 Task: Find connections with filter location Pirkkala with filter topic #Entrepreneurshipwith filter profile language English with filter current company Ipca Laboratories Limited with filter school Pune jobs with filter industry Conservation Programs with filter service category Interaction Design with filter keywords title Medical Administrator
Action: Mouse moved to (367, 260)
Screenshot: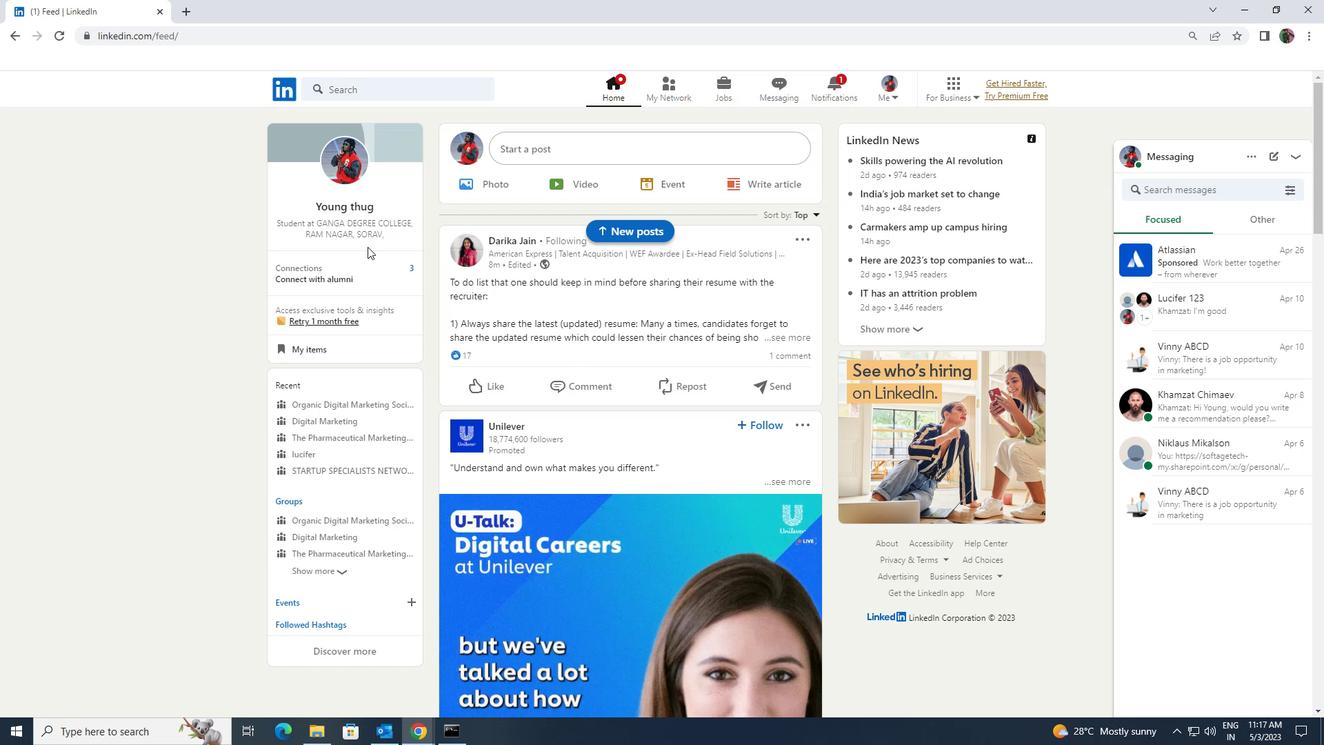 
Action: Mouse pressed left at (367, 260)
Screenshot: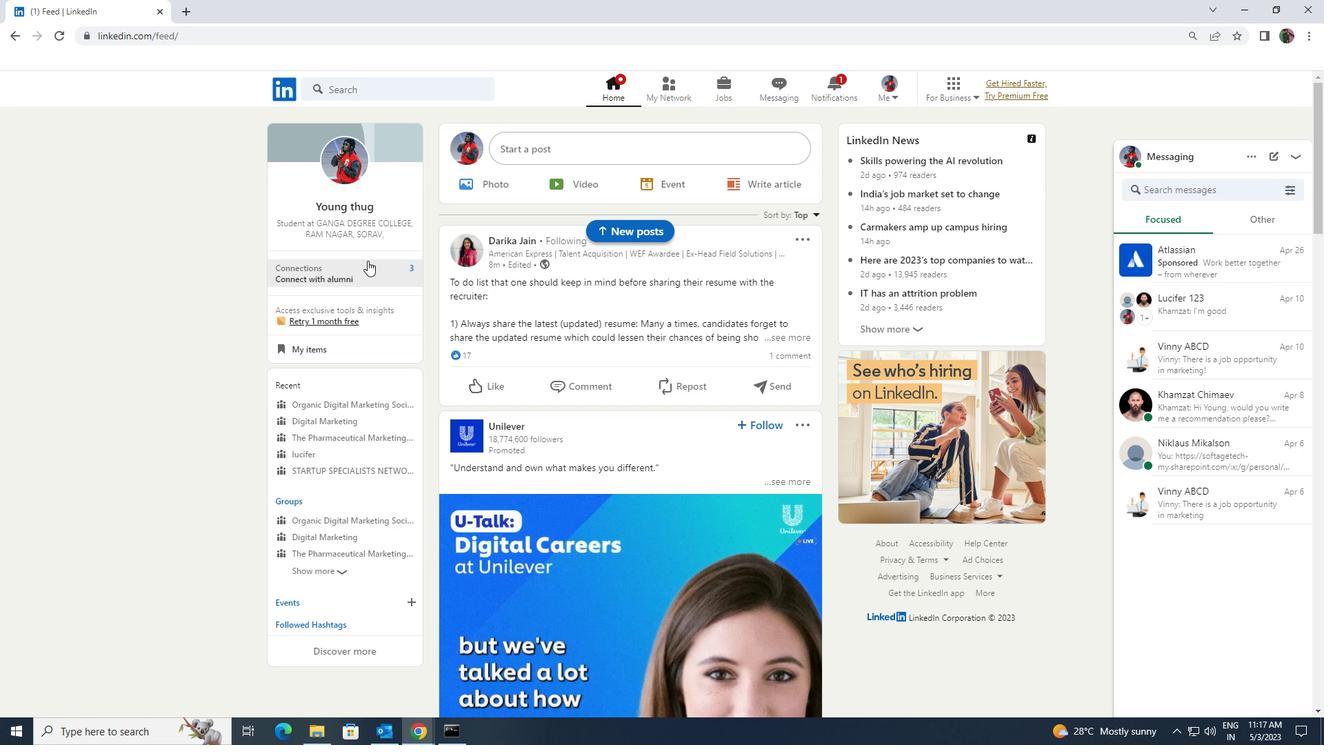 
Action: Mouse moved to (387, 171)
Screenshot: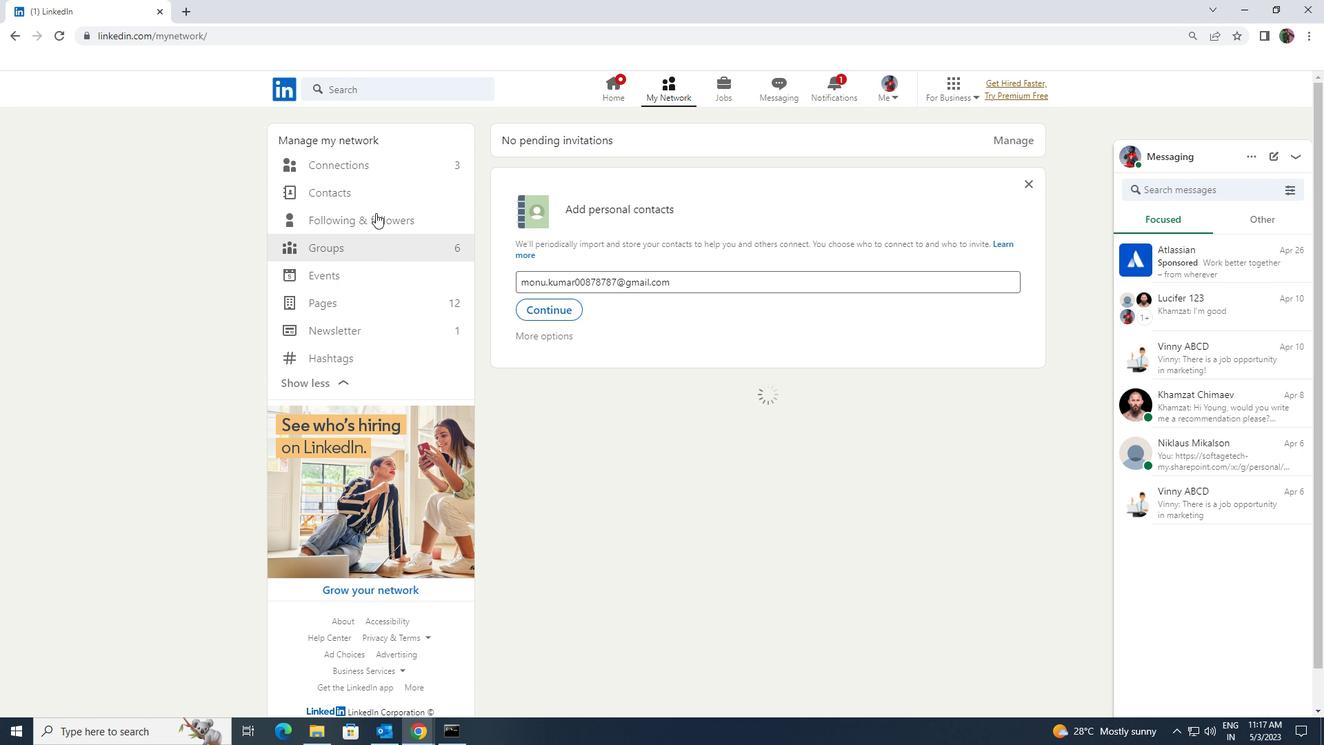 
Action: Mouse pressed left at (387, 171)
Screenshot: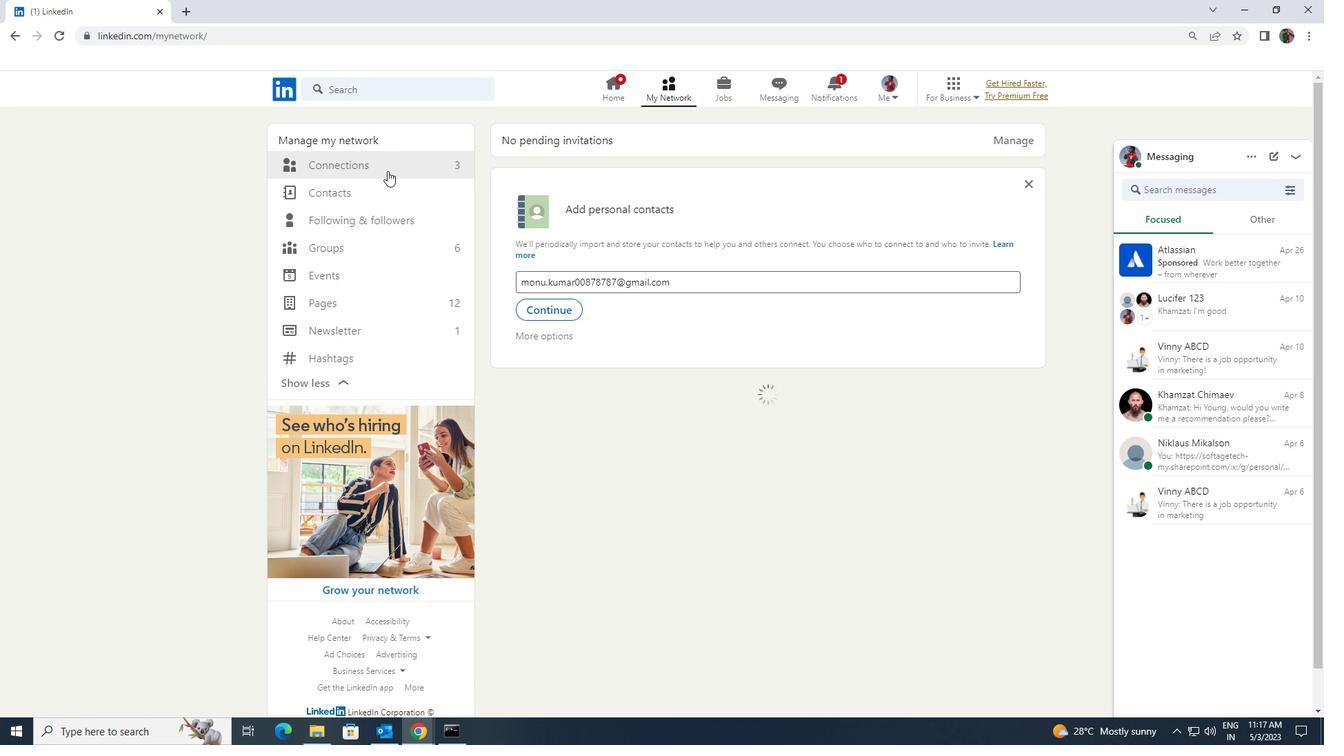 
Action: Mouse moved to (739, 166)
Screenshot: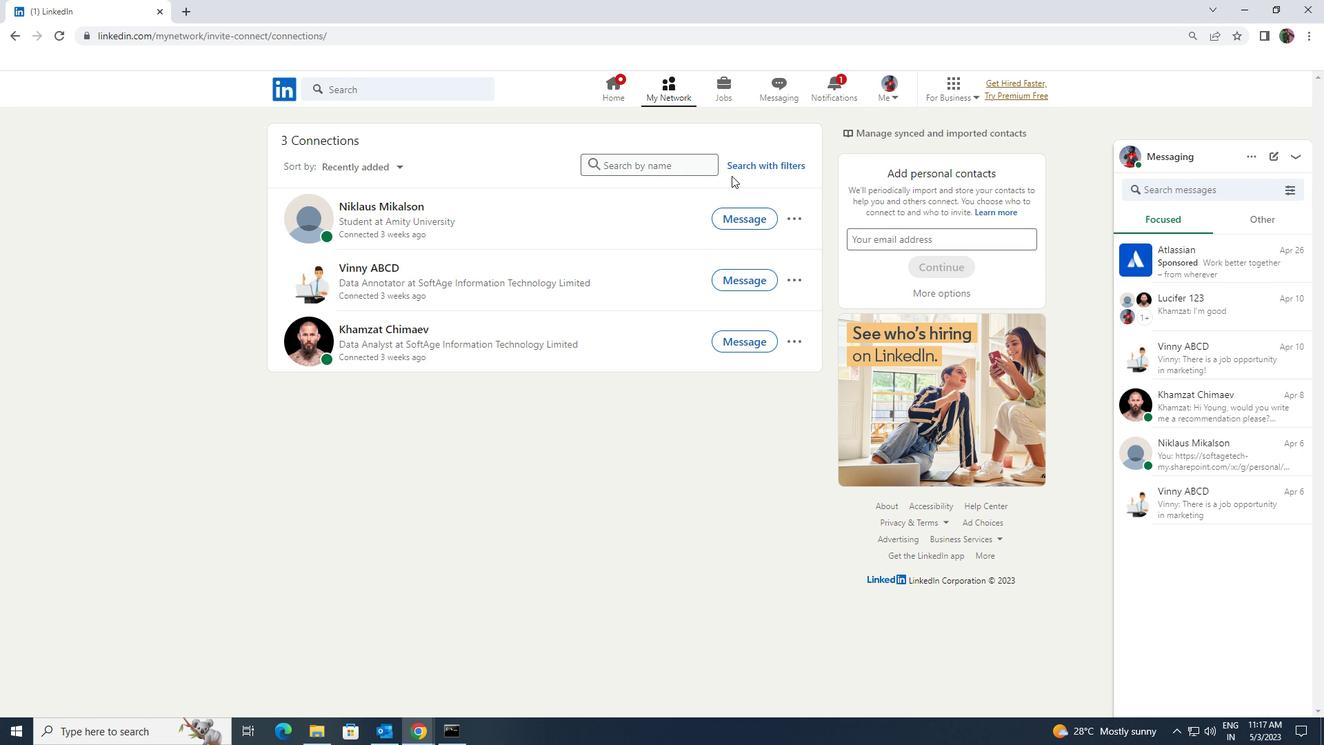 
Action: Mouse pressed left at (739, 166)
Screenshot: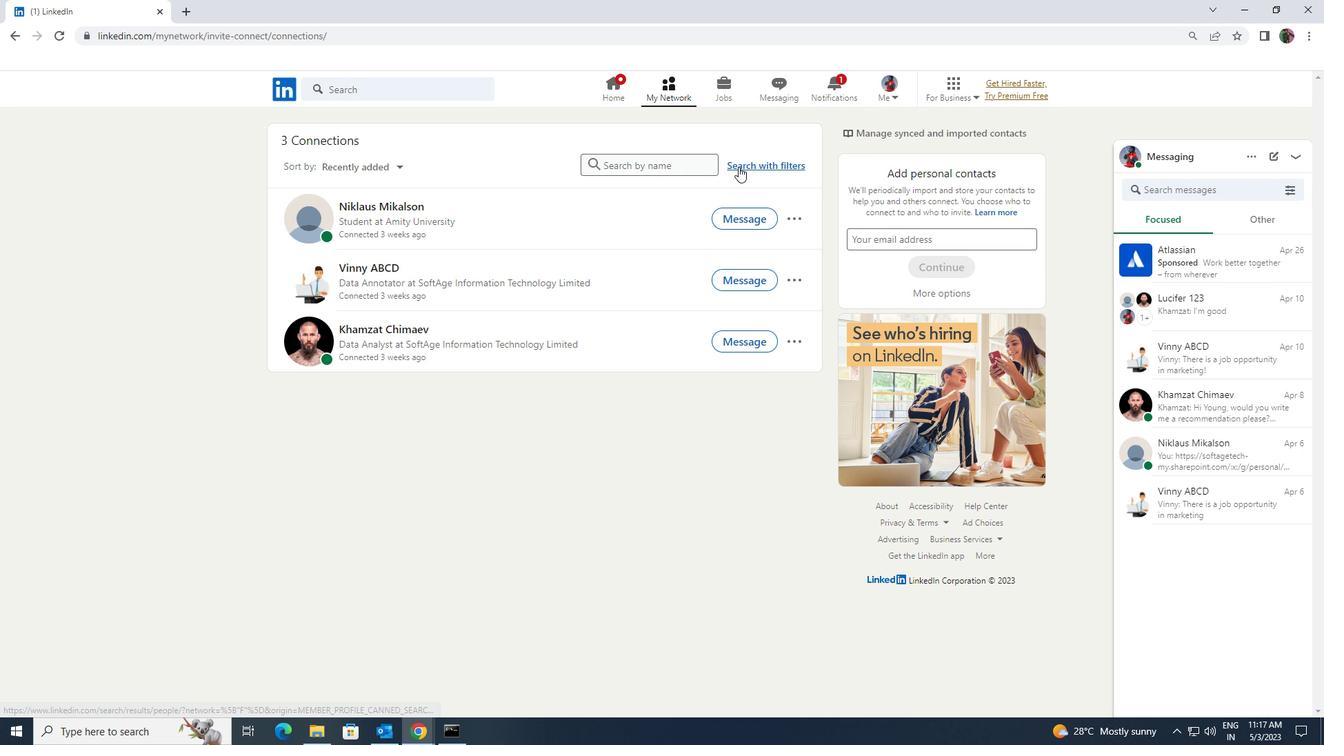 
Action: Mouse moved to (712, 131)
Screenshot: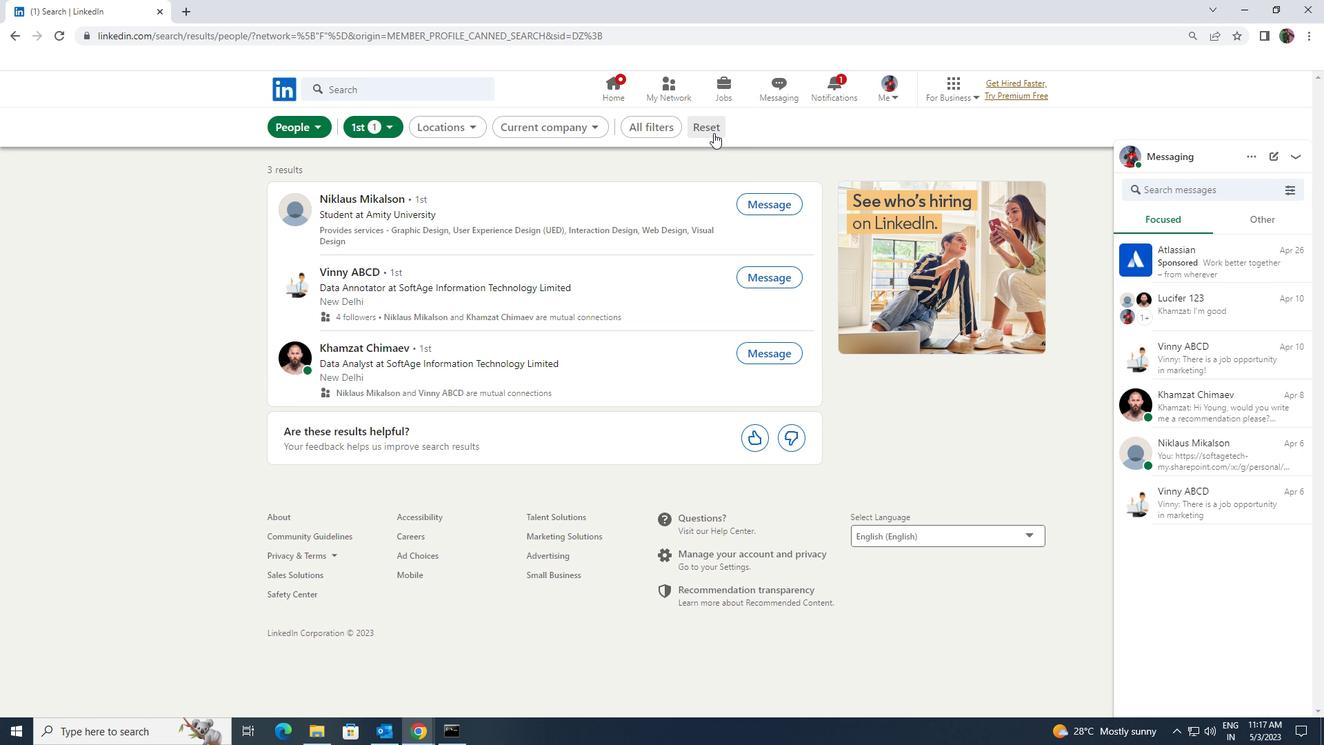 
Action: Mouse pressed left at (712, 131)
Screenshot: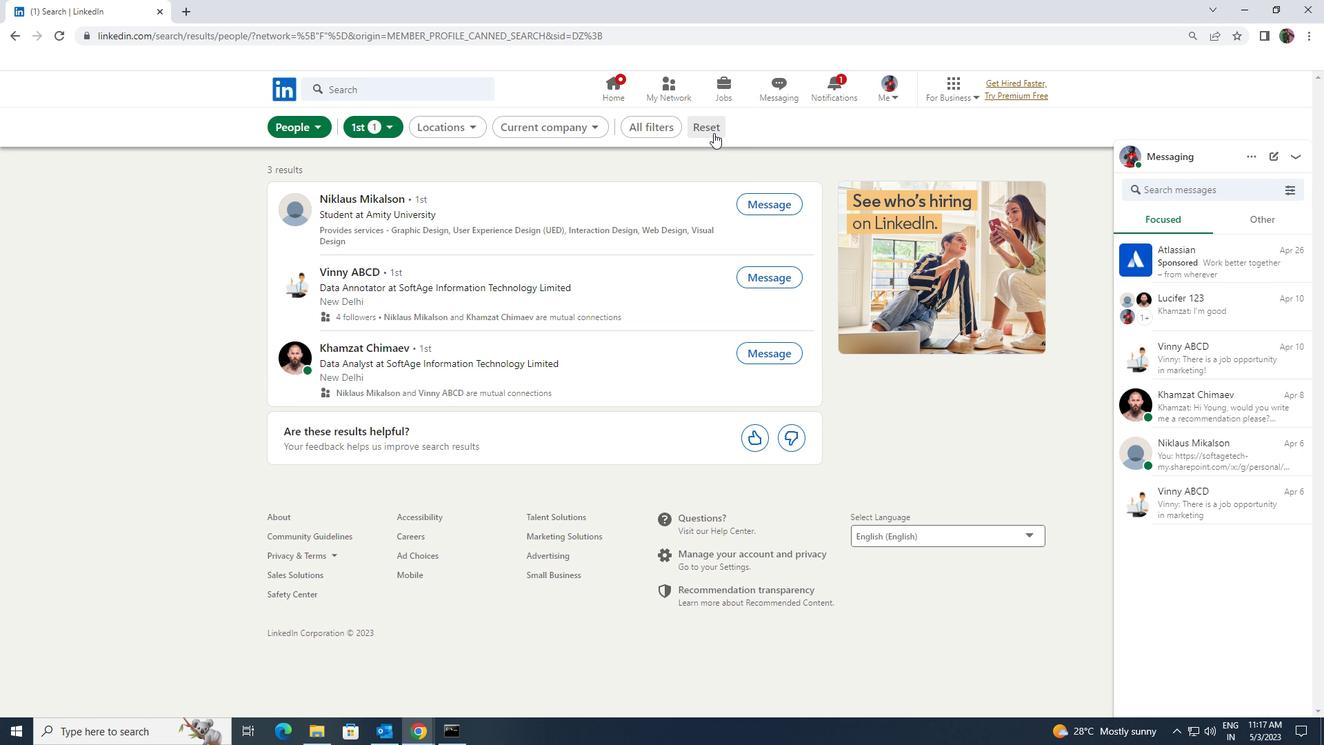 
Action: Mouse moved to (689, 129)
Screenshot: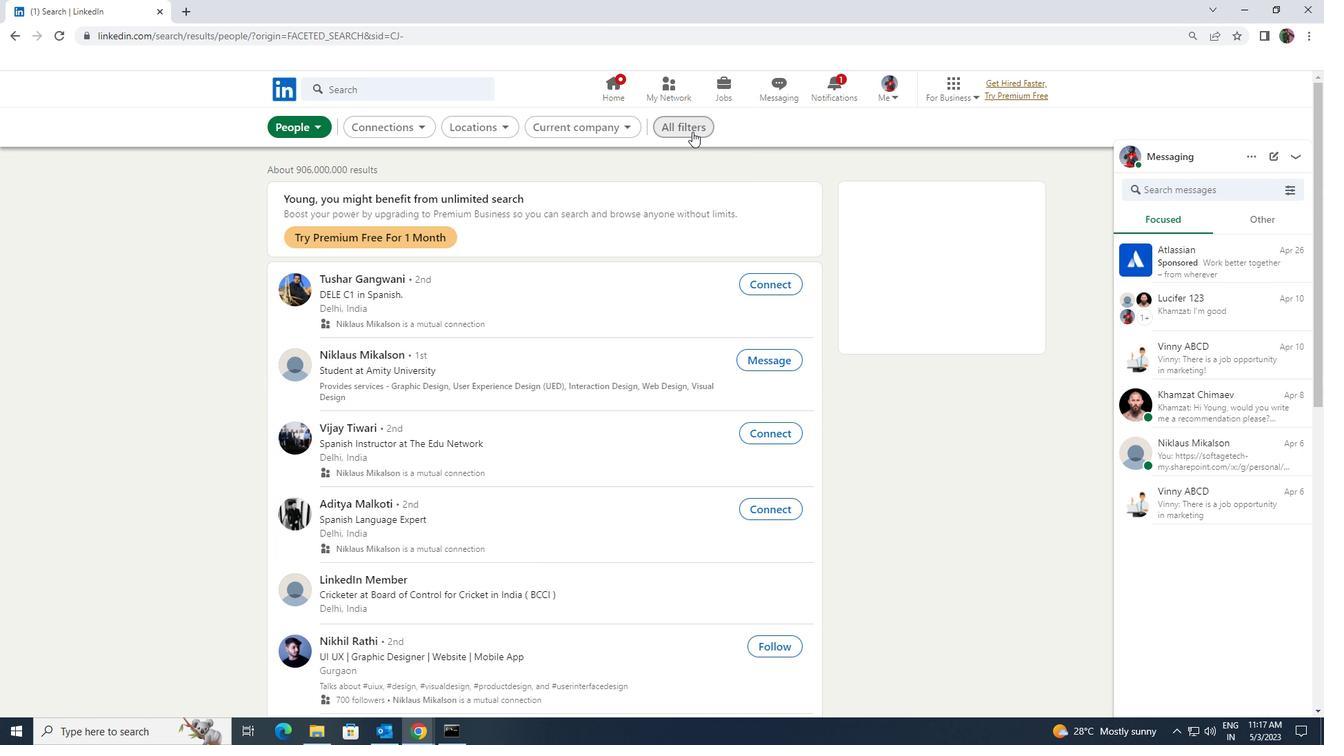 
Action: Mouse pressed left at (689, 129)
Screenshot: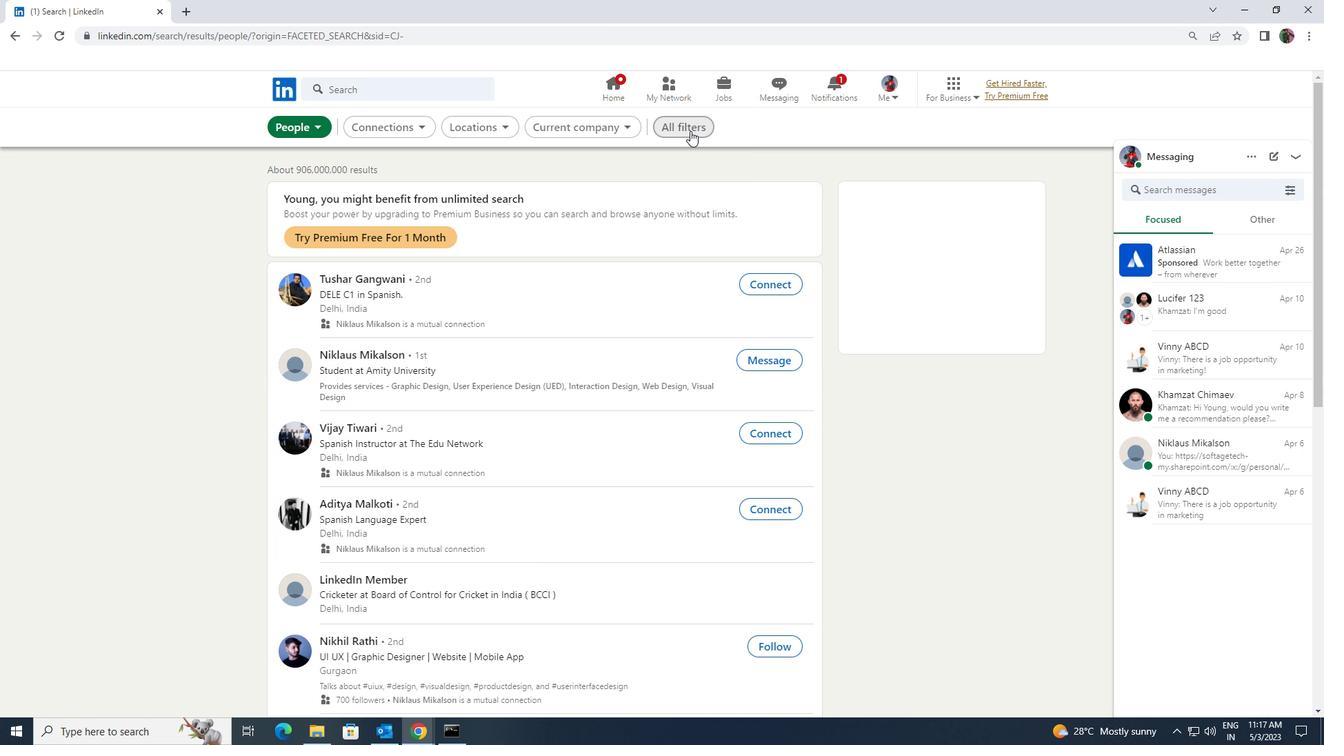 
Action: Mouse moved to (1138, 536)
Screenshot: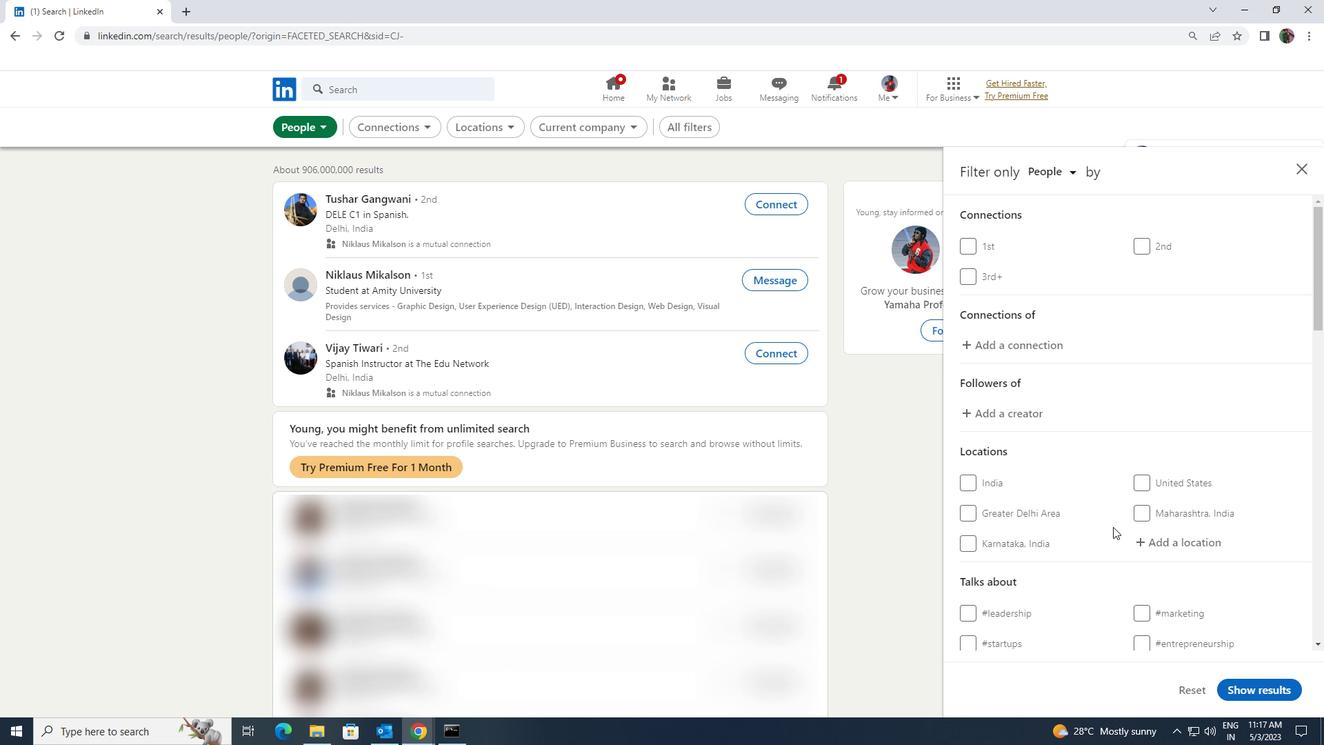 
Action: Mouse pressed left at (1138, 536)
Screenshot: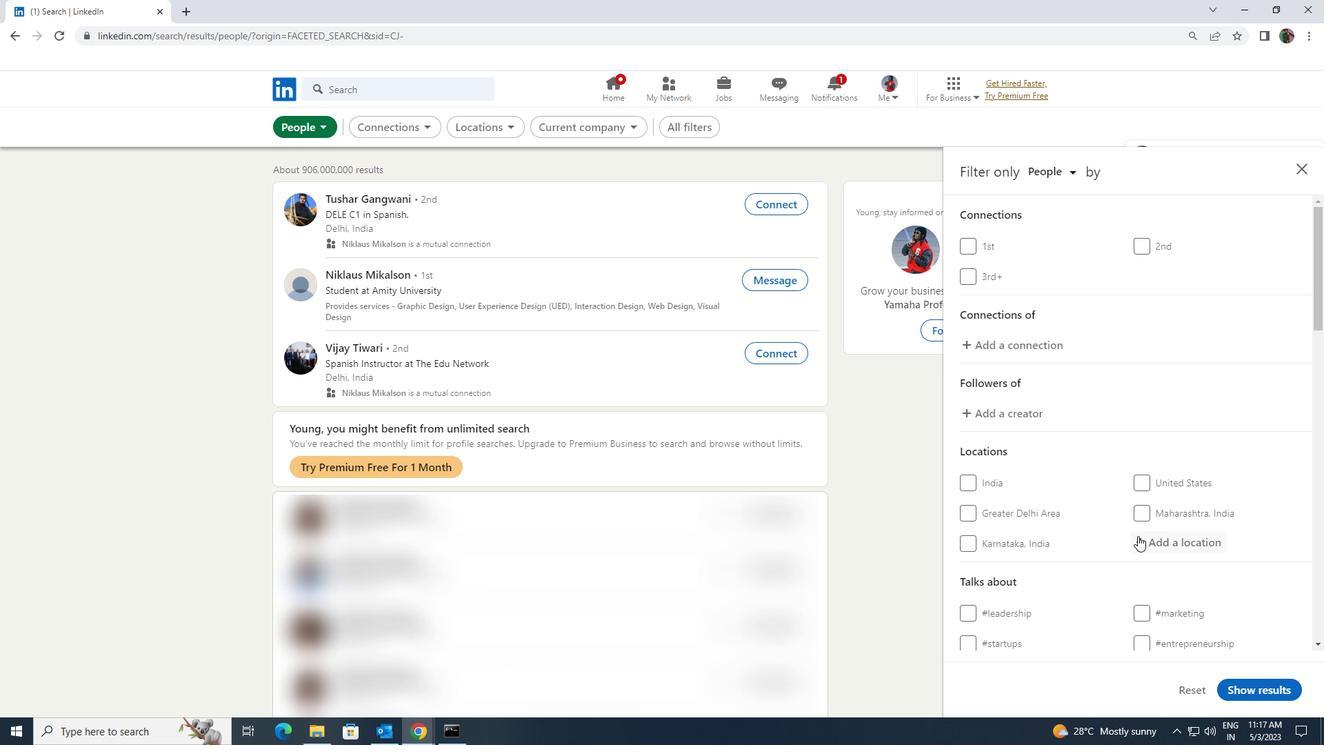 
Action: Mouse moved to (1139, 536)
Screenshot: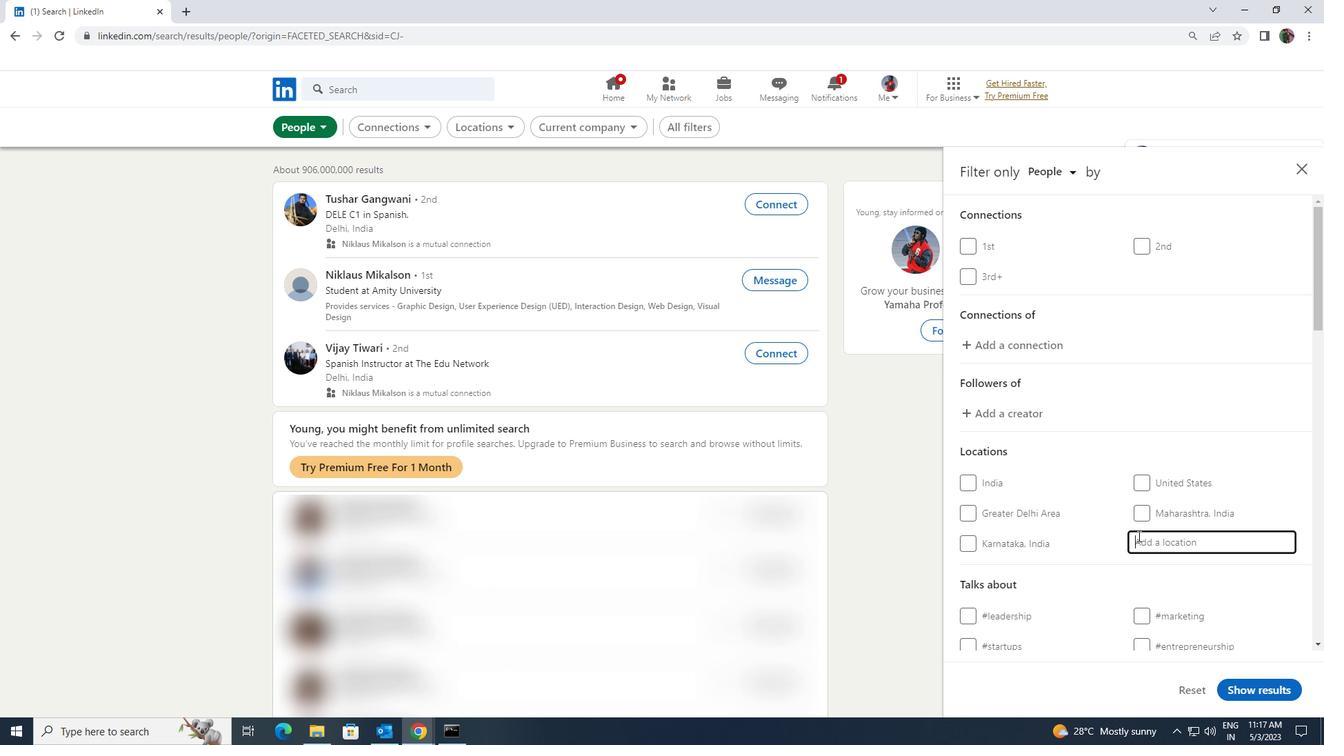 
Action: Key pressed <Key.shift>PIRKK
Screenshot: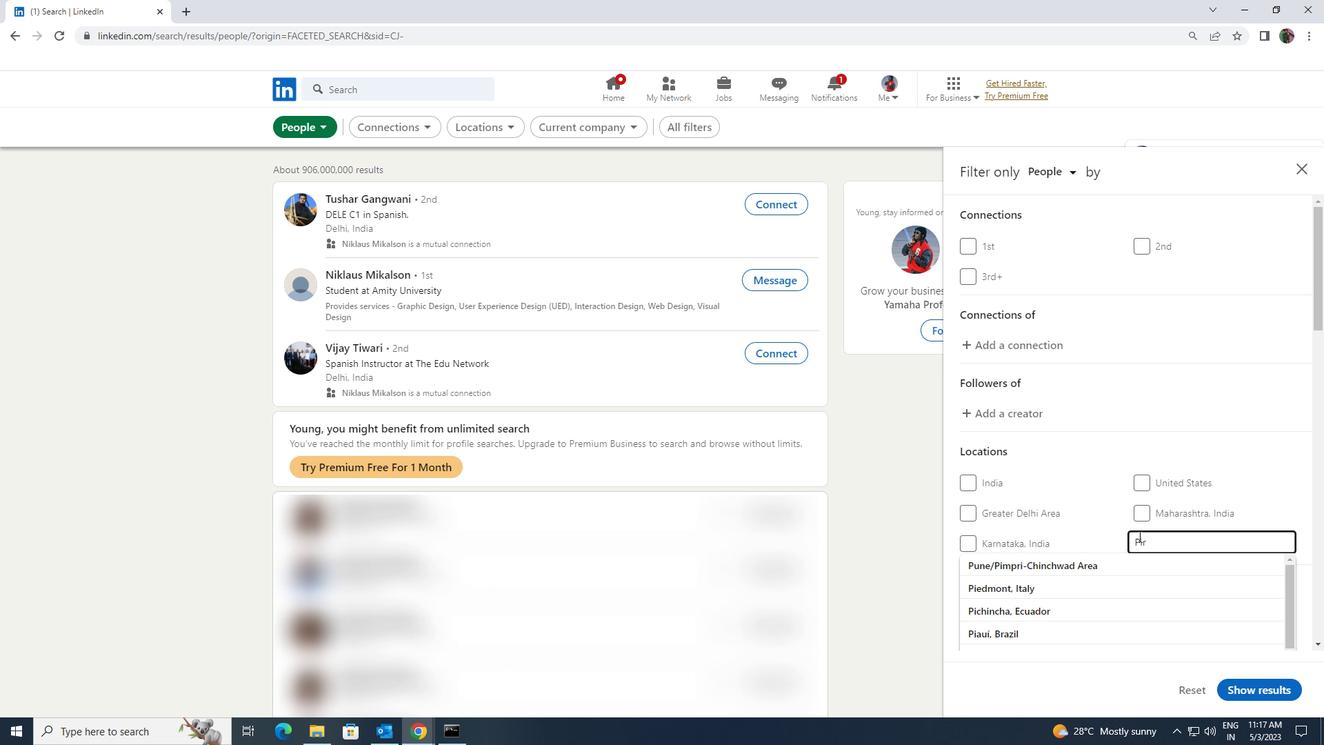 
Action: Mouse moved to (1134, 558)
Screenshot: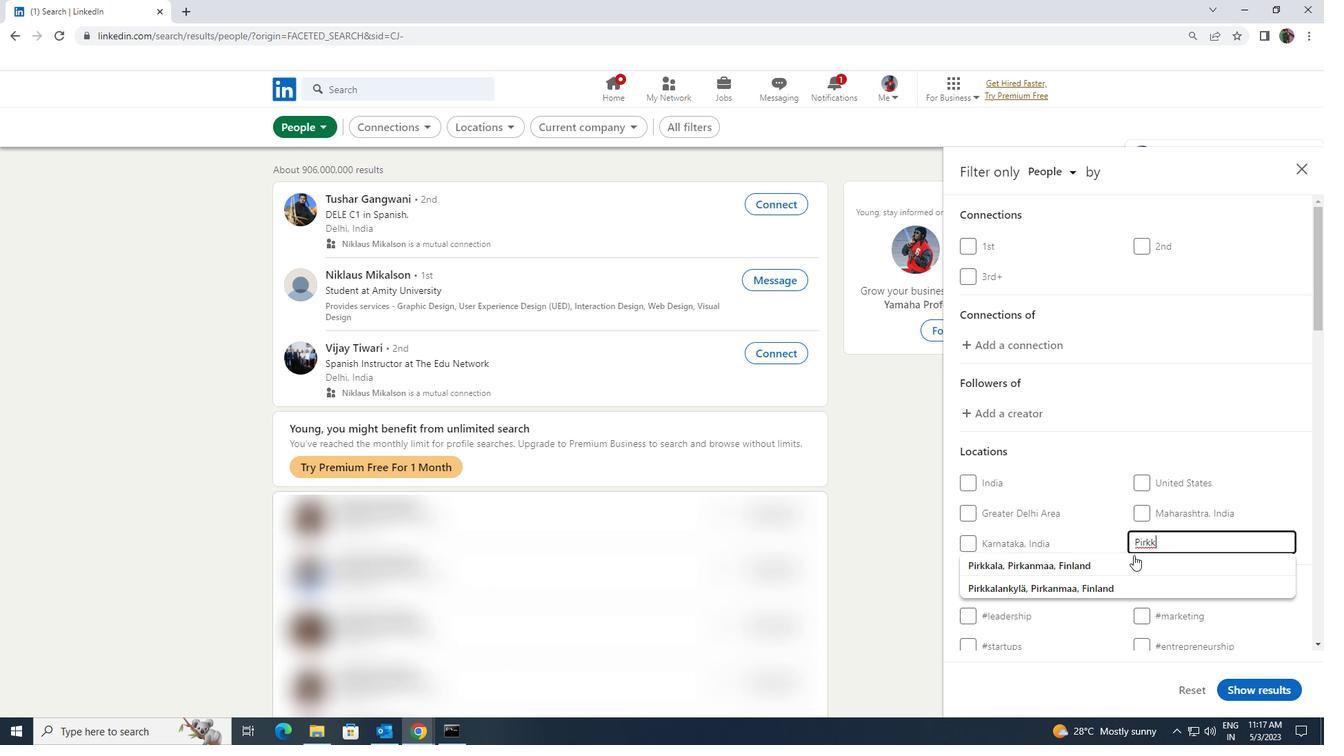 
Action: Mouse pressed left at (1134, 558)
Screenshot: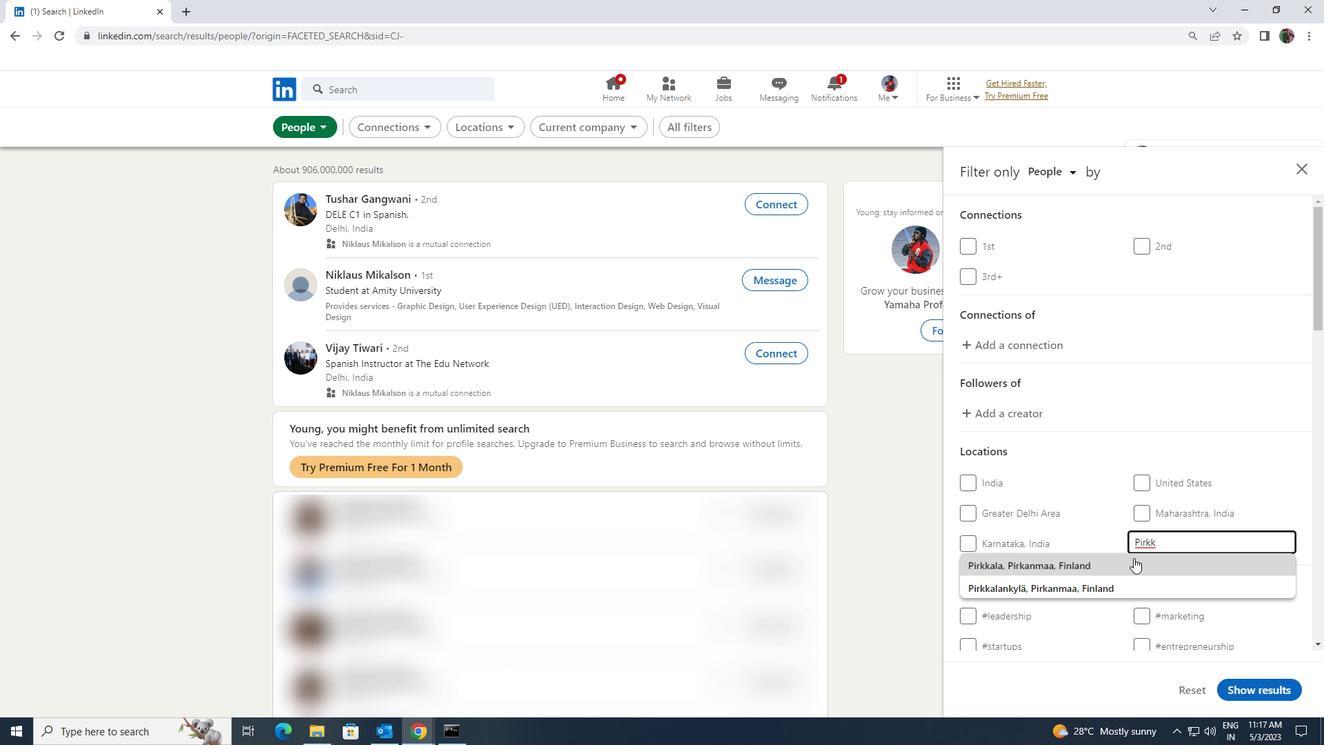 
Action: Mouse scrolled (1134, 558) with delta (0, 0)
Screenshot: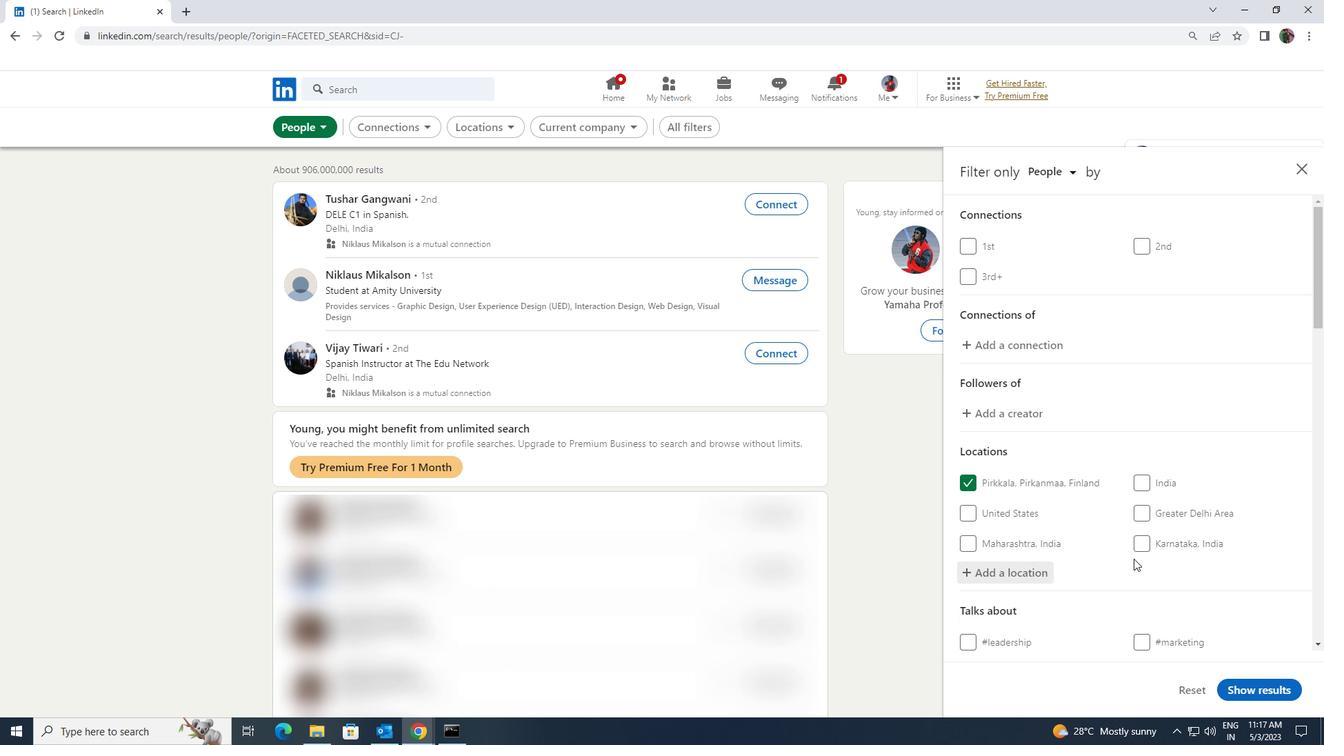 
Action: Mouse scrolled (1134, 558) with delta (0, 0)
Screenshot: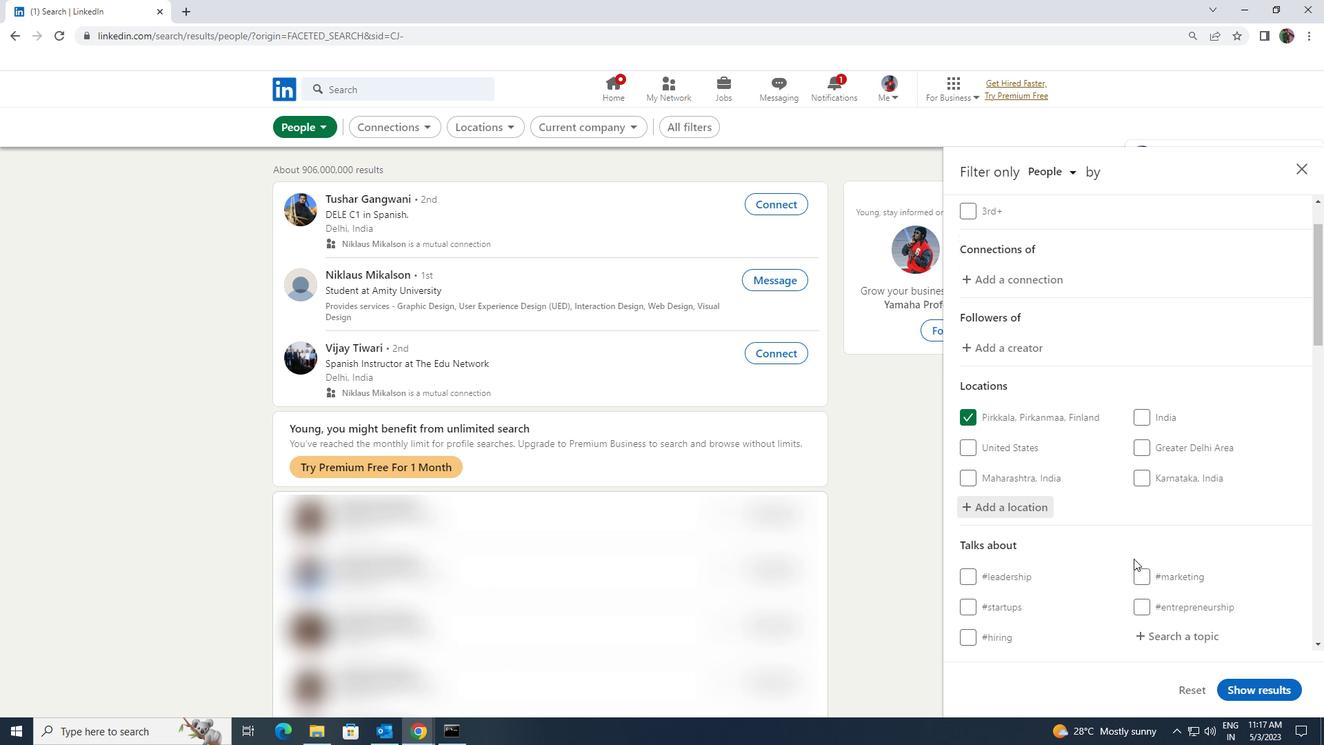 
Action: Mouse moved to (1148, 560)
Screenshot: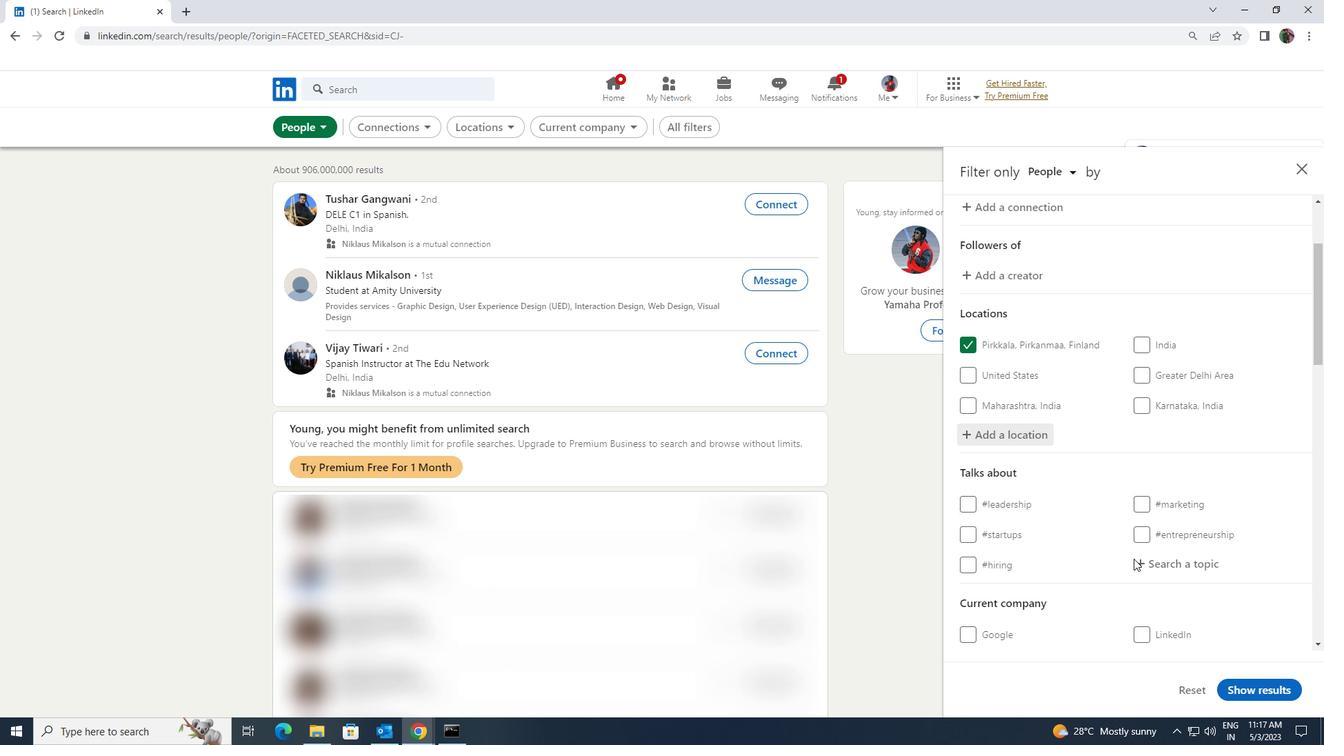 
Action: Mouse pressed left at (1148, 560)
Screenshot: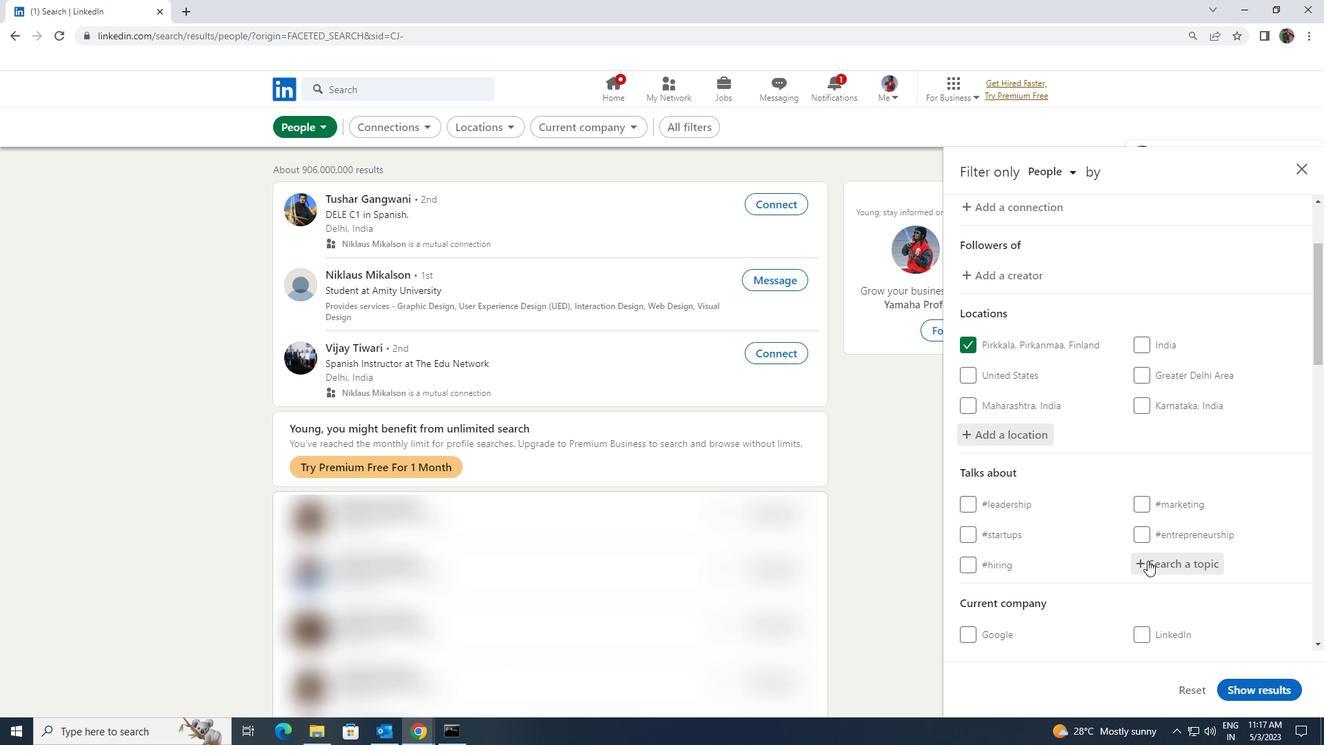 
Action: Key pressed <Key.shift><Key.shift><Key.shift><Key.shift>ENTER
Screenshot: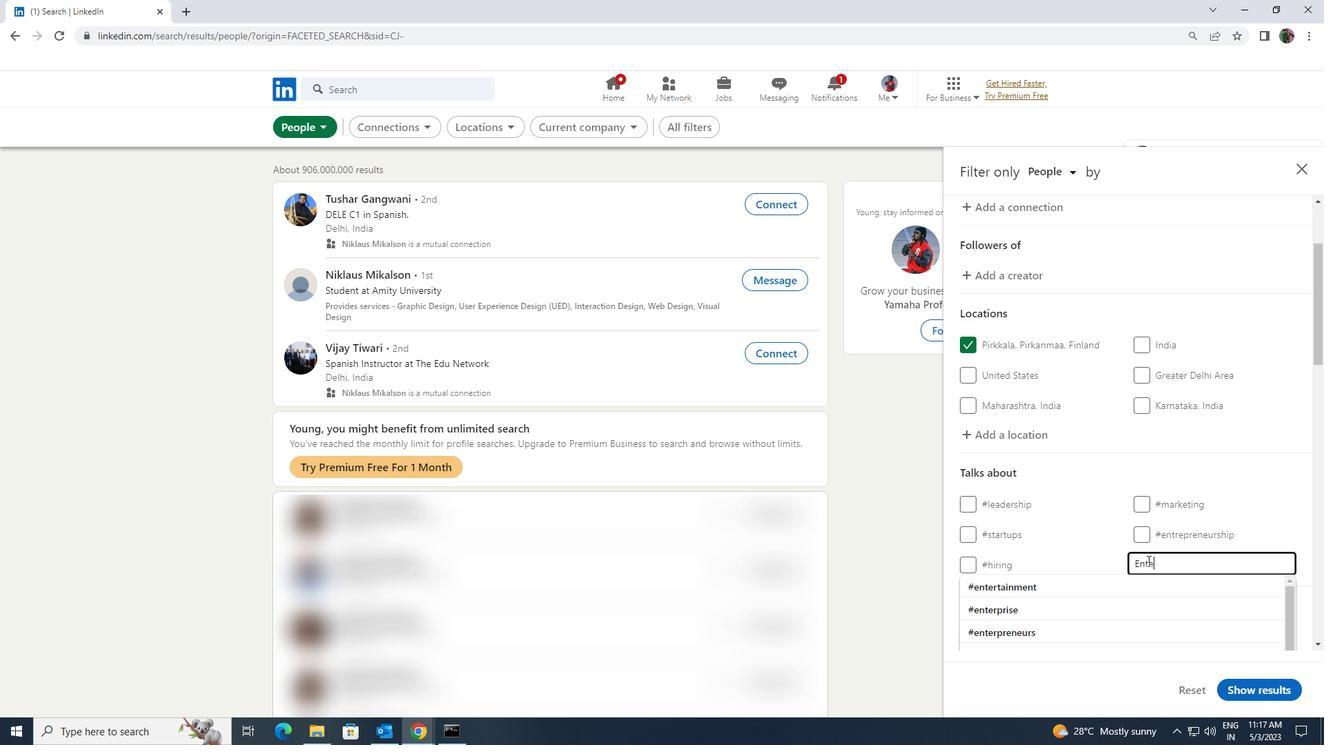 
Action: Mouse moved to (1137, 635)
Screenshot: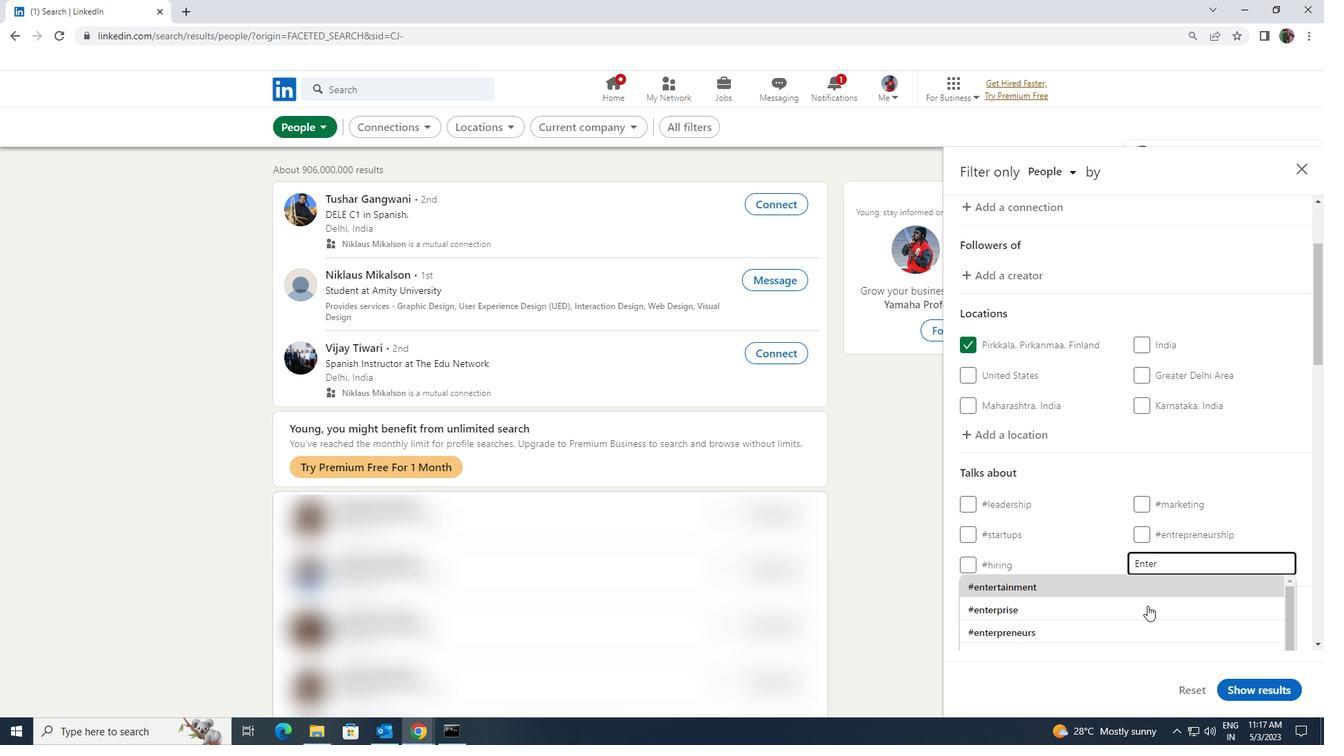 
Action: Mouse pressed left at (1137, 635)
Screenshot: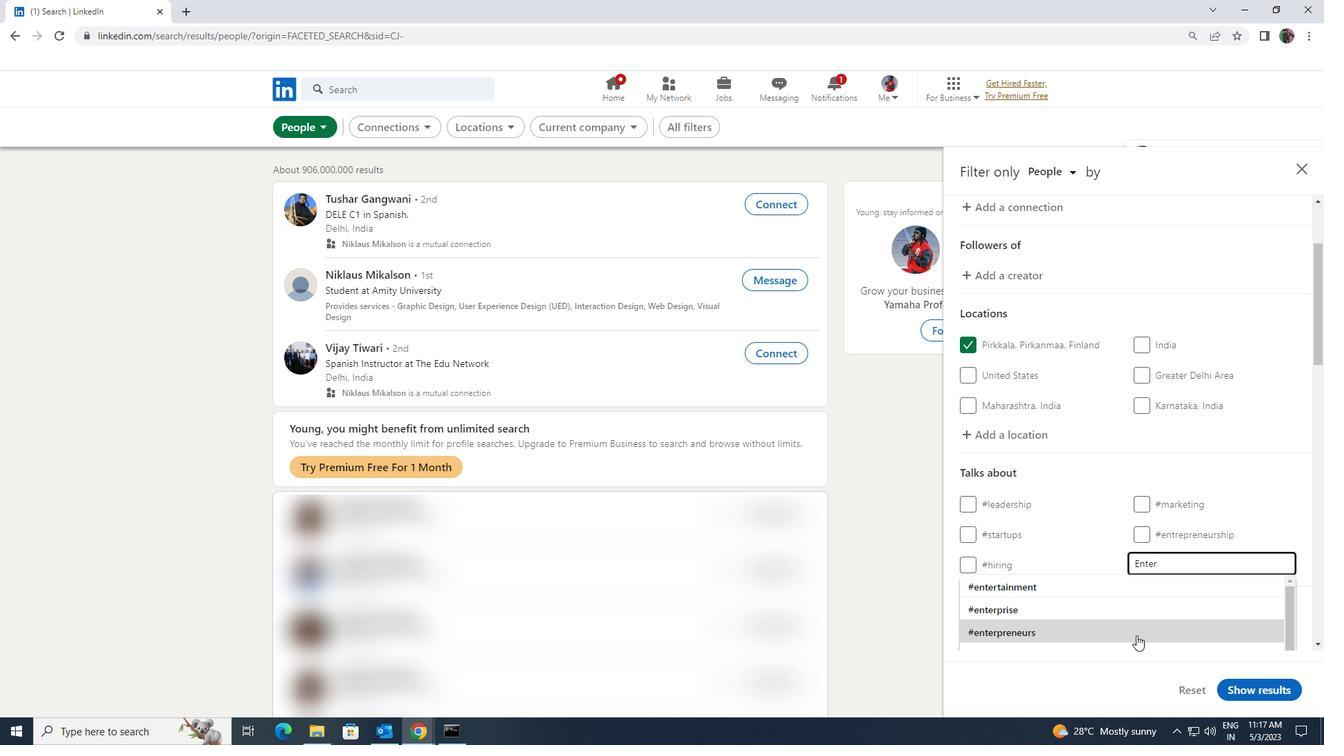 
Action: Mouse moved to (1137, 627)
Screenshot: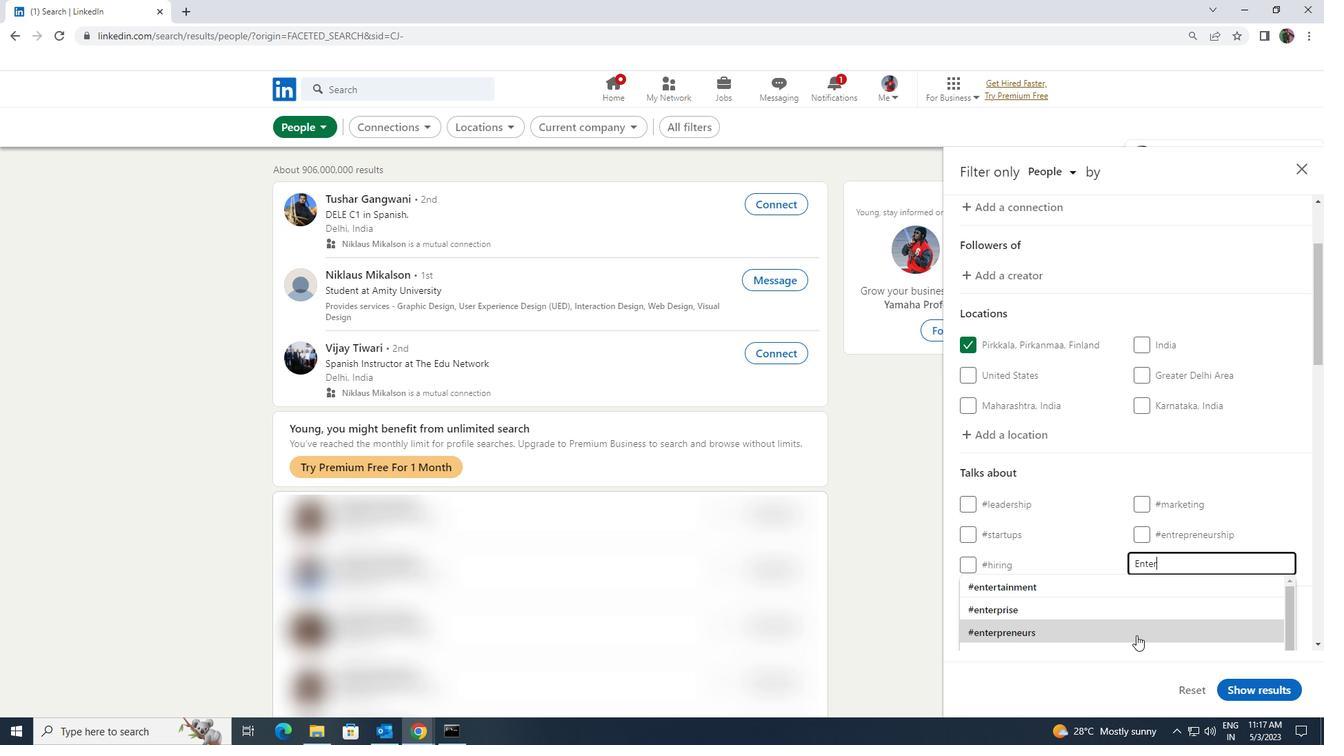 
Action: Mouse scrolled (1137, 626) with delta (0, 0)
Screenshot: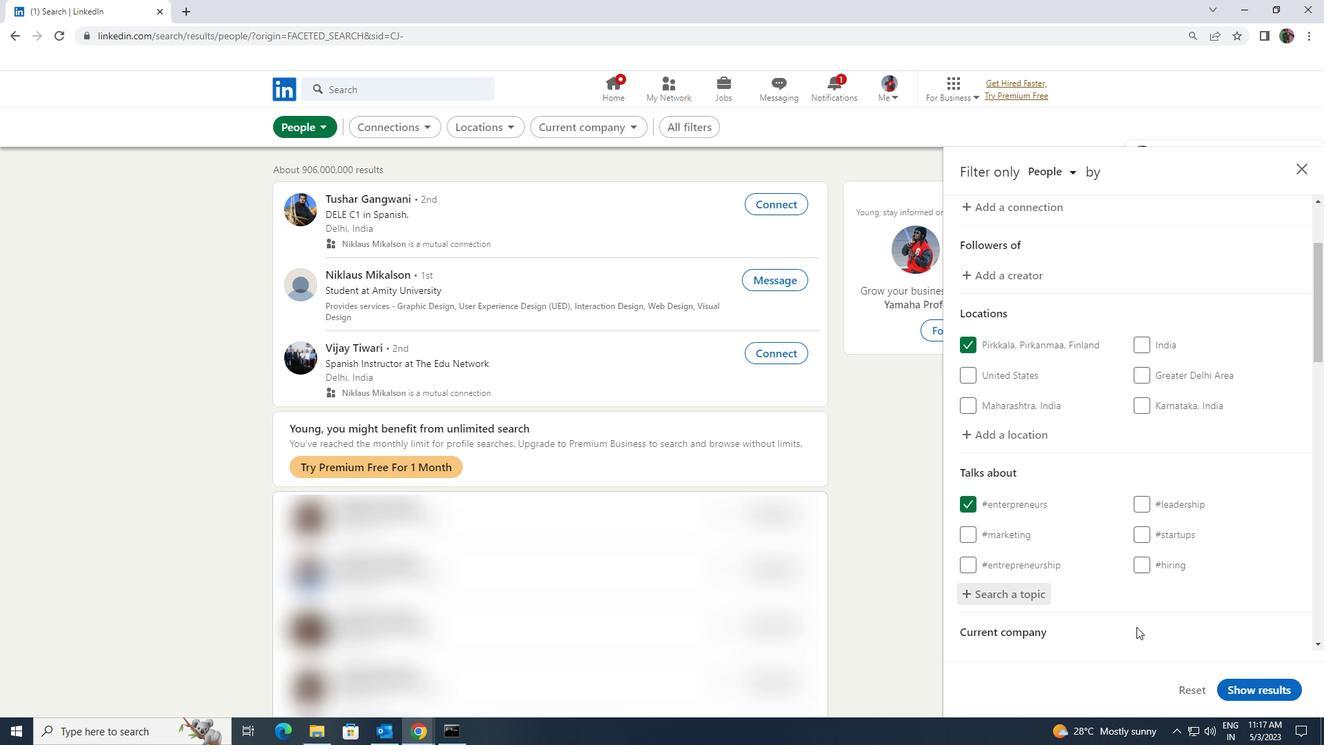 
Action: Mouse scrolled (1137, 626) with delta (0, 0)
Screenshot: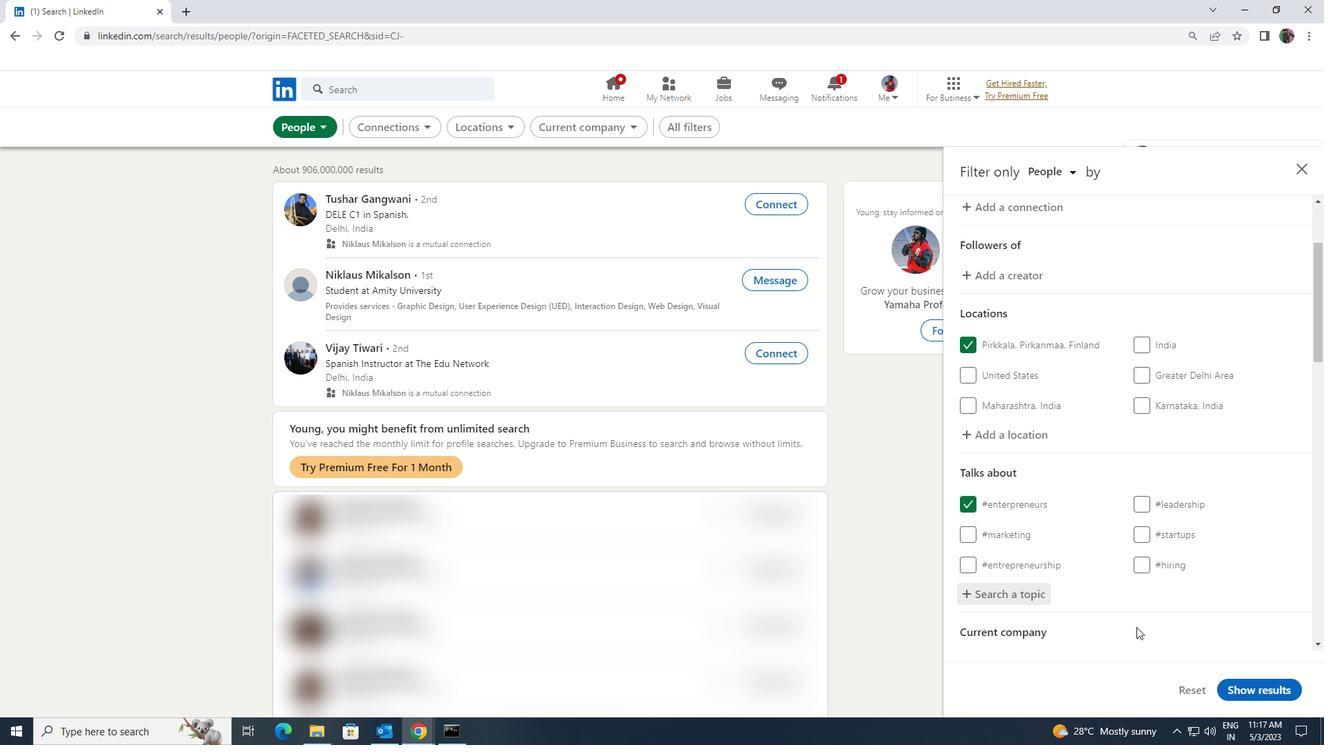 
Action: Mouse moved to (1155, 598)
Screenshot: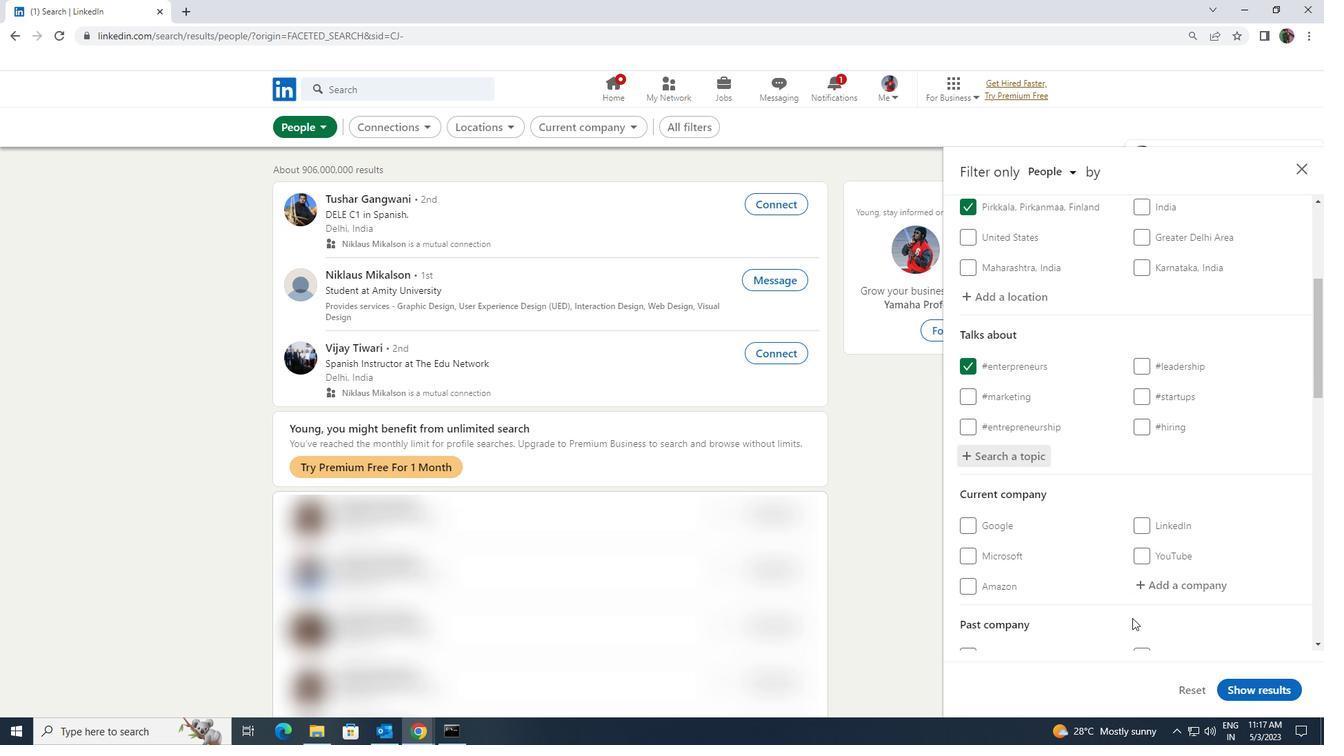 
Action: Mouse scrolled (1155, 597) with delta (0, 0)
Screenshot: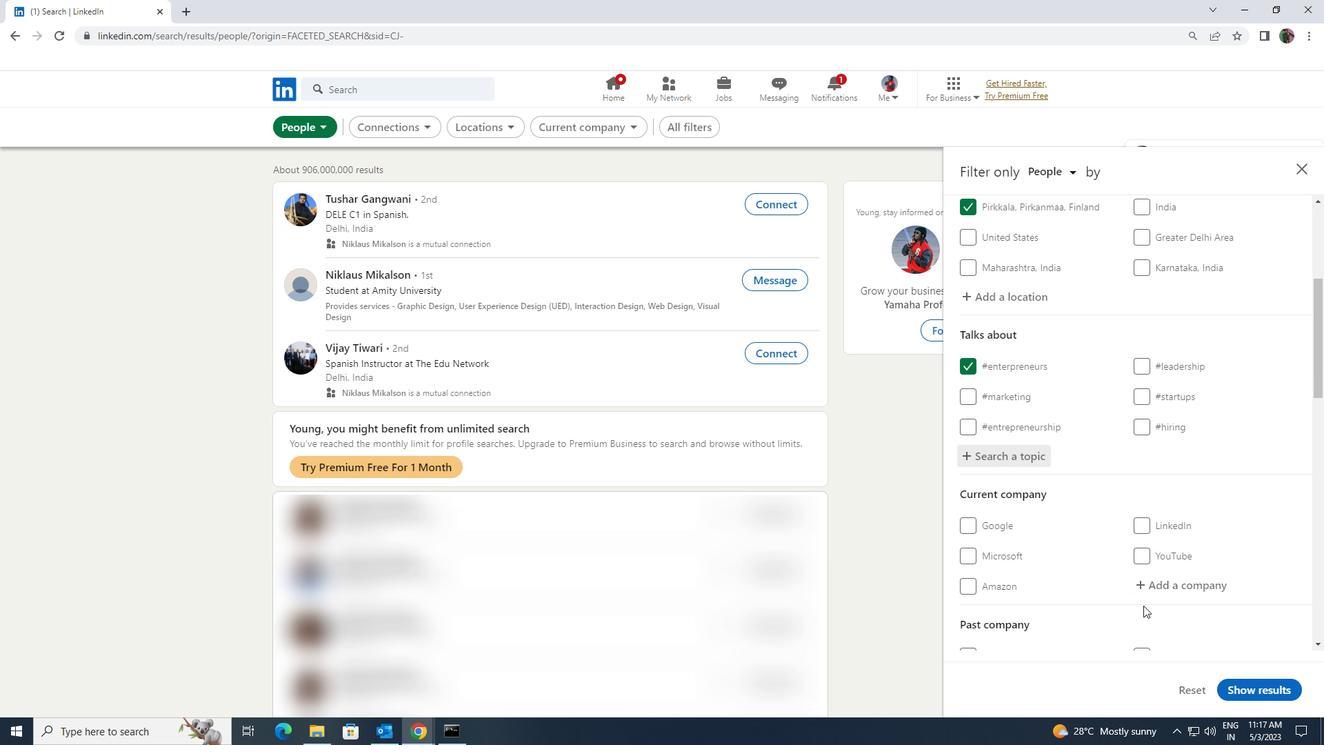 
Action: Mouse scrolled (1155, 597) with delta (0, 0)
Screenshot: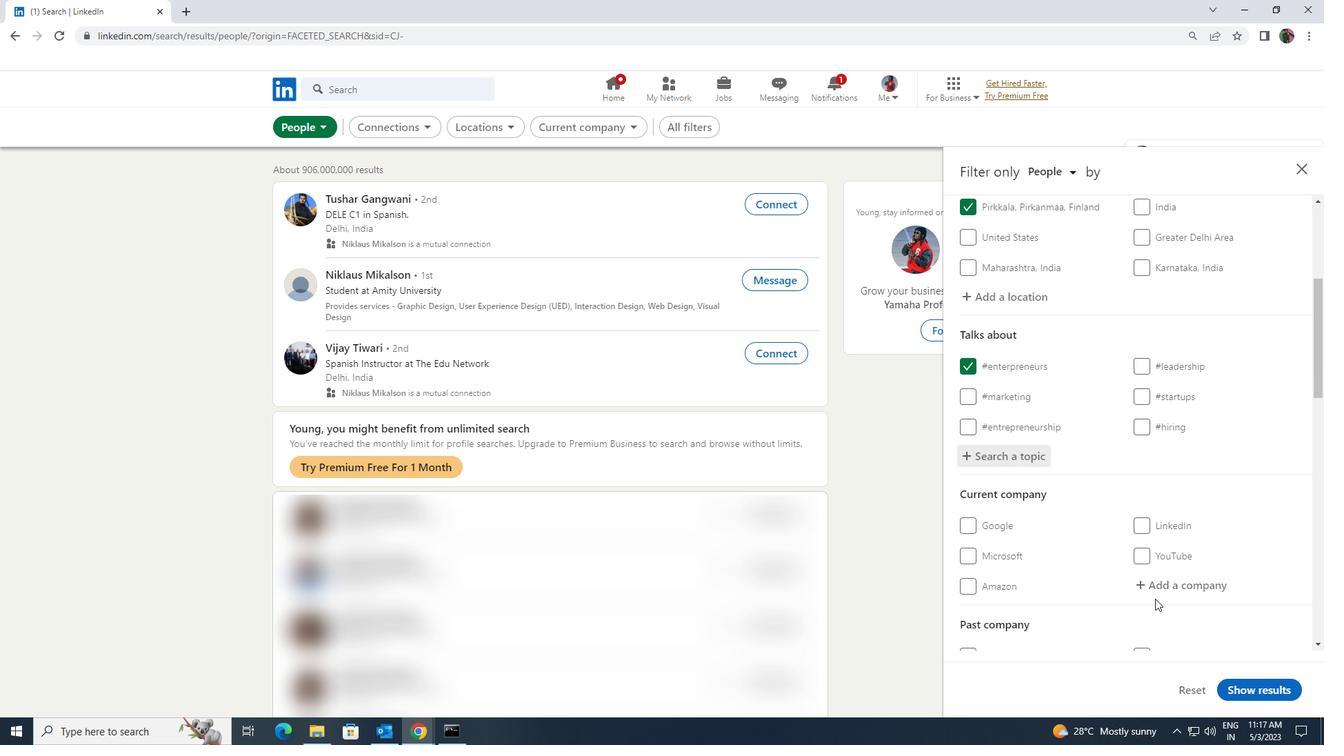 
Action: Mouse moved to (1150, 590)
Screenshot: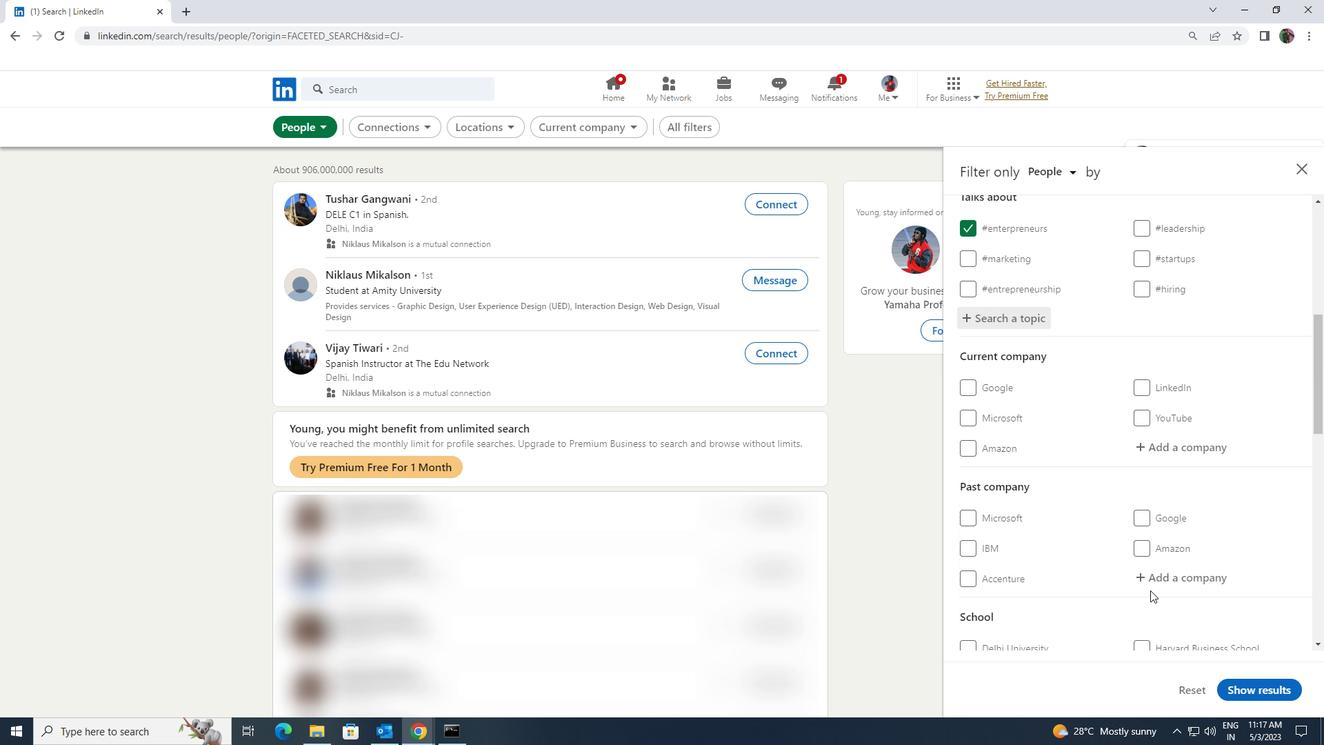 
Action: Mouse scrolled (1150, 589) with delta (0, 0)
Screenshot: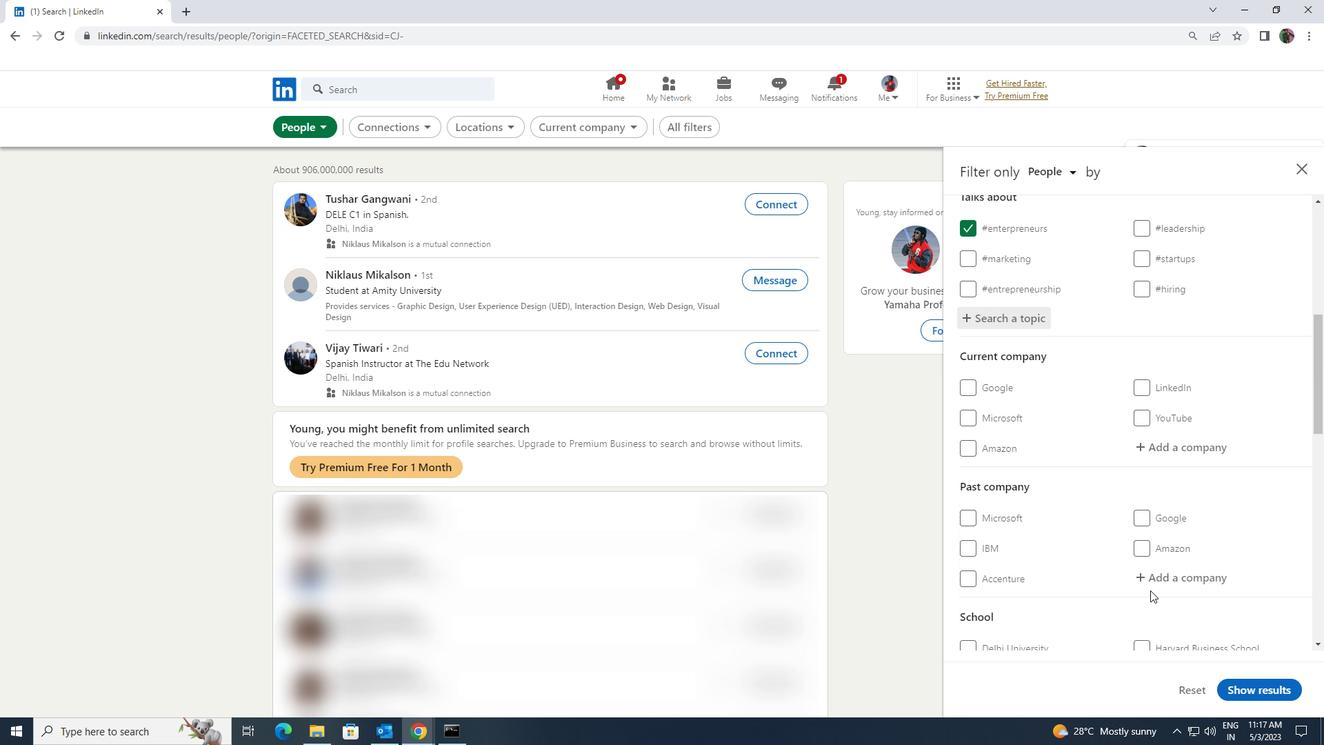 
Action: Mouse scrolled (1150, 589) with delta (0, 0)
Screenshot: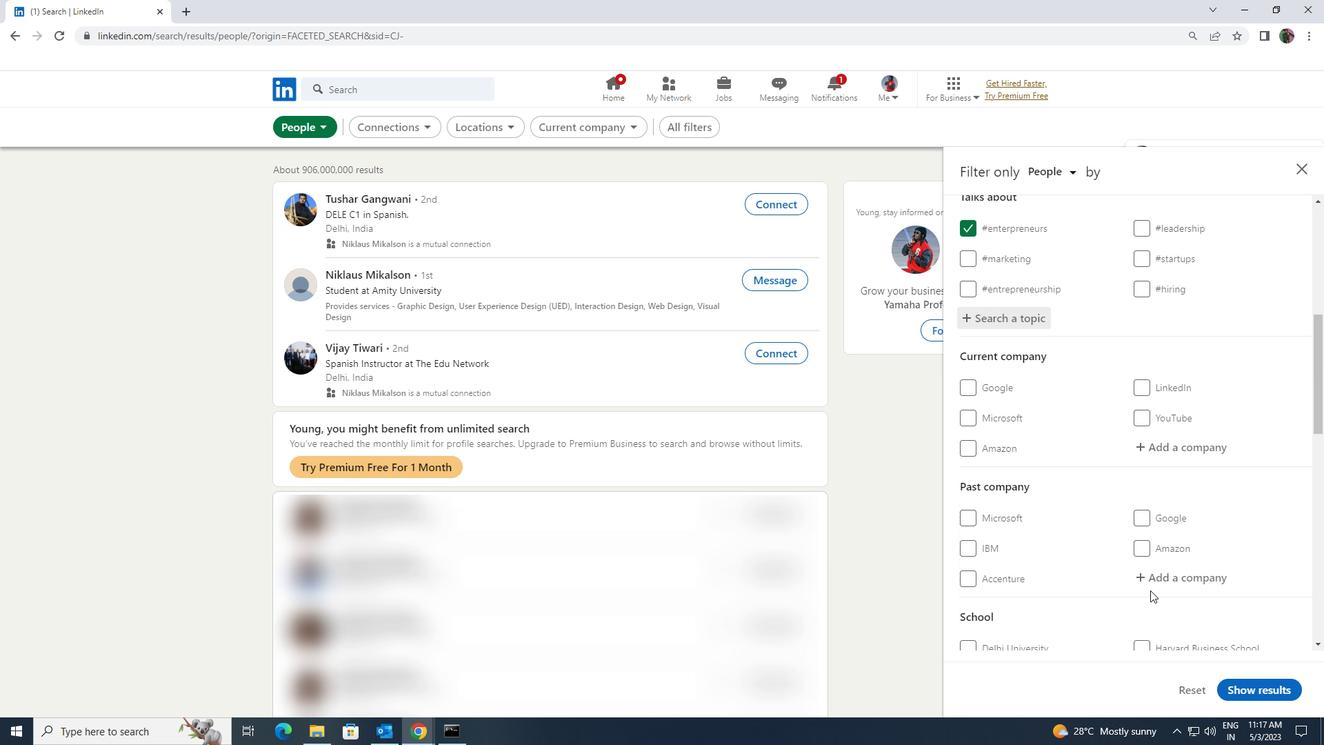 
Action: Mouse scrolled (1150, 589) with delta (0, 0)
Screenshot: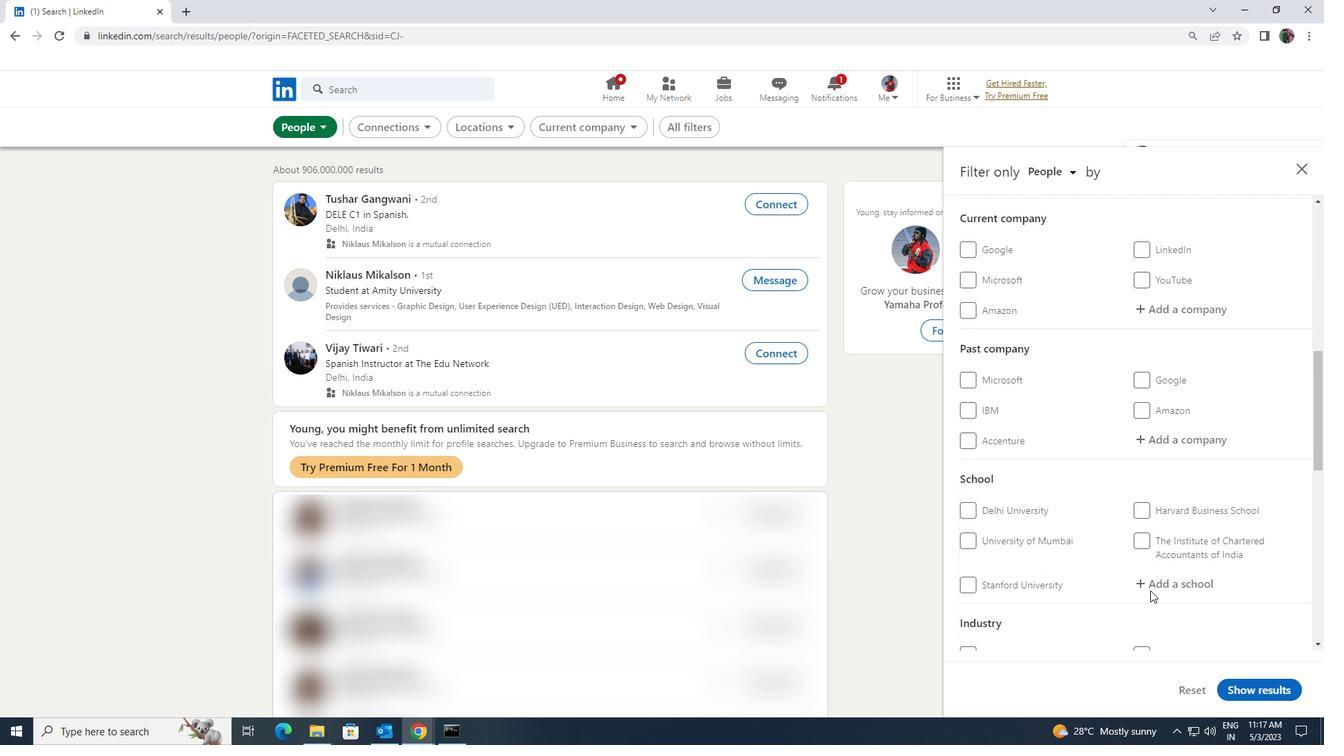 
Action: Mouse scrolled (1150, 589) with delta (0, 0)
Screenshot: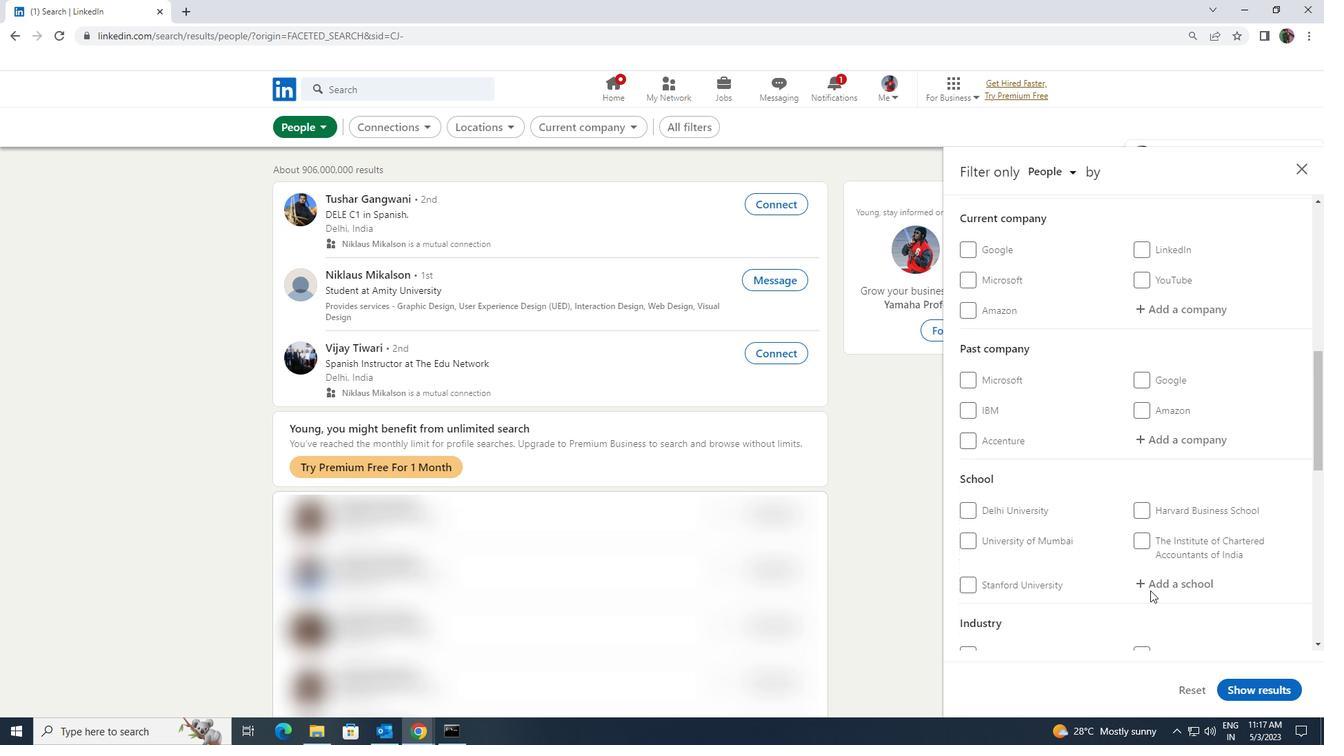 
Action: Mouse moved to (1151, 587)
Screenshot: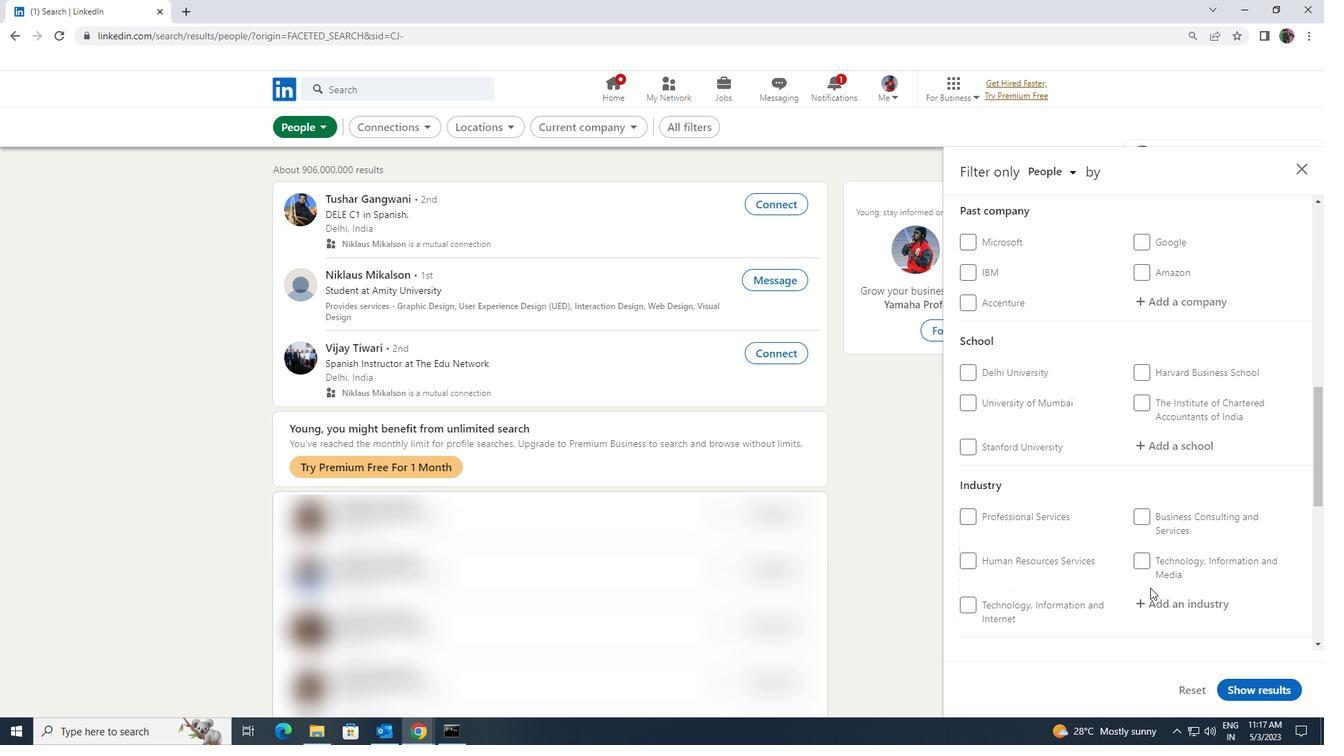 
Action: Mouse scrolled (1151, 586) with delta (0, 0)
Screenshot: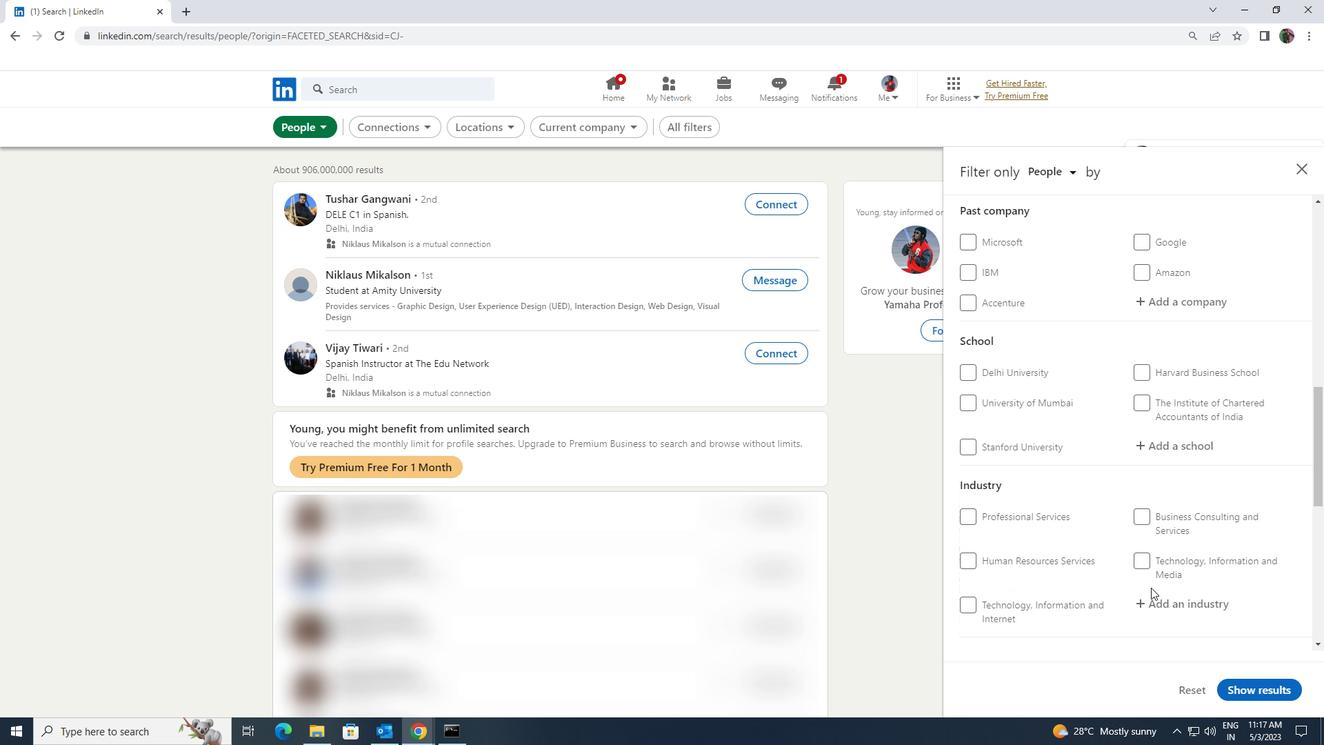 
Action: Mouse moved to (1151, 585)
Screenshot: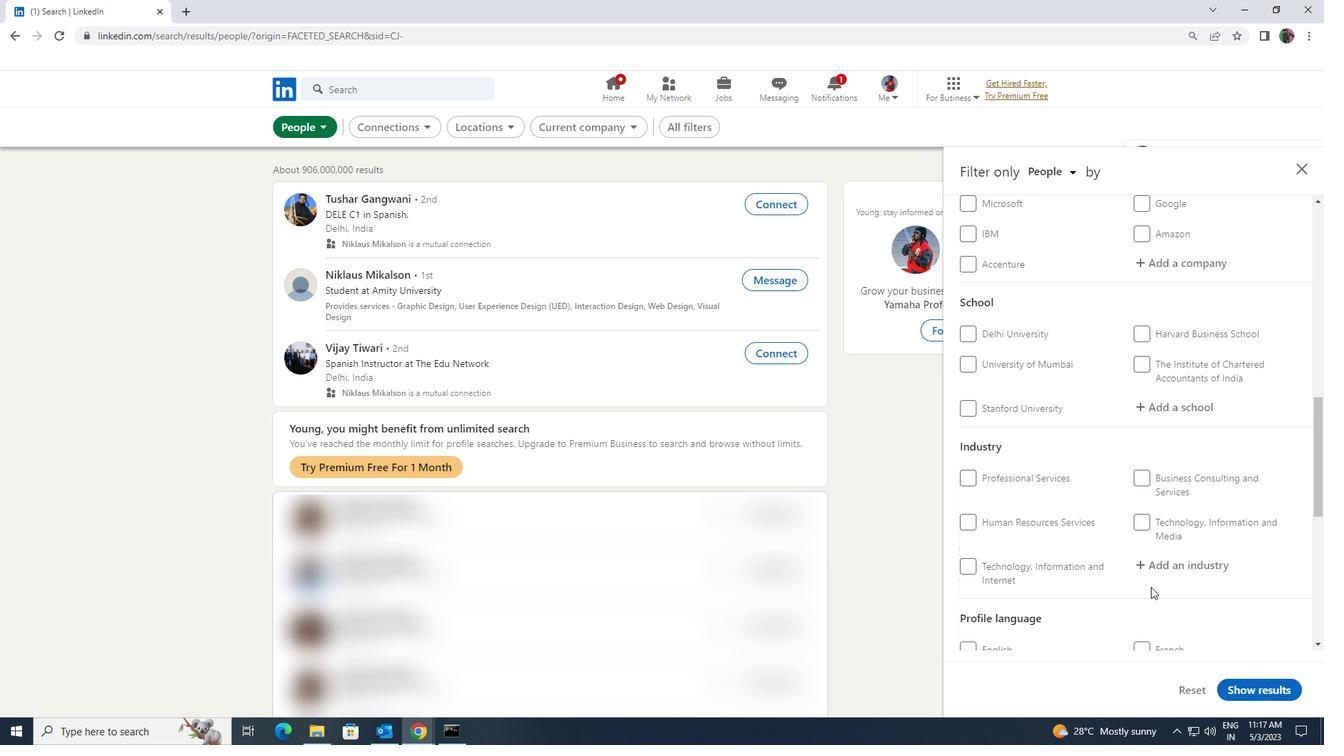 
Action: Mouse scrolled (1151, 585) with delta (0, 0)
Screenshot: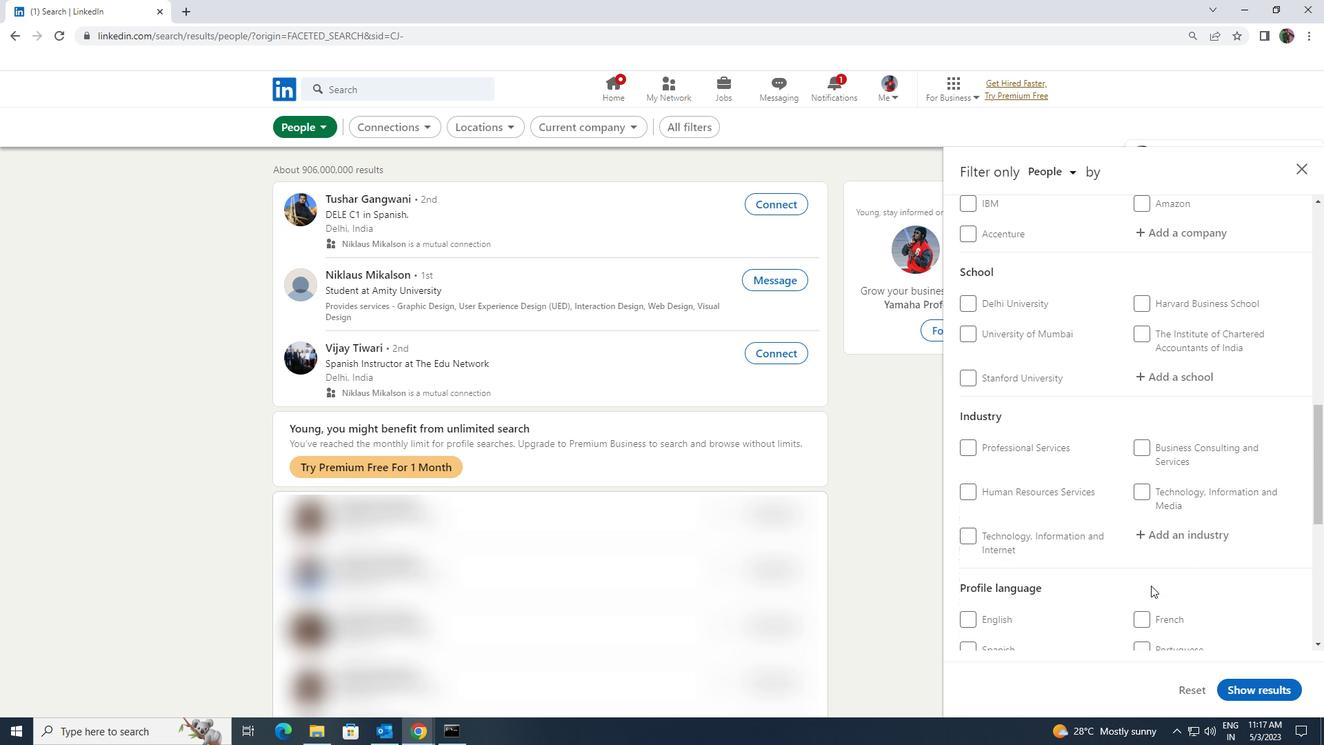 
Action: Mouse scrolled (1151, 585) with delta (0, 0)
Screenshot: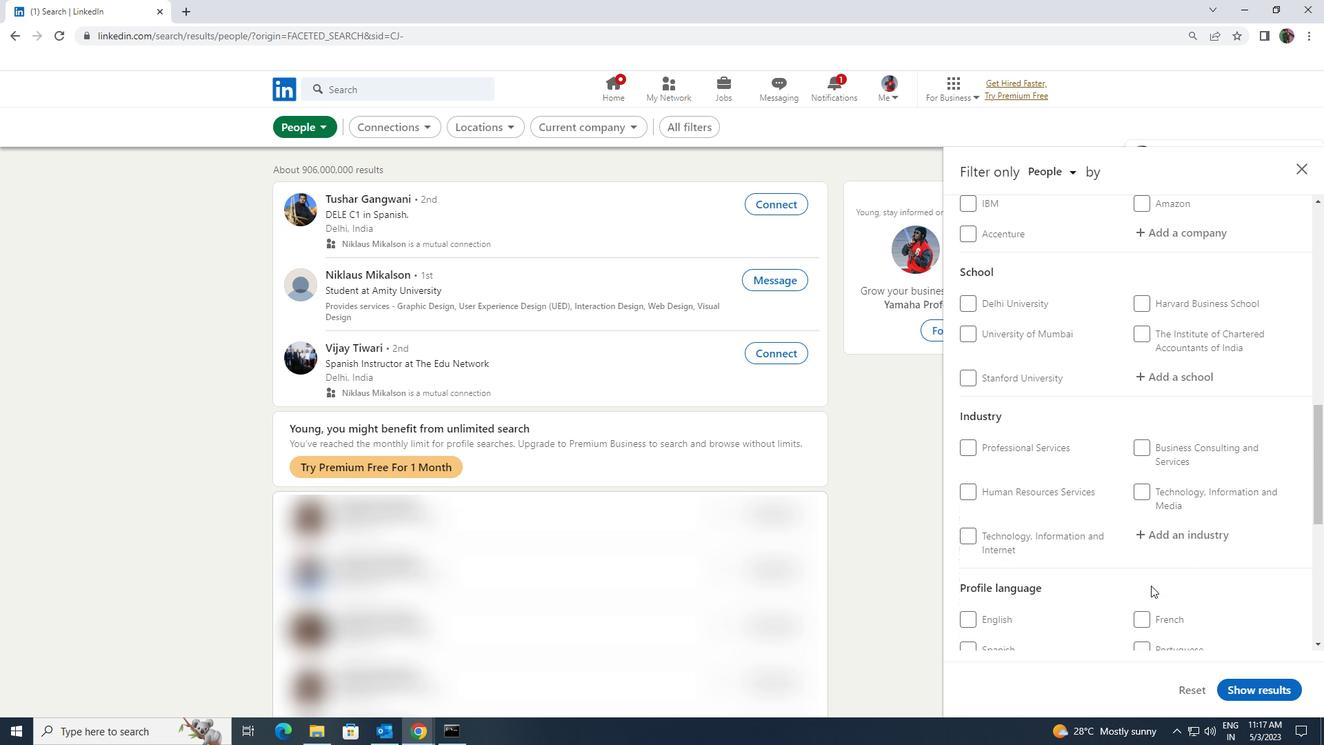 
Action: Mouse moved to (970, 483)
Screenshot: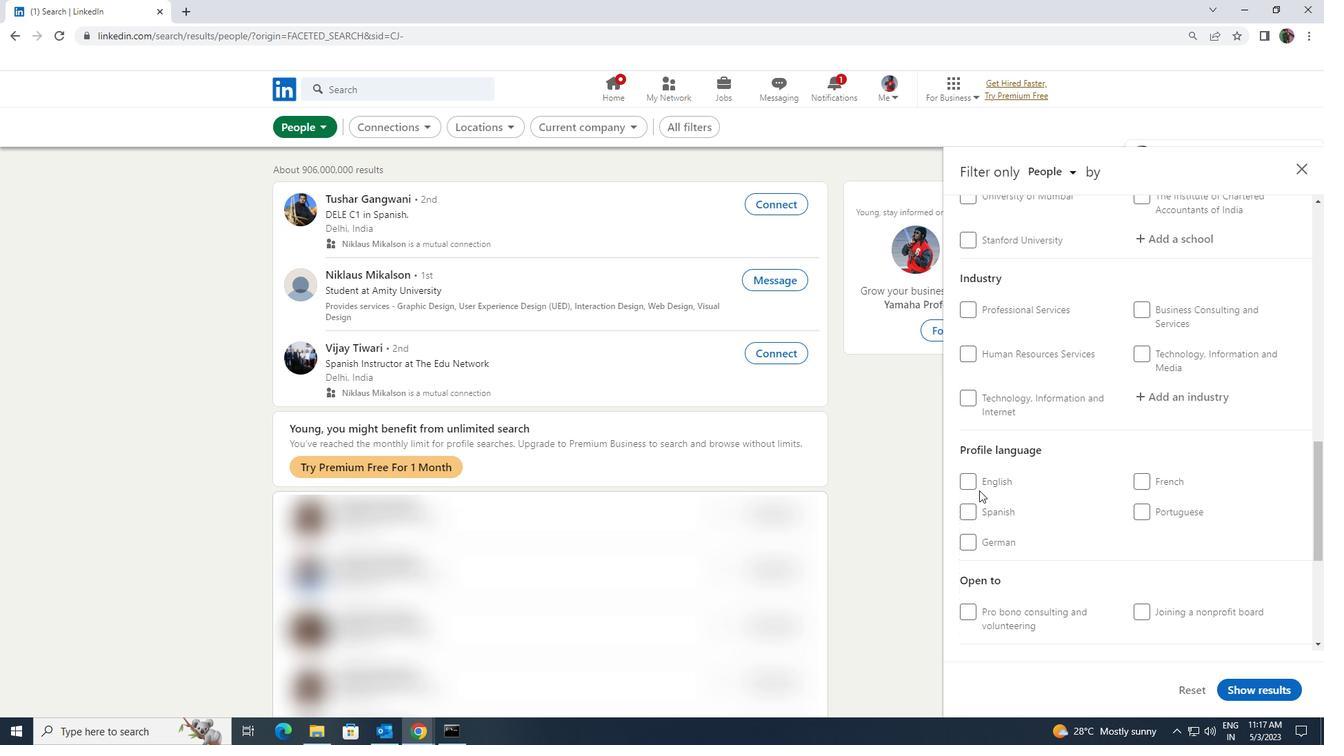 
Action: Mouse pressed left at (970, 483)
Screenshot: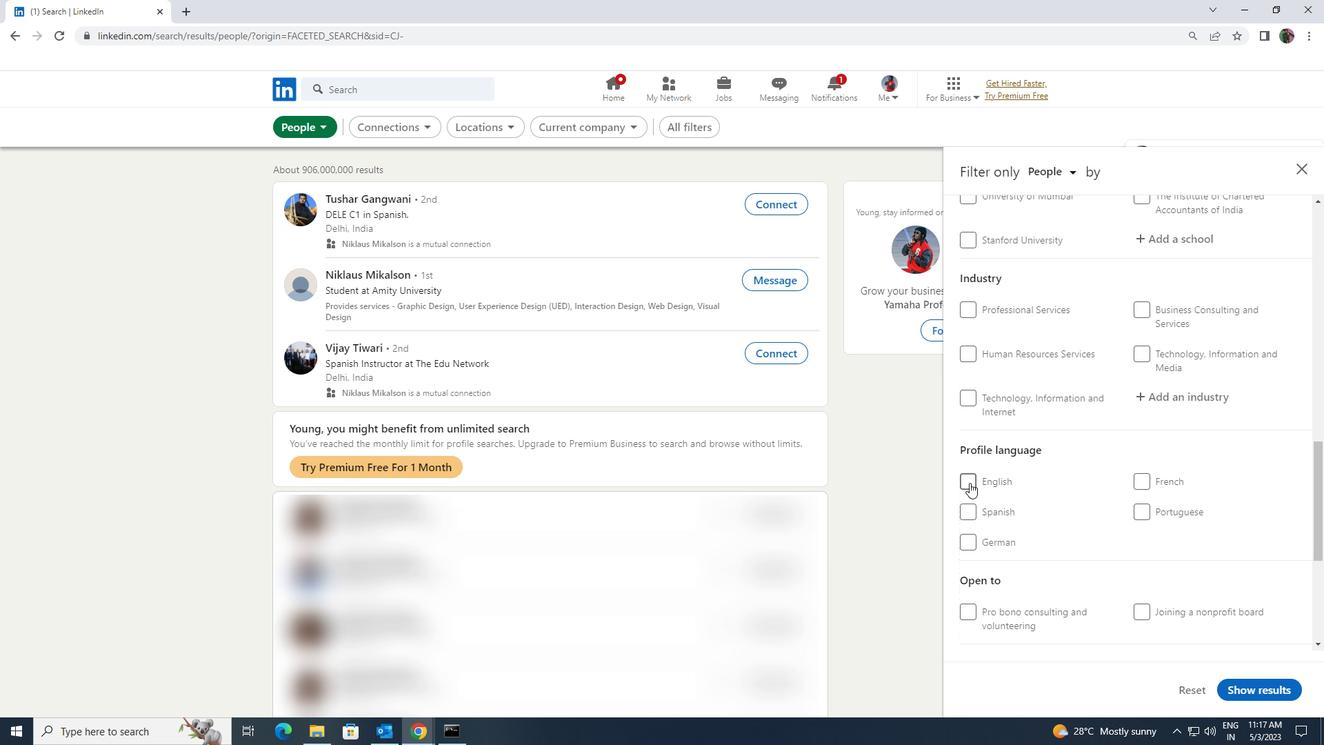 
Action: Mouse moved to (1060, 498)
Screenshot: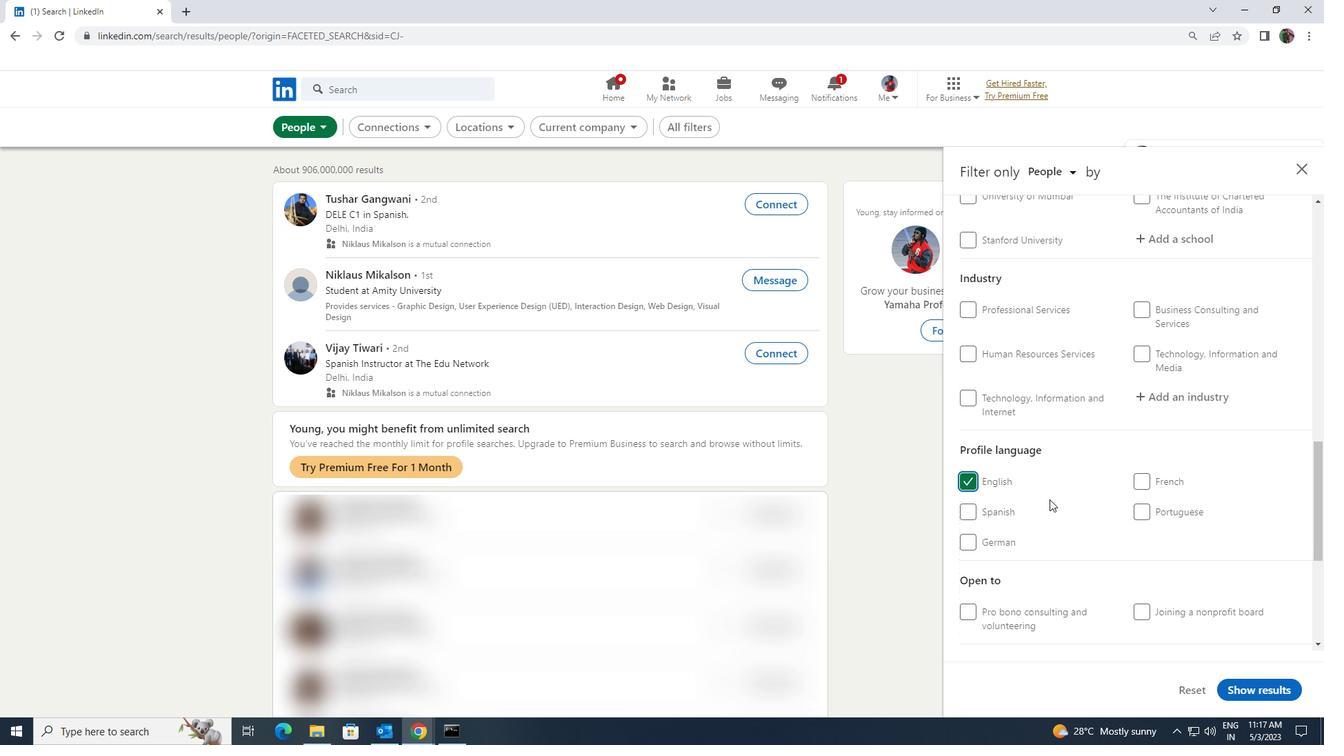 
Action: Mouse scrolled (1060, 498) with delta (0, 0)
Screenshot: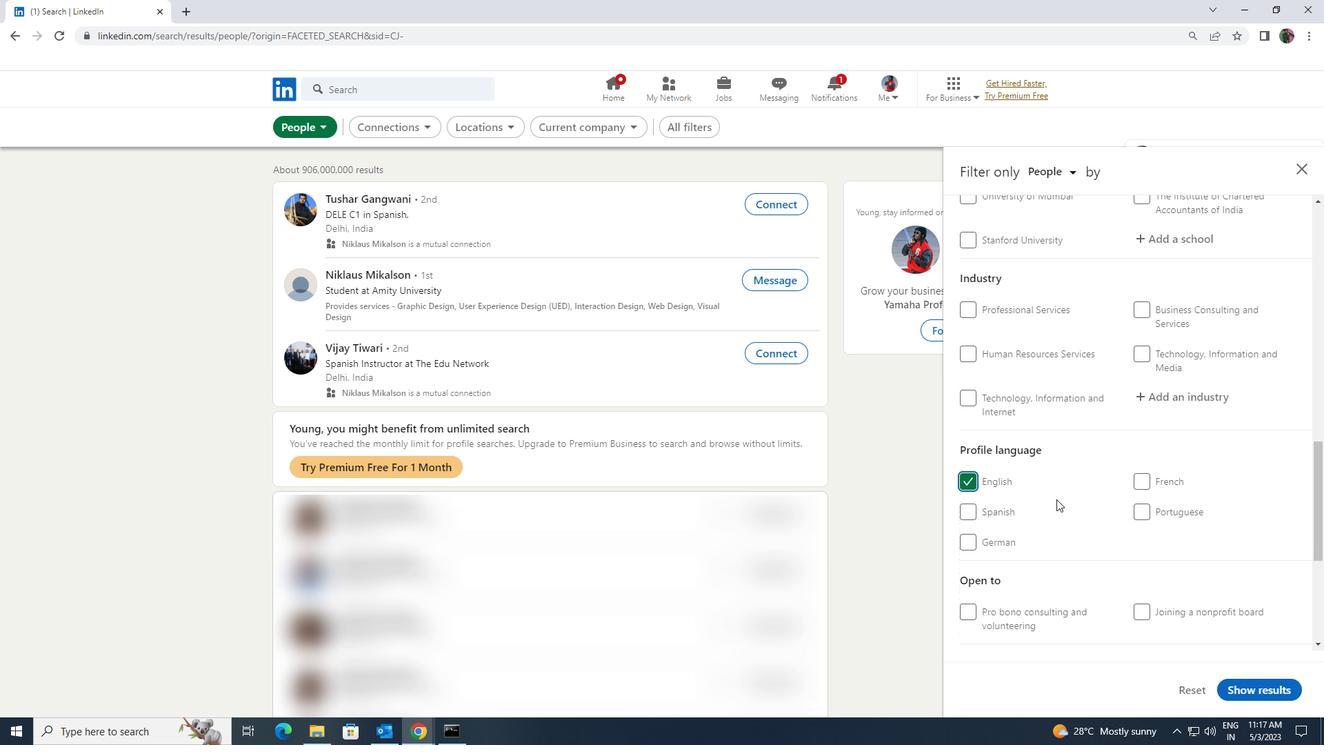 
Action: Mouse scrolled (1060, 498) with delta (0, 0)
Screenshot: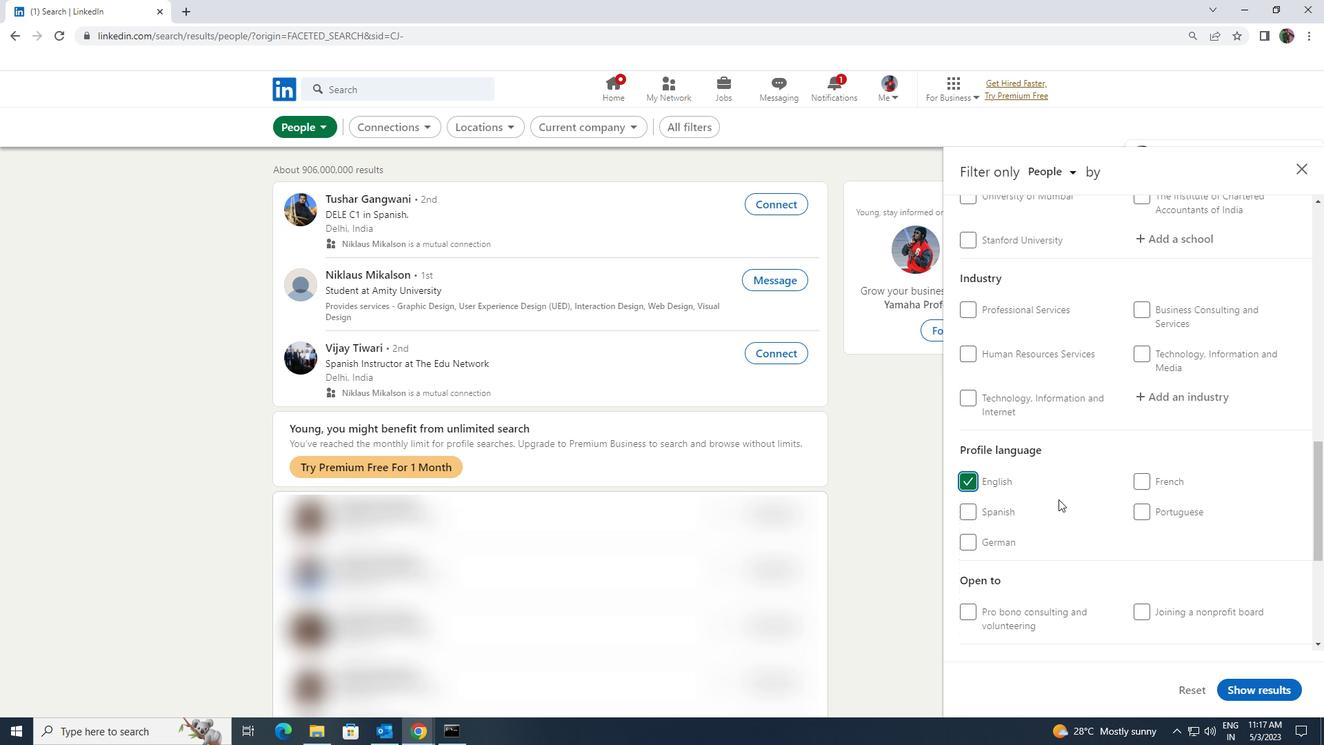 
Action: Mouse scrolled (1060, 498) with delta (0, 0)
Screenshot: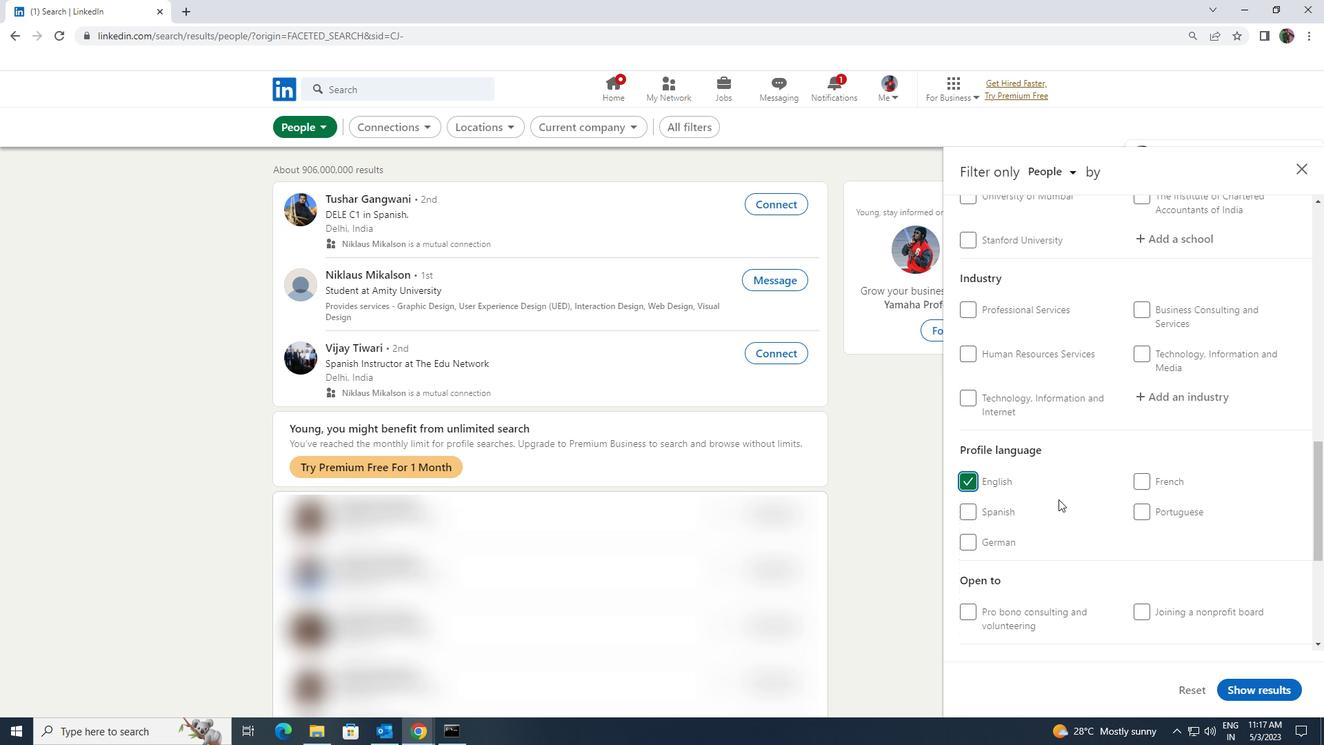 
Action: Mouse scrolled (1060, 498) with delta (0, 0)
Screenshot: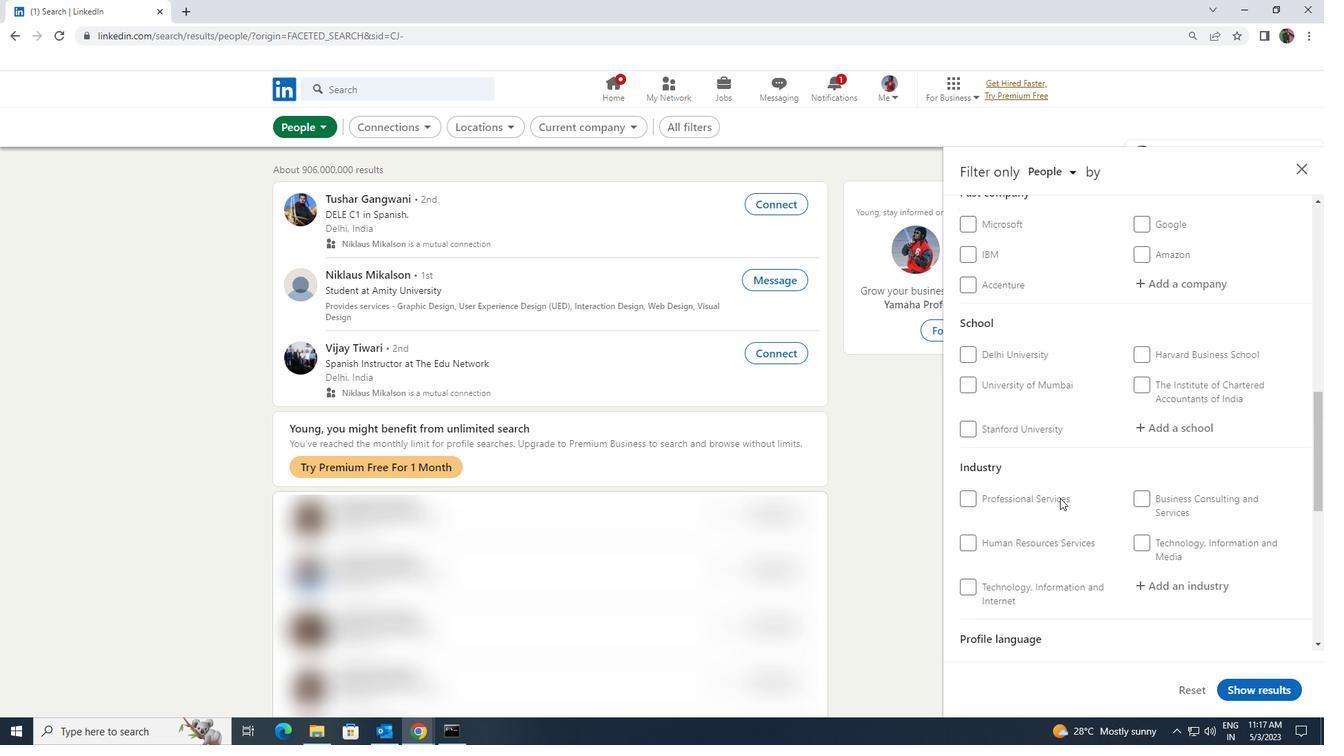 
Action: Mouse scrolled (1060, 498) with delta (0, 0)
Screenshot: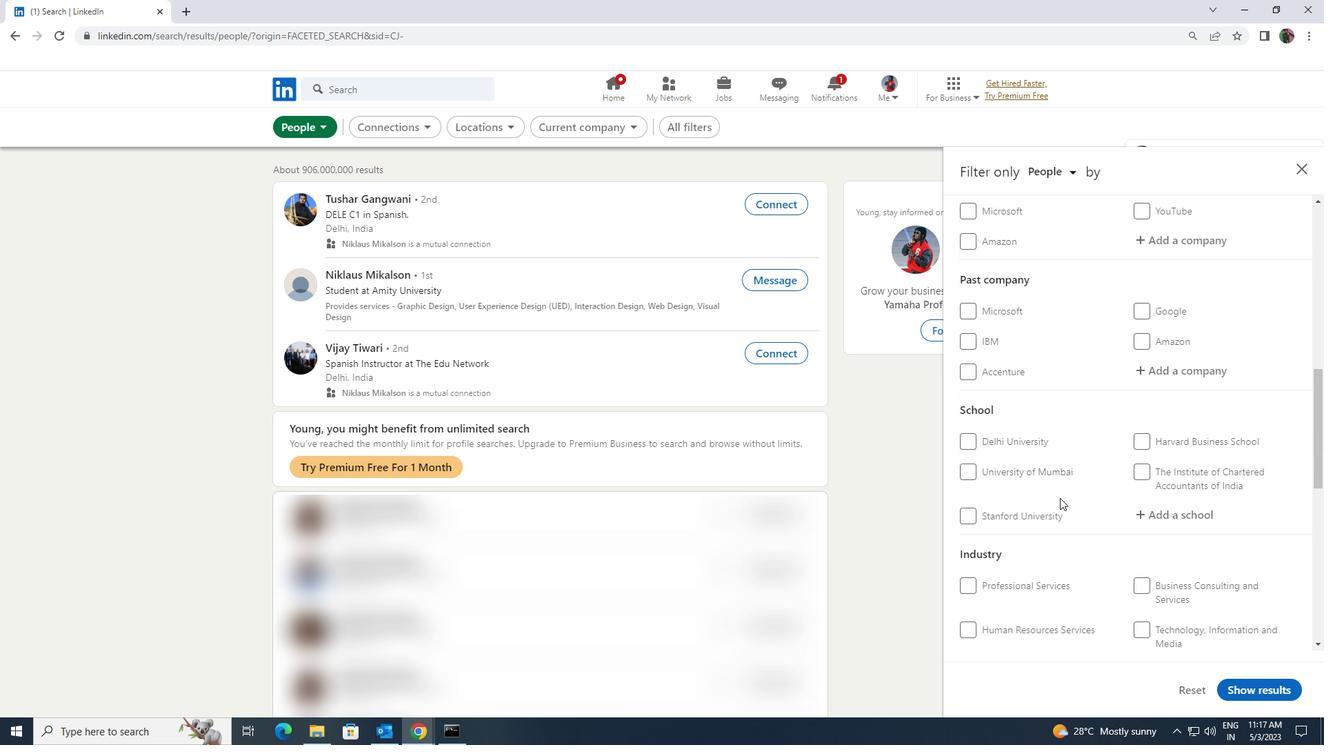
Action: Mouse scrolled (1060, 497) with delta (0, 0)
Screenshot: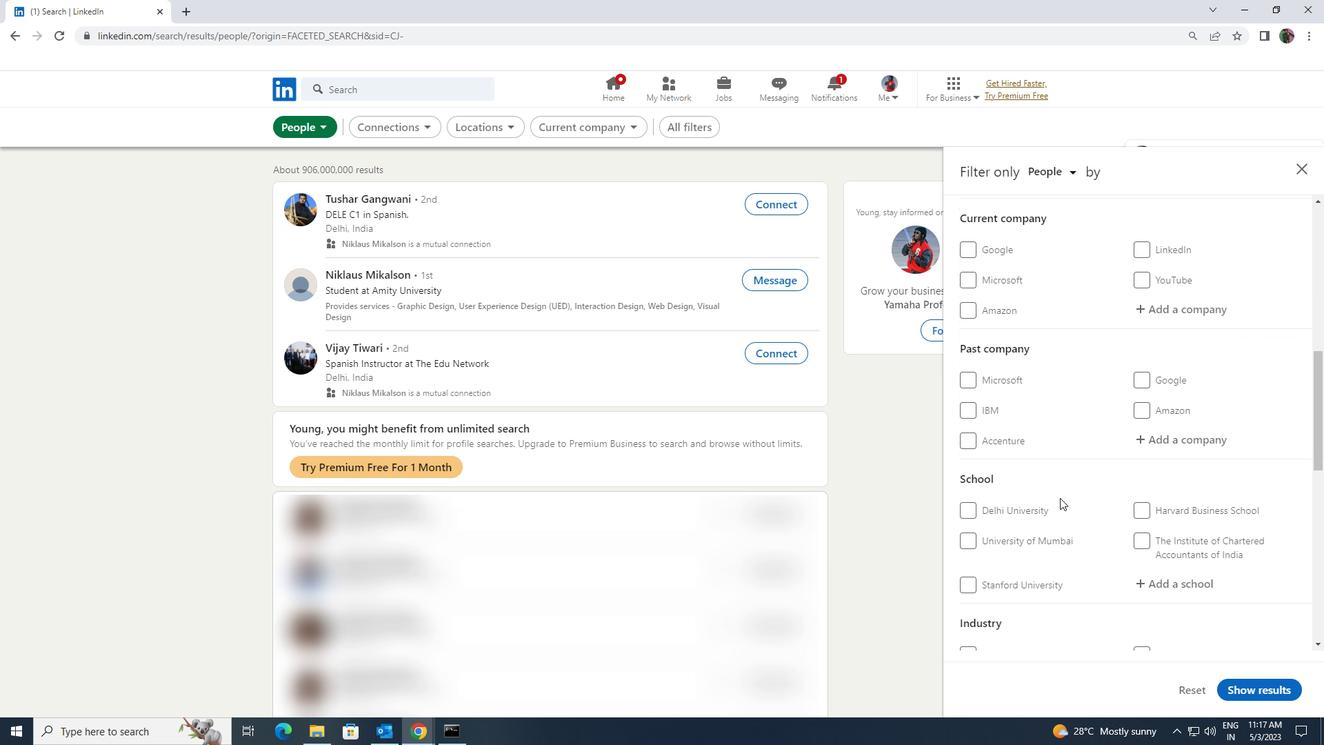 
Action: Mouse scrolled (1060, 498) with delta (0, 0)
Screenshot: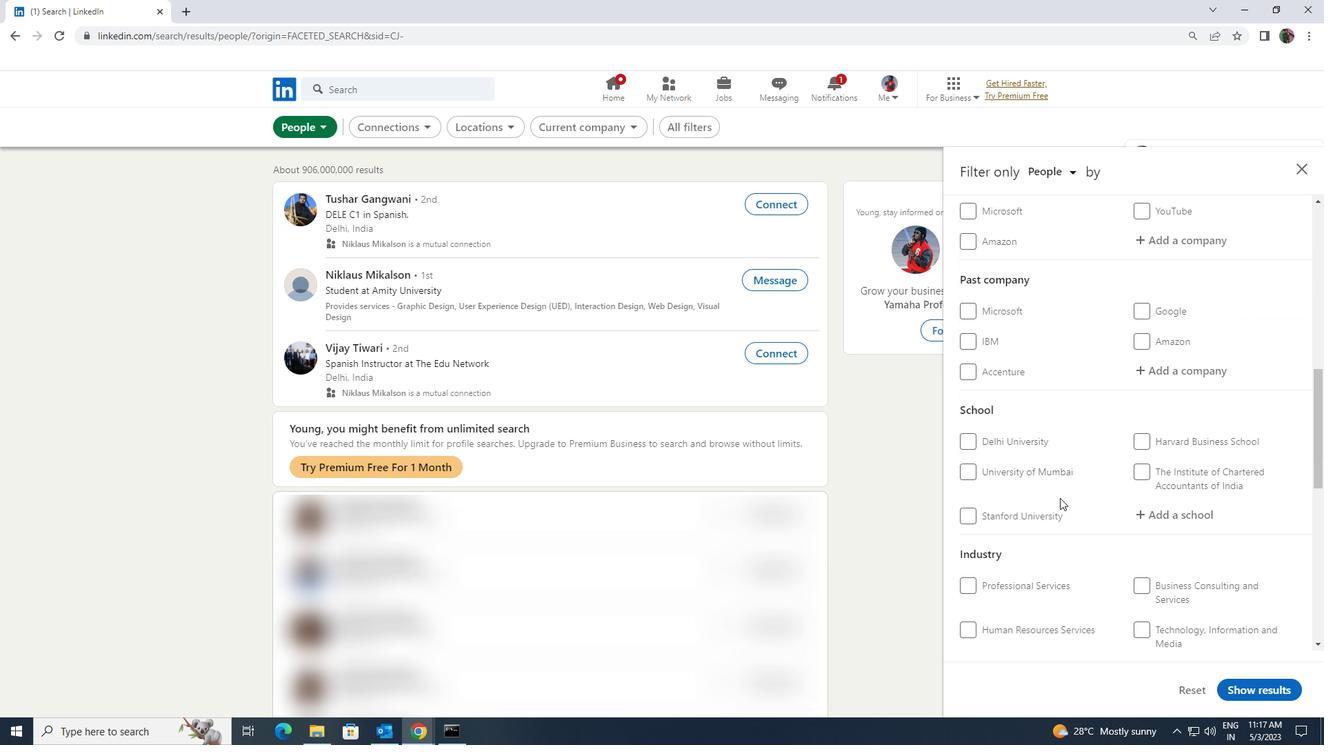 
Action: Mouse scrolled (1060, 498) with delta (0, 0)
Screenshot: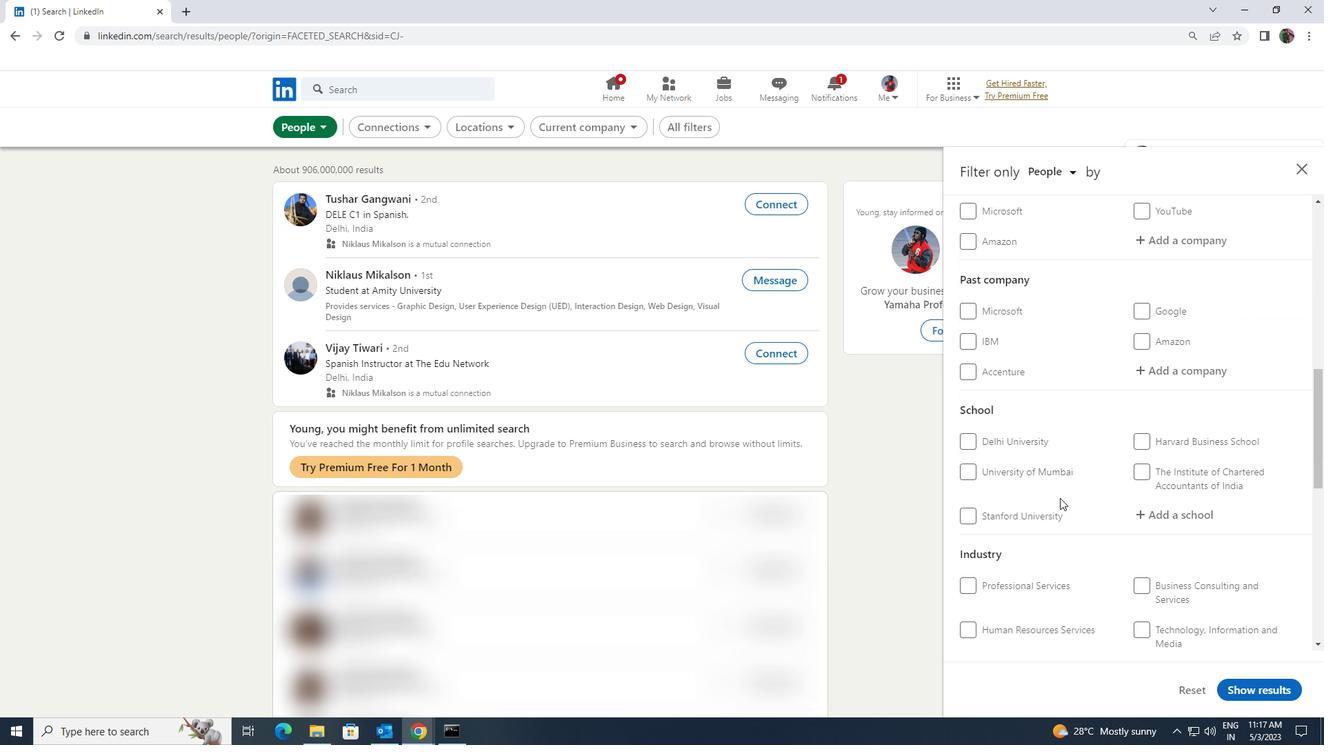 
Action: Mouse scrolled (1060, 498) with delta (0, 0)
Screenshot: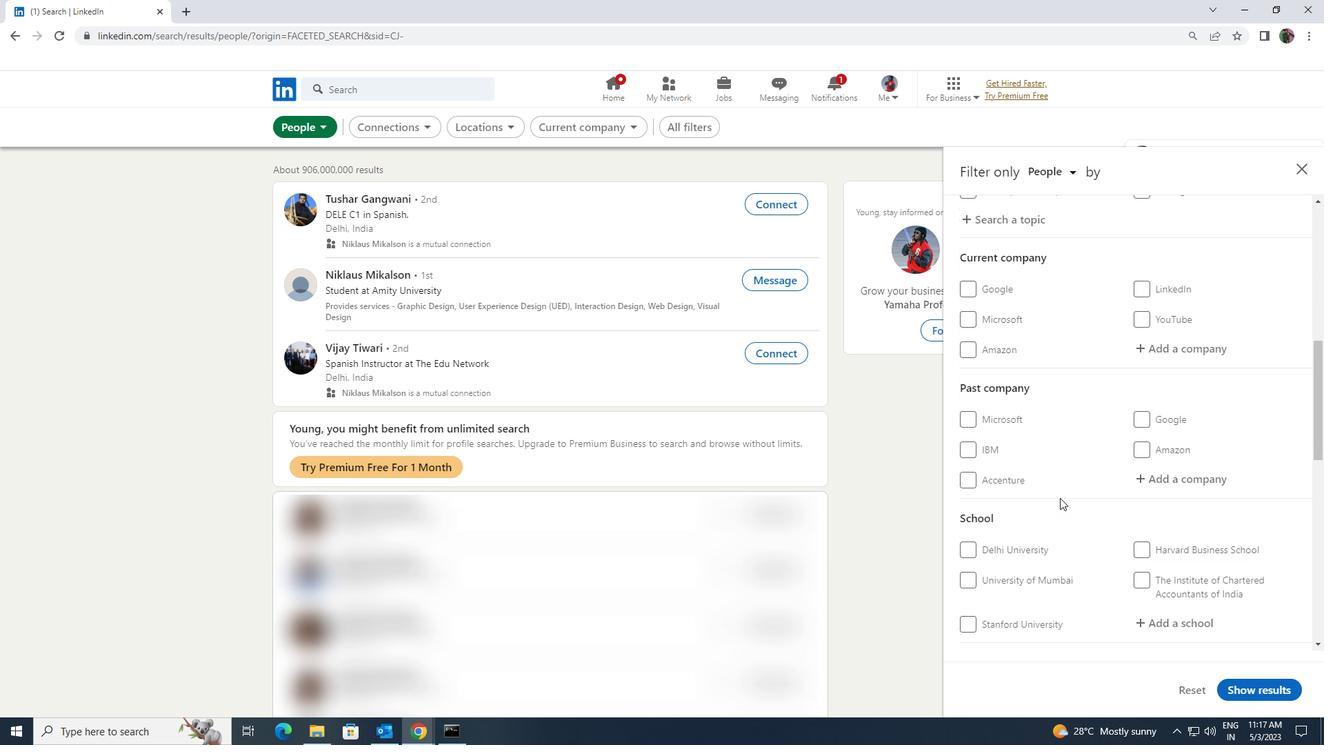 
Action: Mouse moved to (1140, 449)
Screenshot: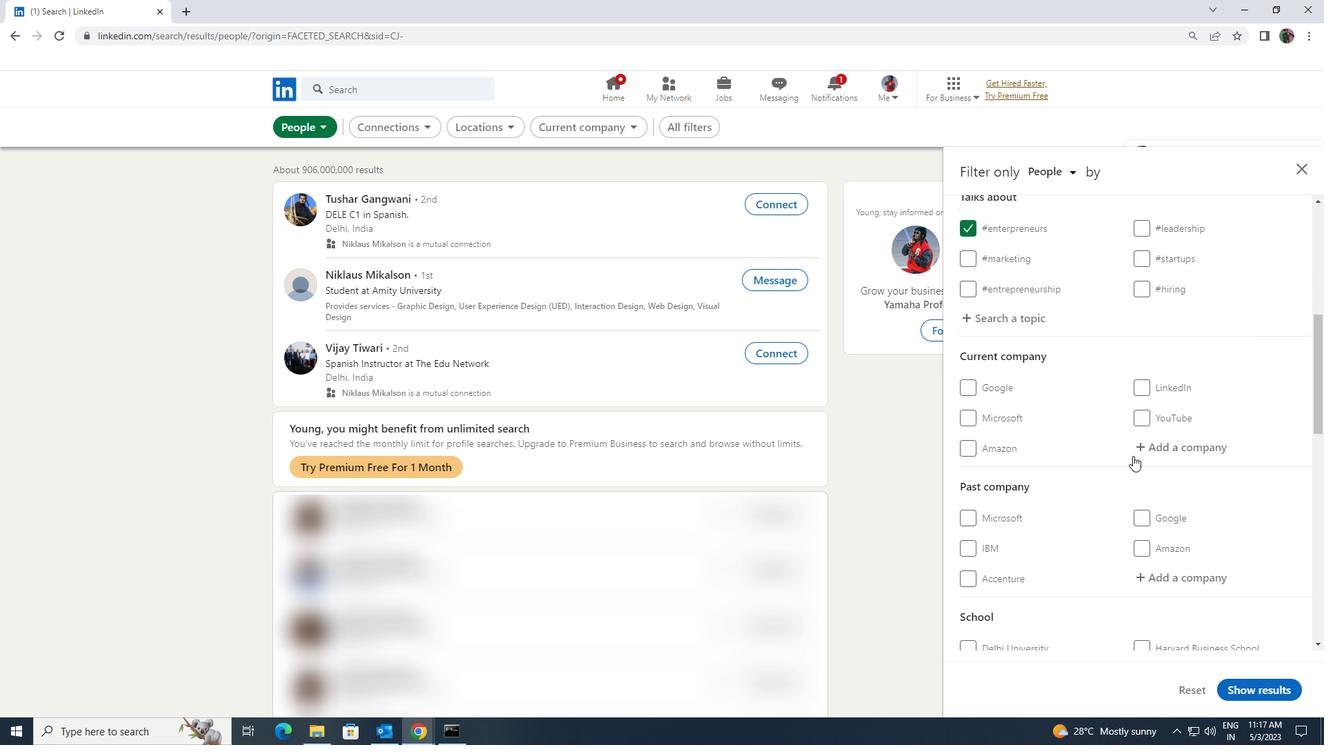 
Action: Mouse pressed left at (1140, 449)
Screenshot: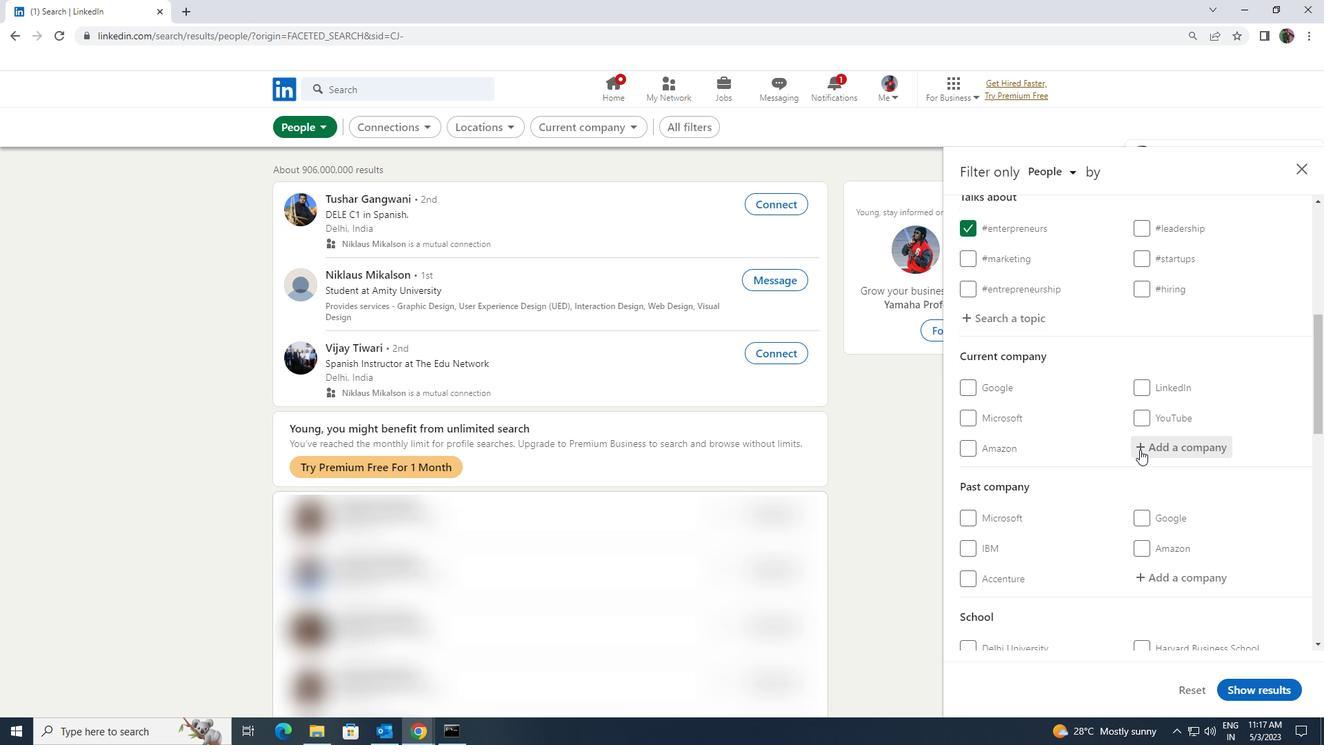 
Action: Key pressed <Key.shift><Key.shift><Key.shift><Key.shift><Key.shift><Key.shift><Key.shift><Key.shift><Key.shift><Key.shift><Key.shift><Key.shift><Key.shift><Key.shift><Key.shift><Key.shift><Key.shift><Key.shift>LPCA
Screenshot: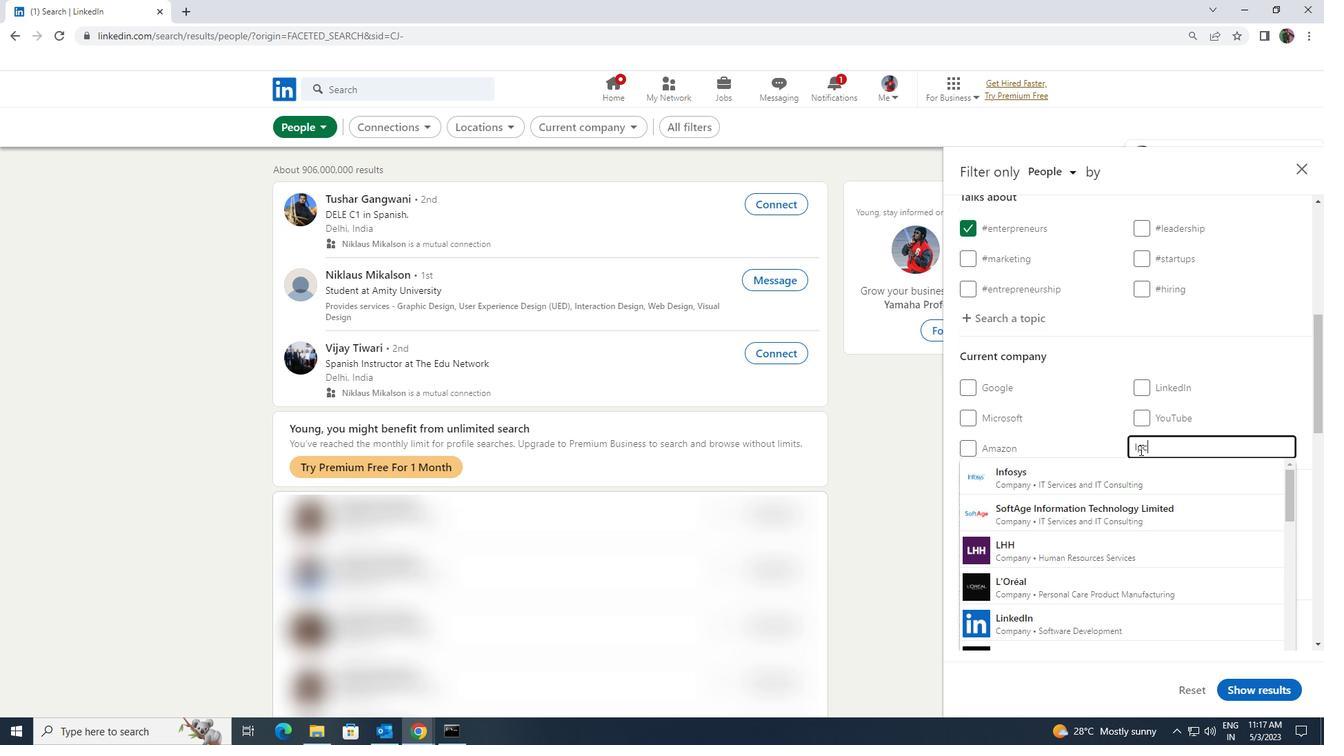 
Action: Mouse moved to (1138, 451)
Screenshot: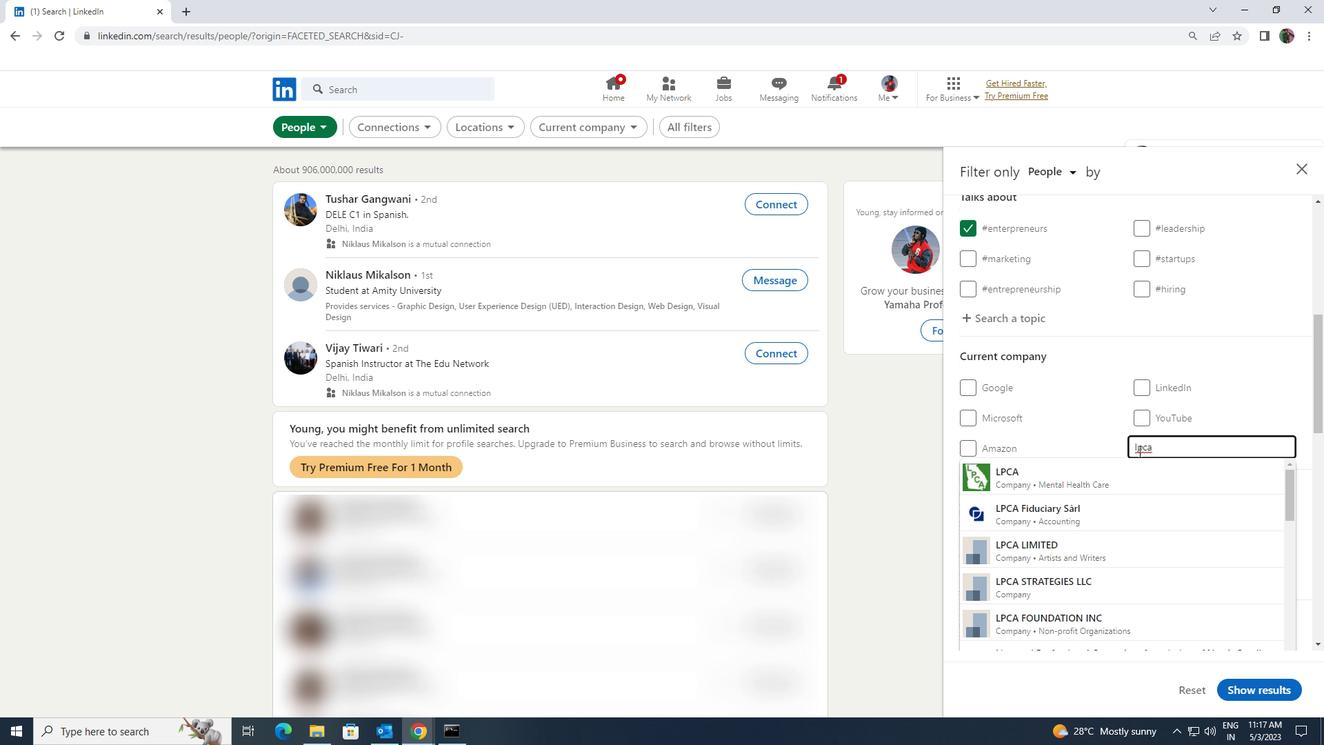 
Action: Key pressed <Key.space><Key.shift>LAB
Screenshot: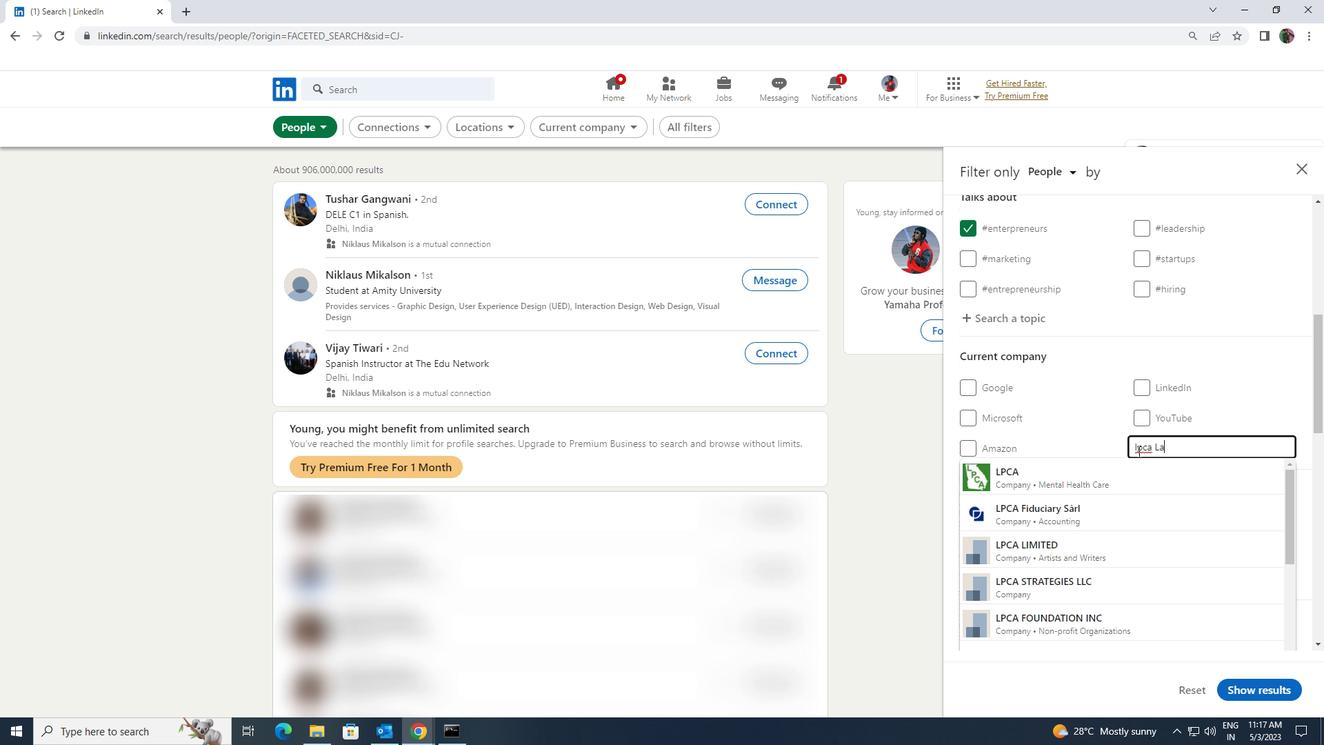 
Action: Mouse moved to (1166, 447)
Screenshot: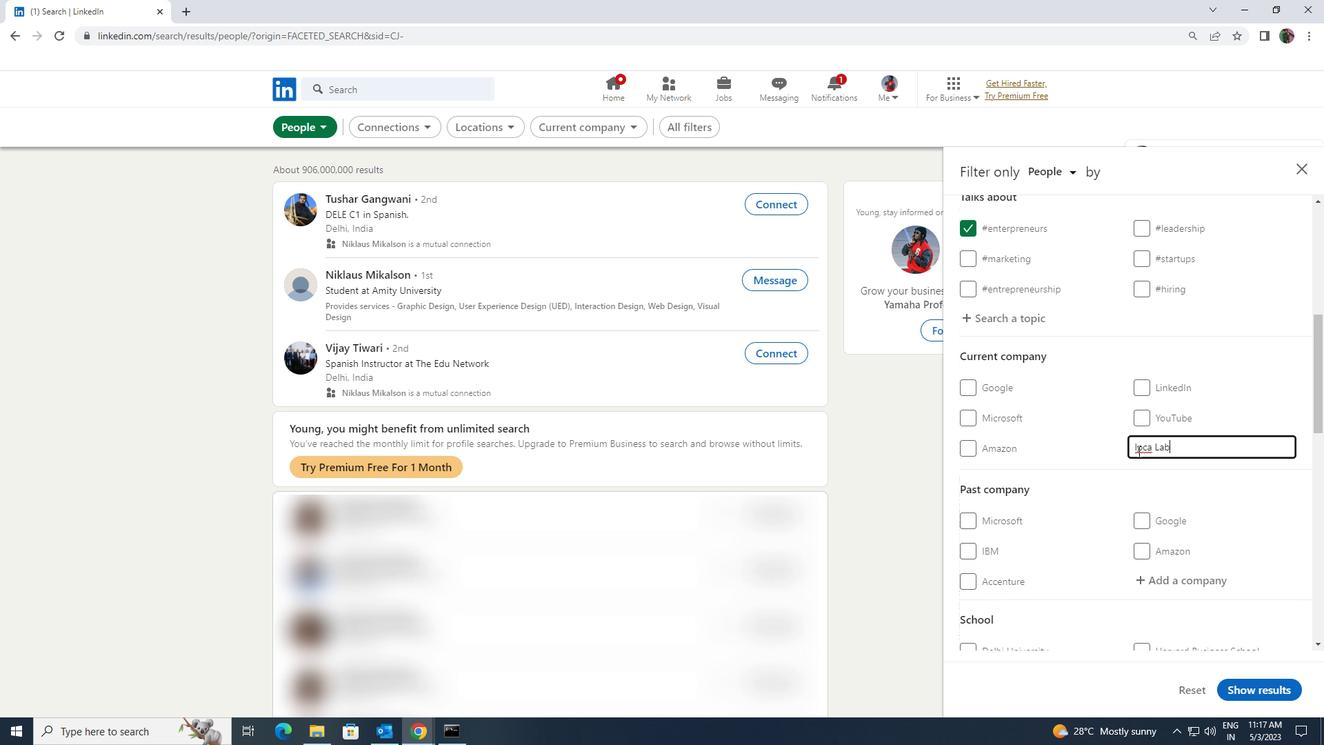 
Action: Key pressed <Key.backspace><Key.backspace><Key.backspace>
Screenshot: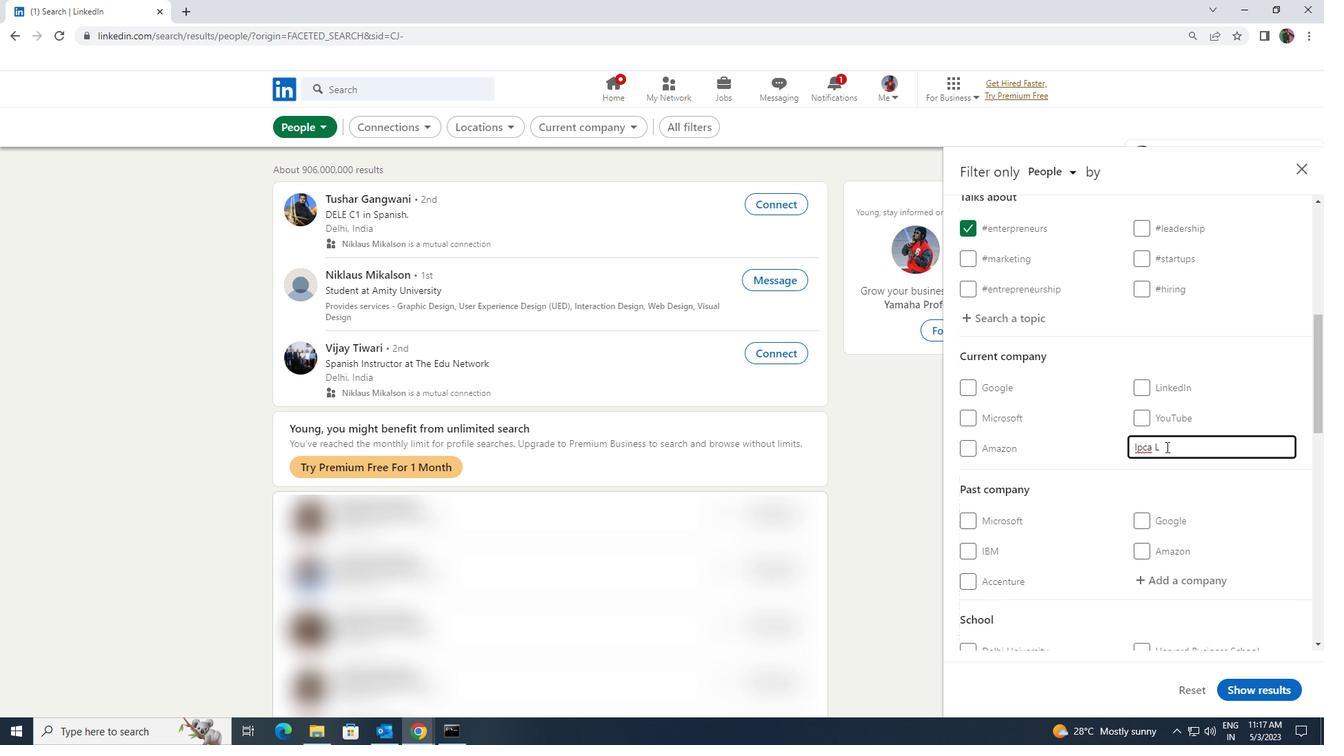 
Action: Mouse moved to (1153, 469)
Screenshot: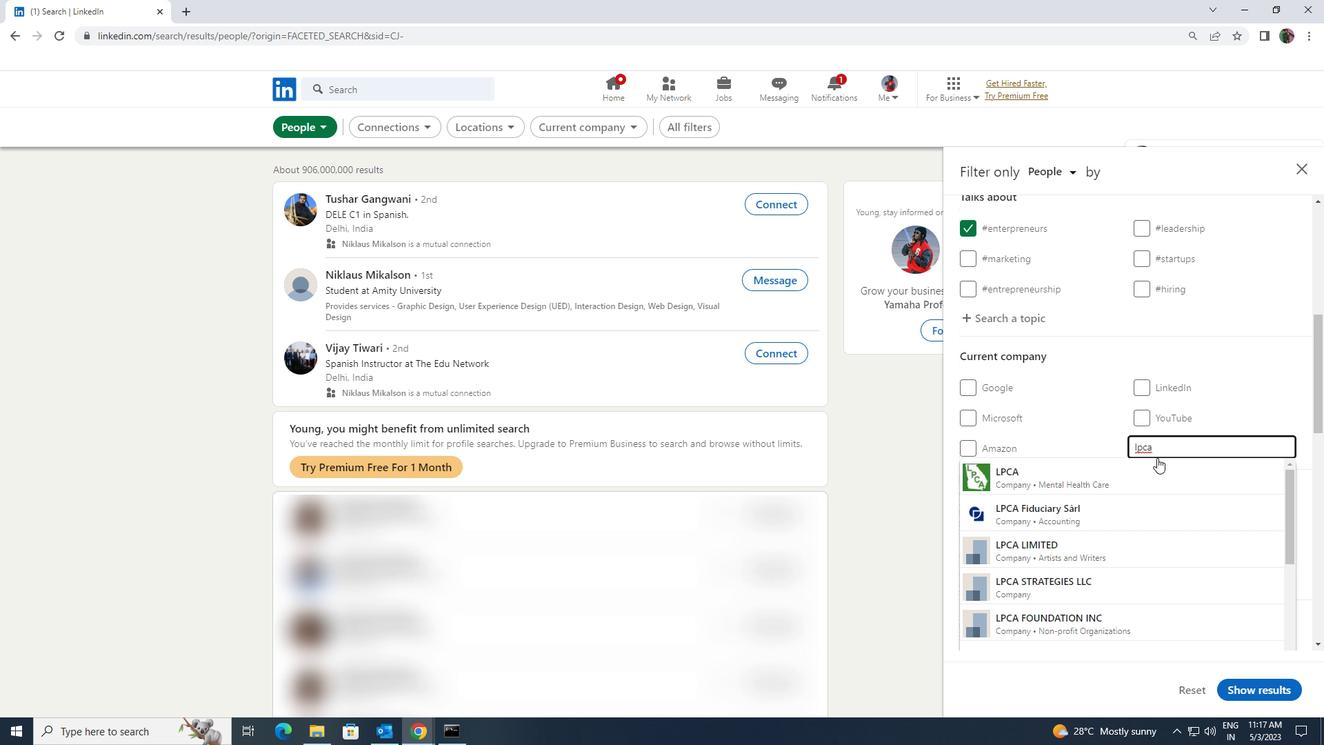 
Action: Mouse pressed left at (1153, 469)
Screenshot: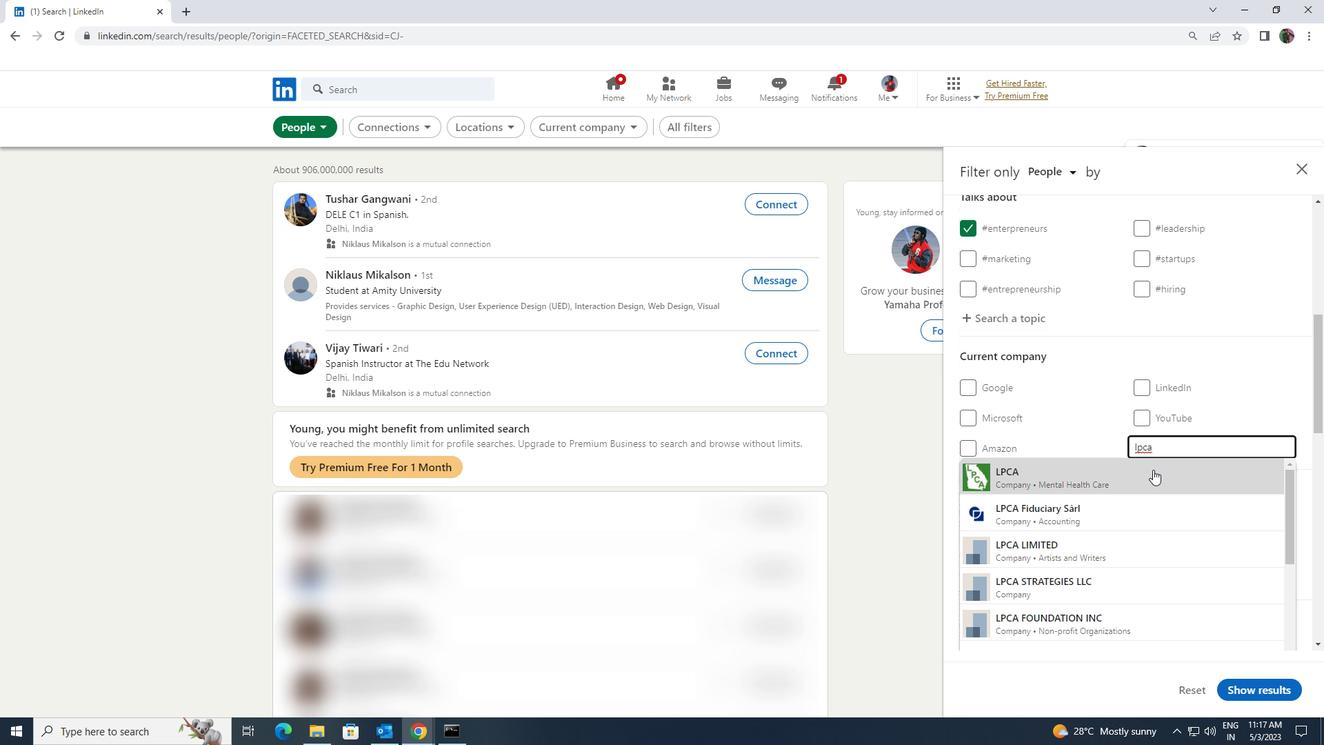 
Action: Mouse scrolled (1153, 469) with delta (0, 0)
Screenshot: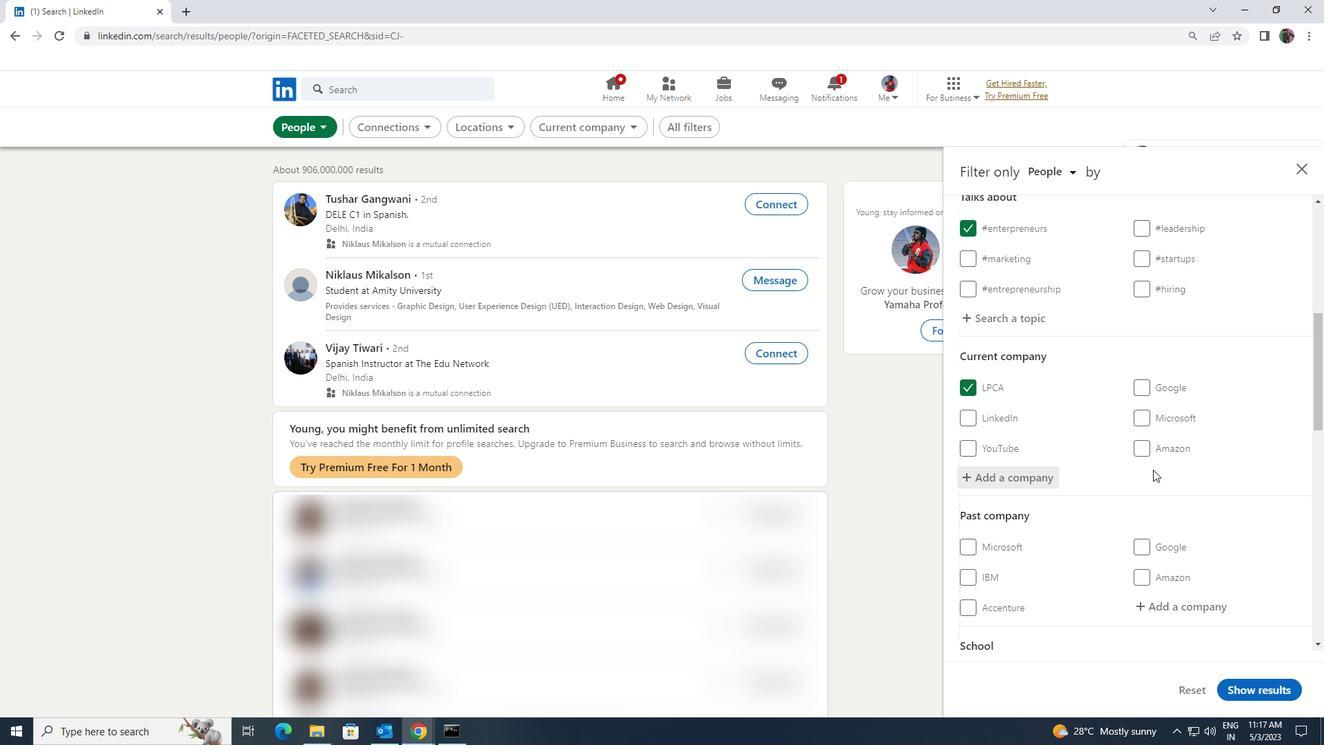 
Action: Mouse moved to (1150, 472)
Screenshot: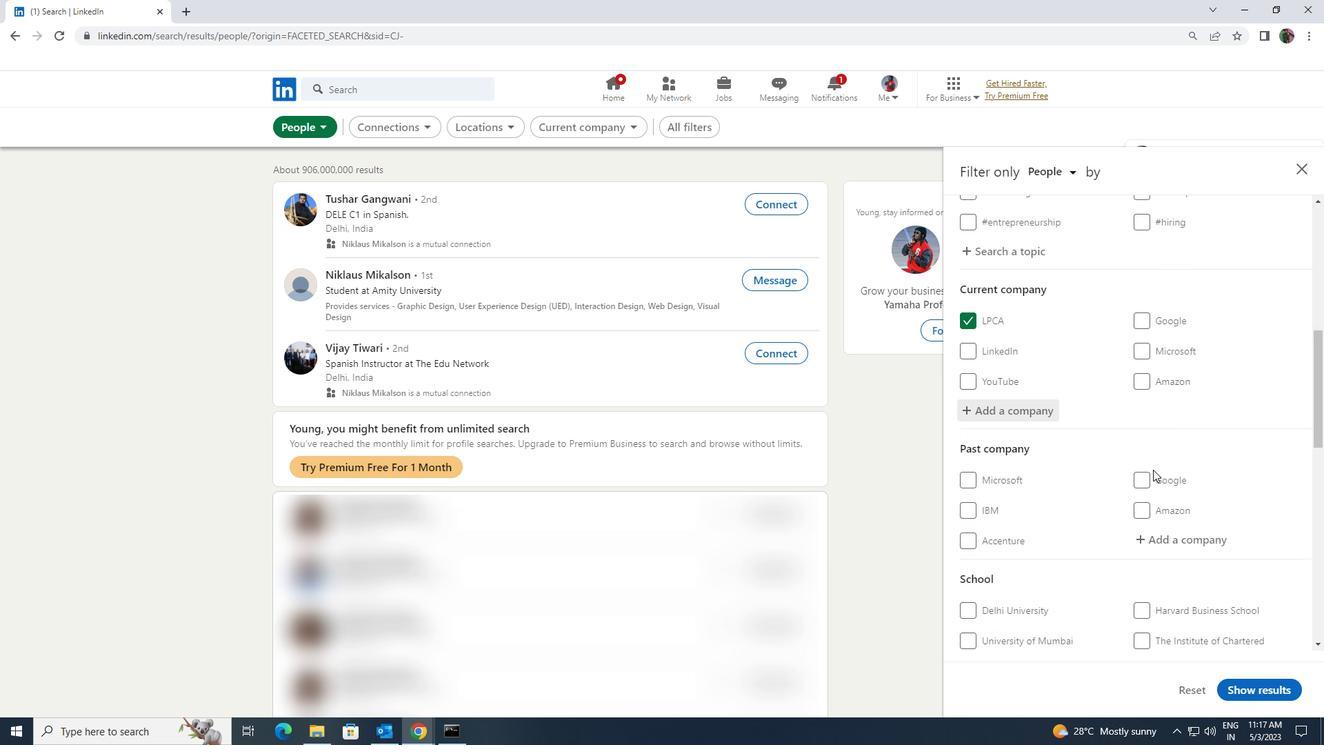 
Action: Mouse scrolled (1150, 471) with delta (0, 0)
Screenshot: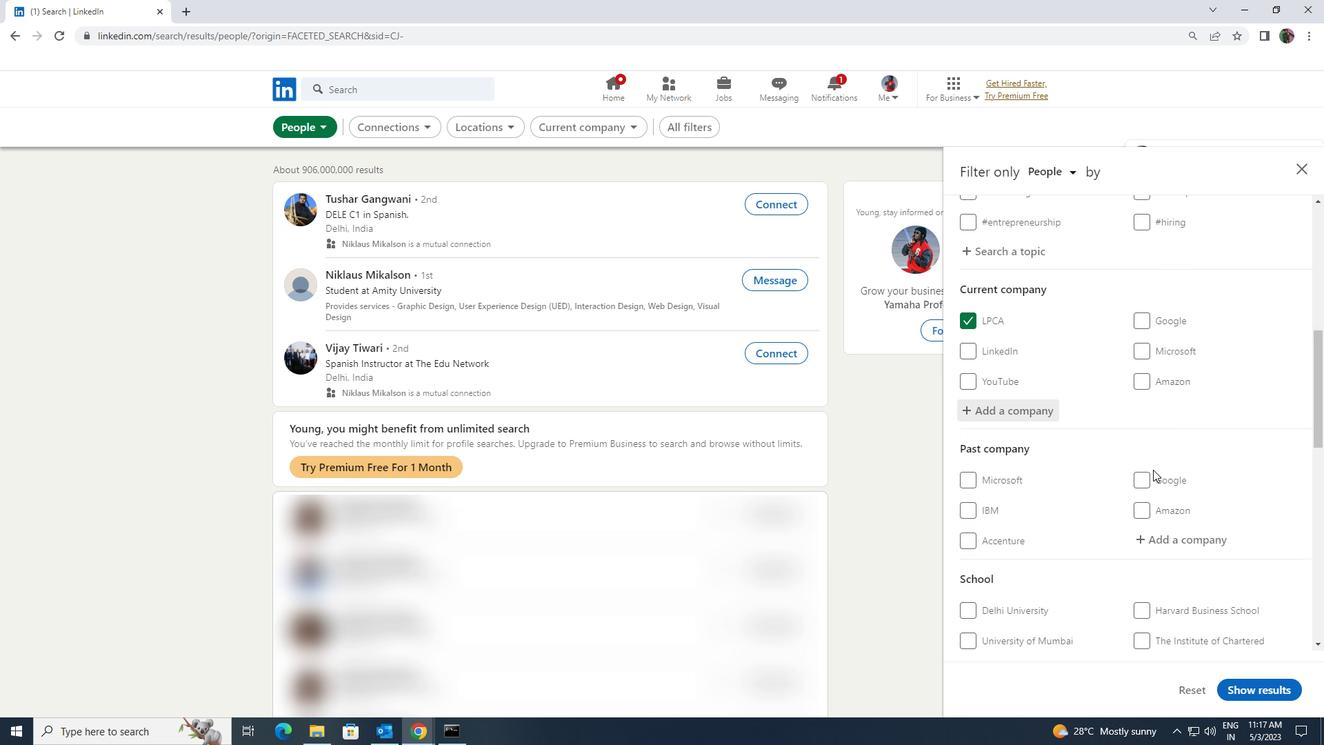 
Action: Mouse moved to (1150, 473)
Screenshot: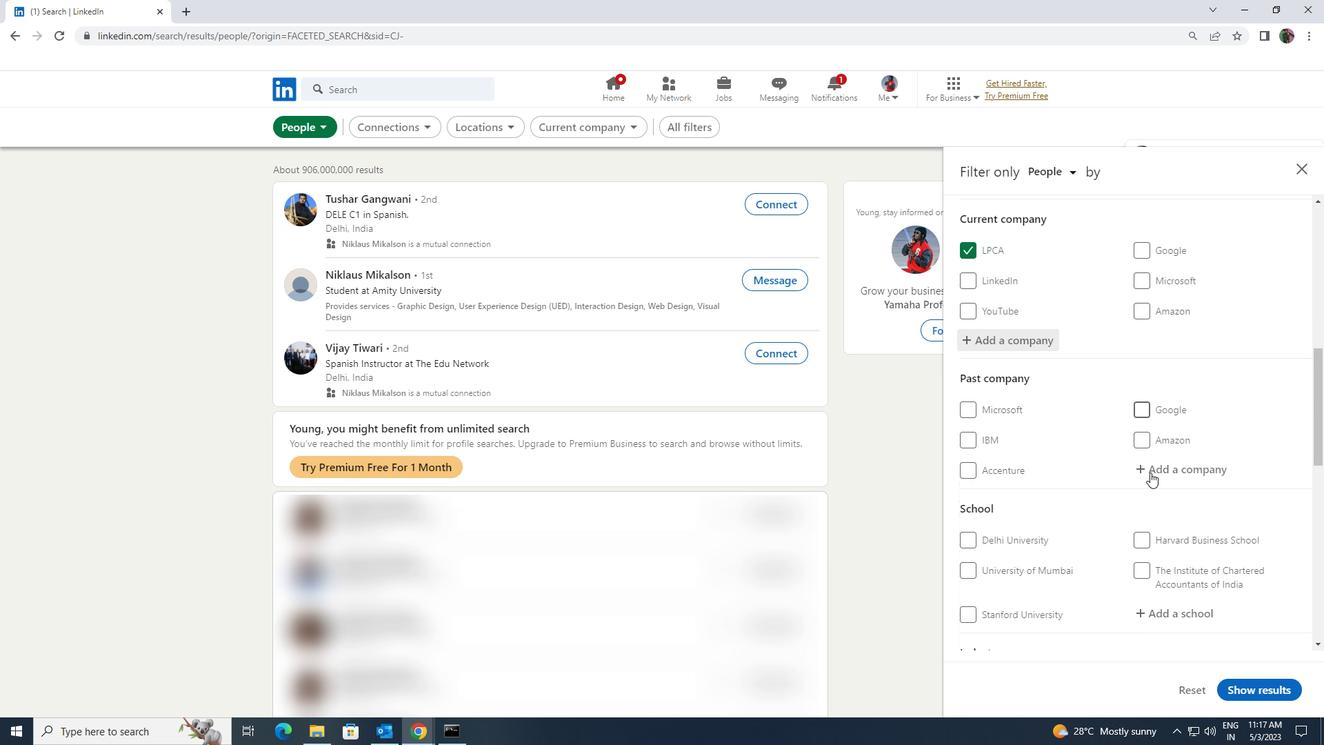 
Action: Mouse scrolled (1150, 472) with delta (0, 0)
Screenshot: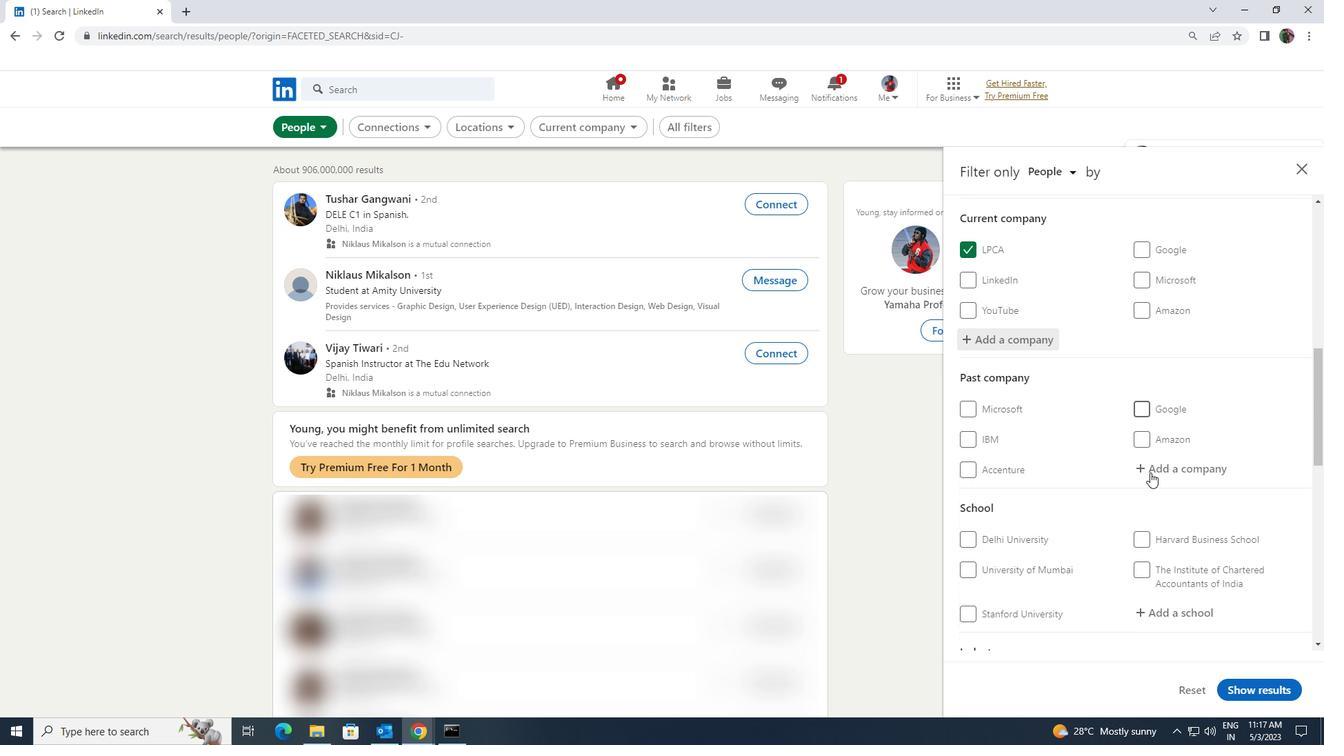
Action: Mouse moved to (1150, 473)
Screenshot: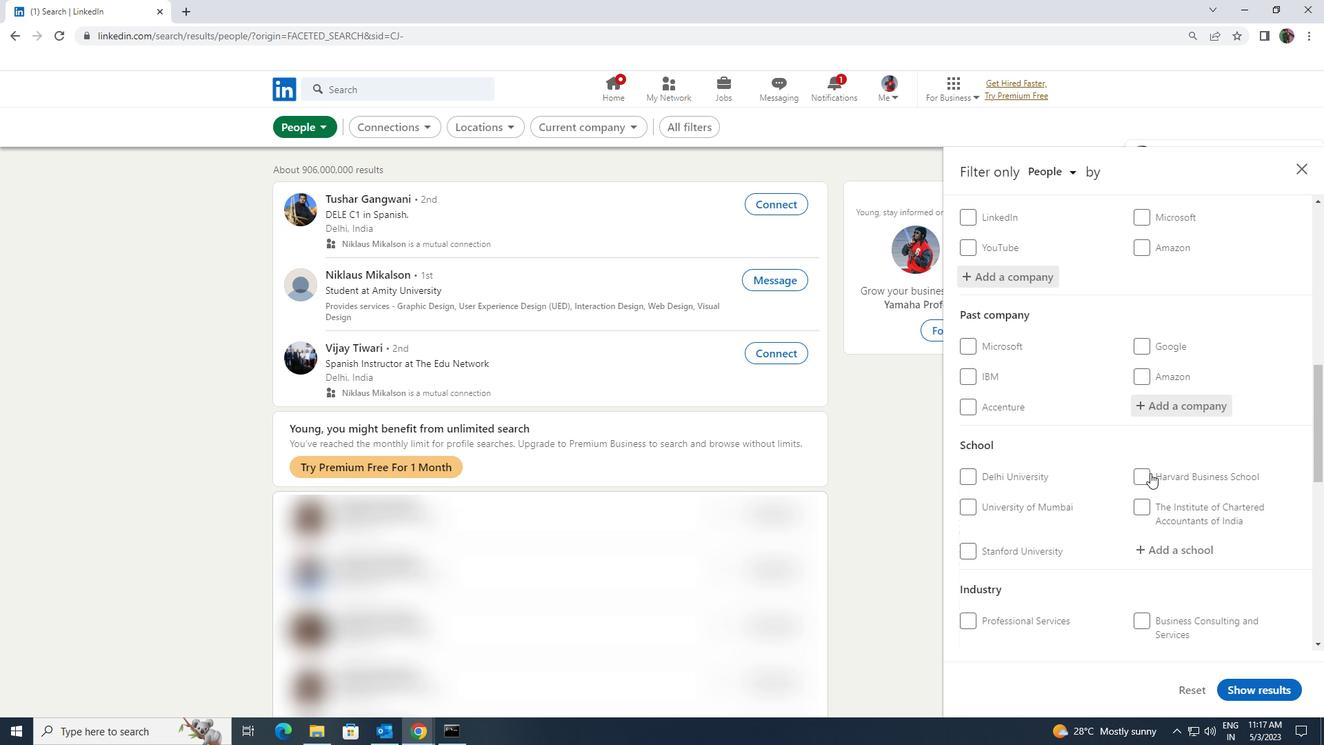 
Action: Mouse scrolled (1150, 472) with delta (0, 0)
Screenshot: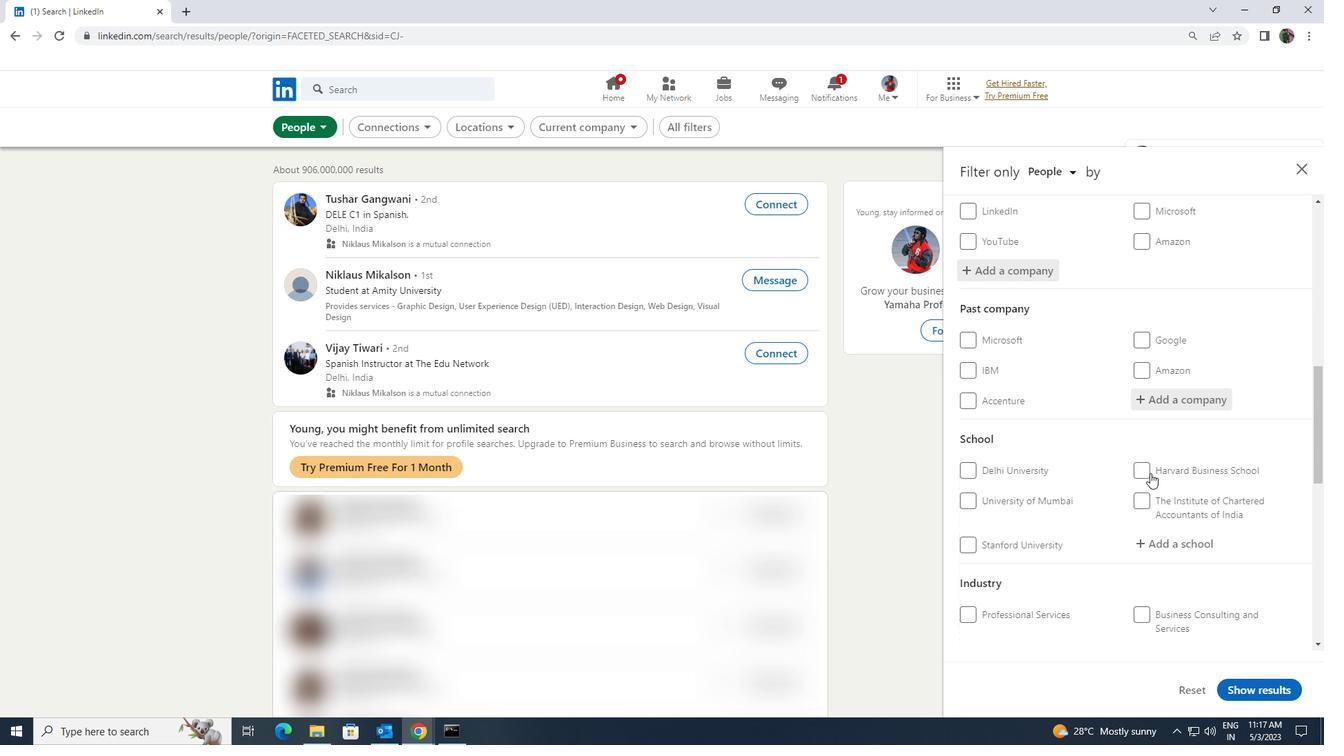 
Action: Mouse moved to (1150, 473)
Screenshot: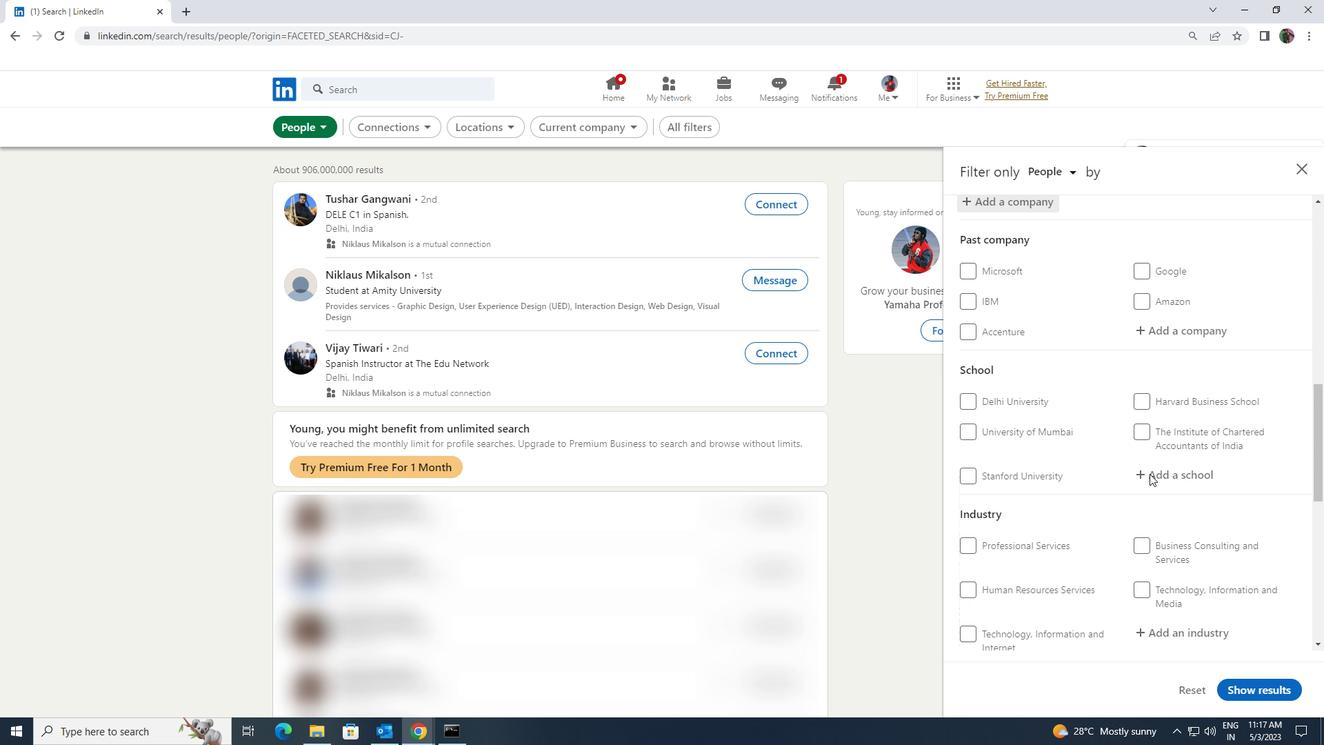 
Action: Mouse pressed left at (1150, 473)
Screenshot: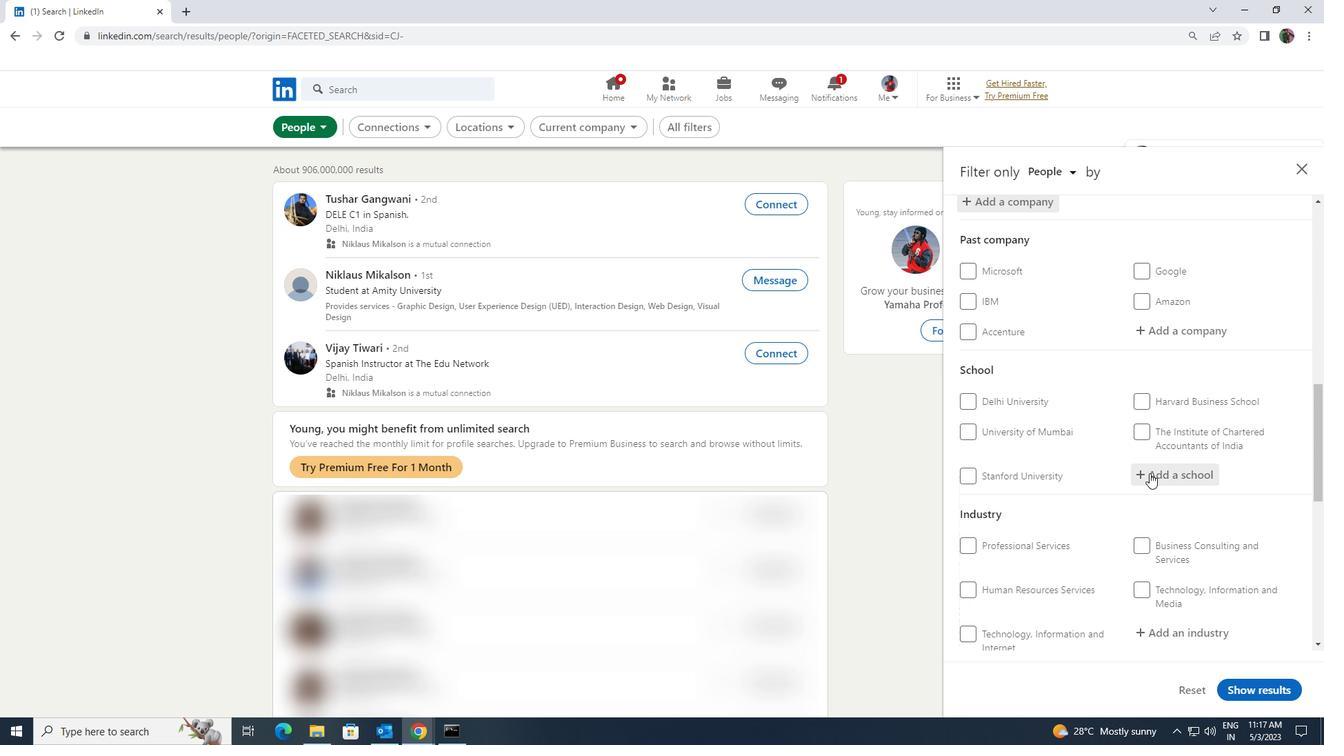 
Action: Key pressed <Key.shift><Key.shift><Key.shift><Key.shift><Key.shift><Key.shift>PUNE<Key.space><Key.shift>JOBS
Screenshot: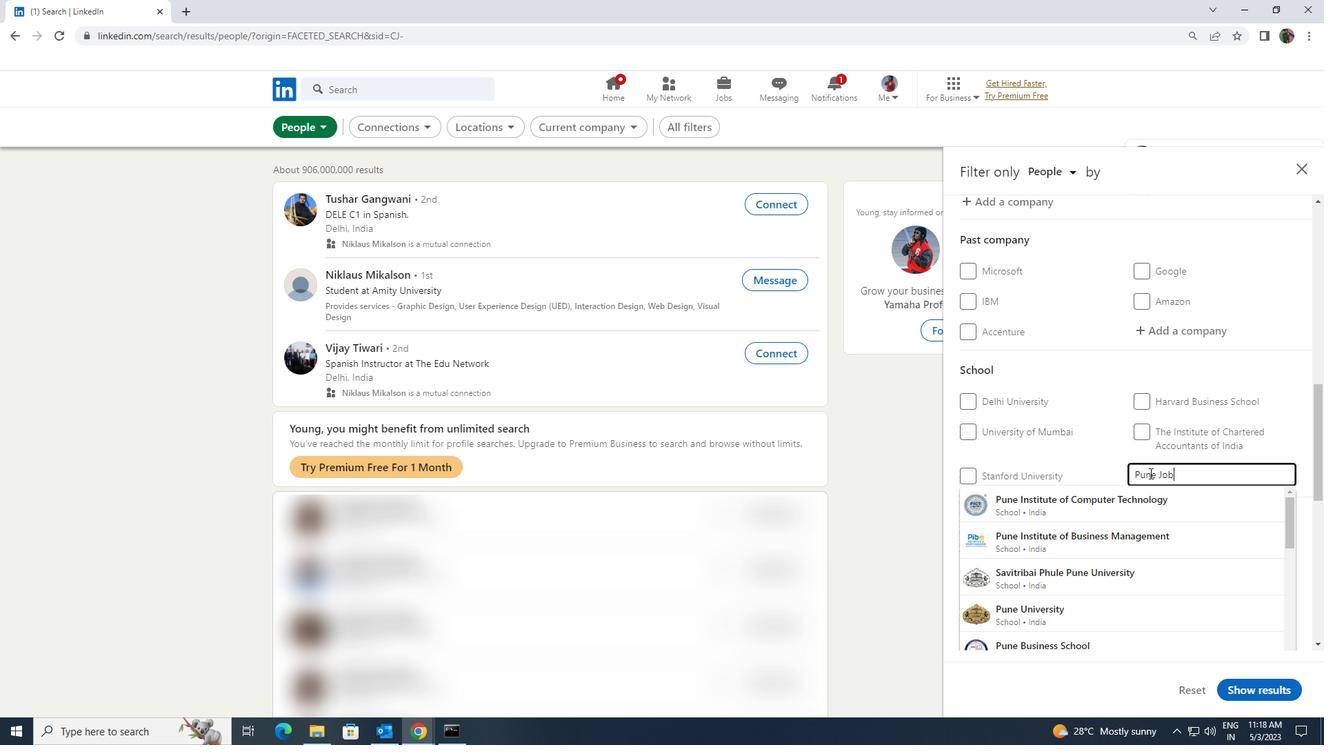 
Action: Mouse moved to (1135, 495)
Screenshot: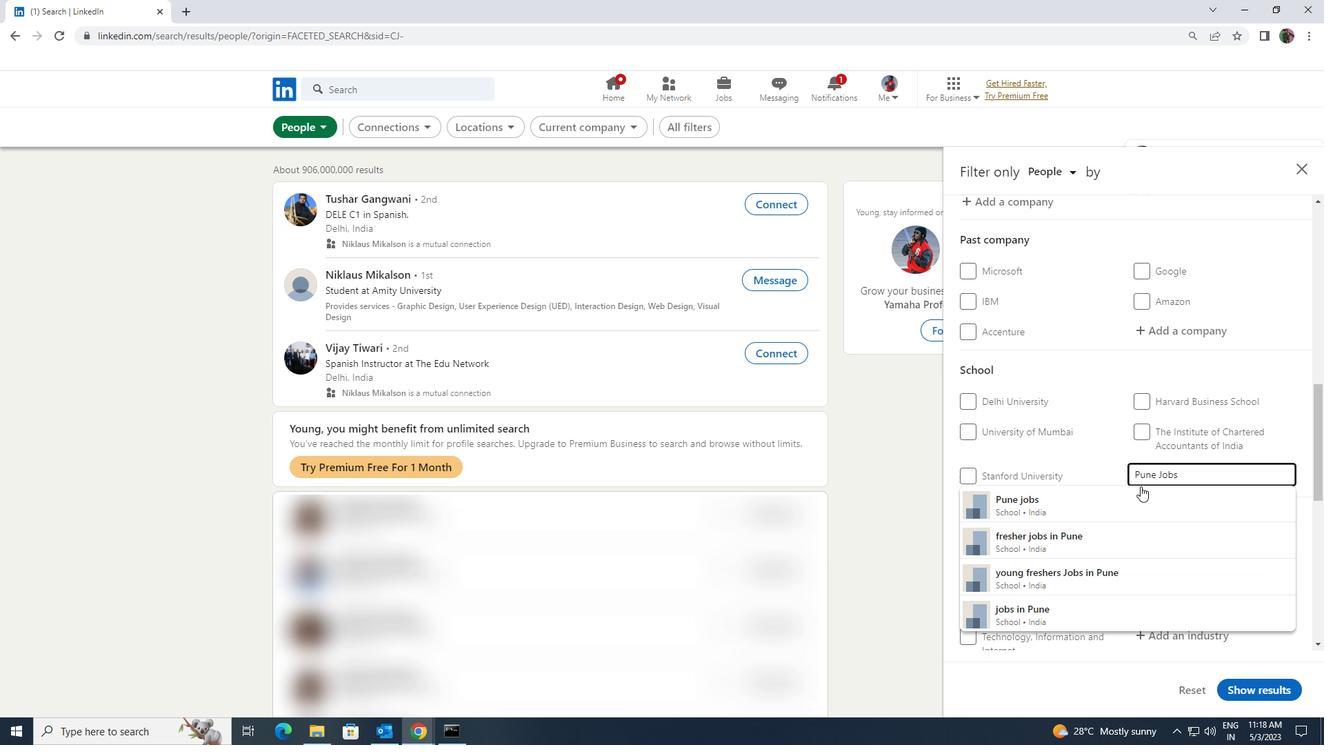 
Action: Mouse pressed left at (1135, 495)
Screenshot: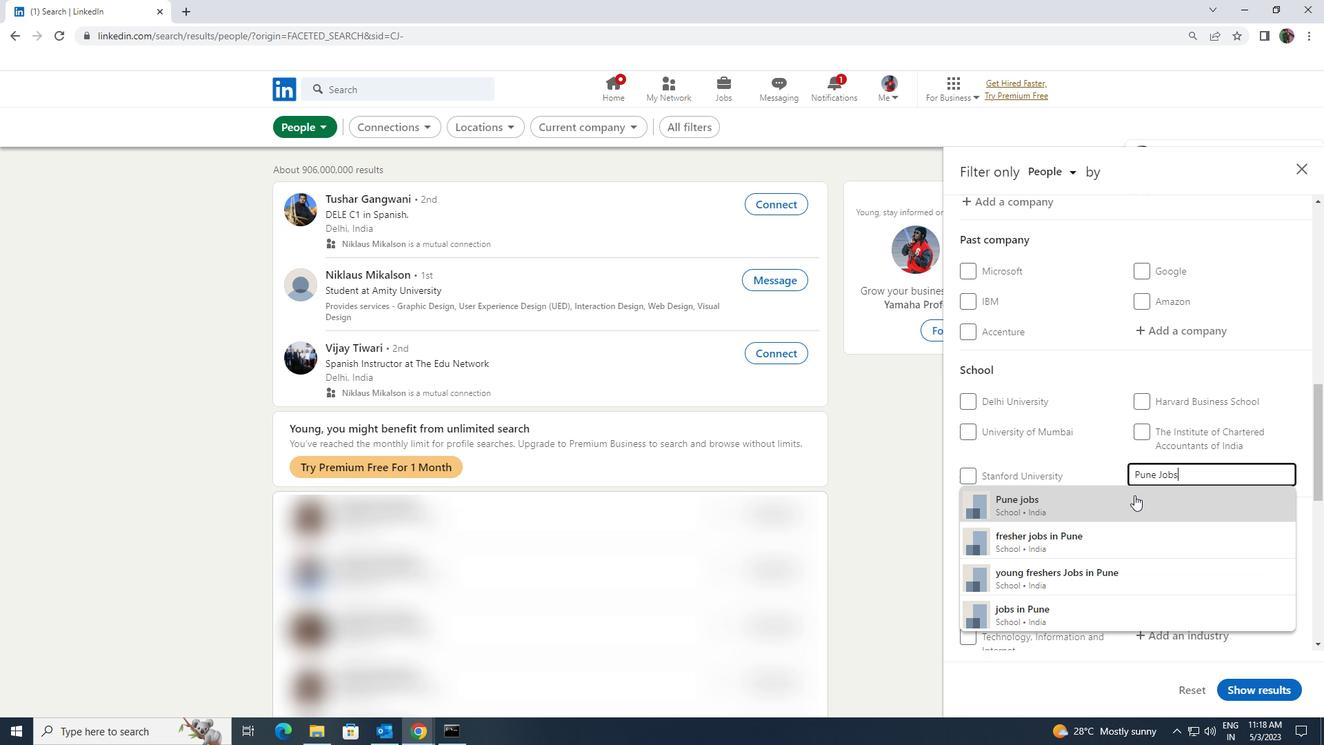 
Action: Mouse moved to (1137, 485)
Screenshot: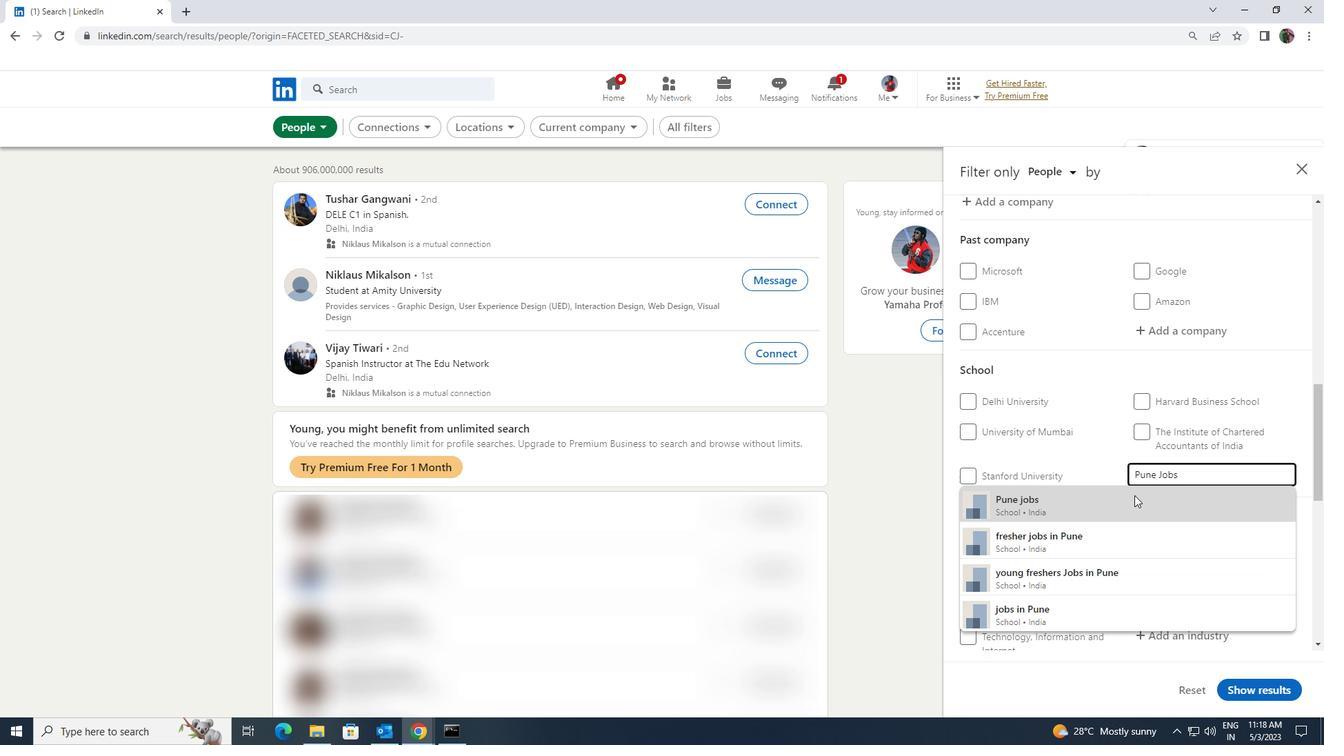 
Action: Mouse scrolled (1137, 484) with delta (0, 0)
Screenshot: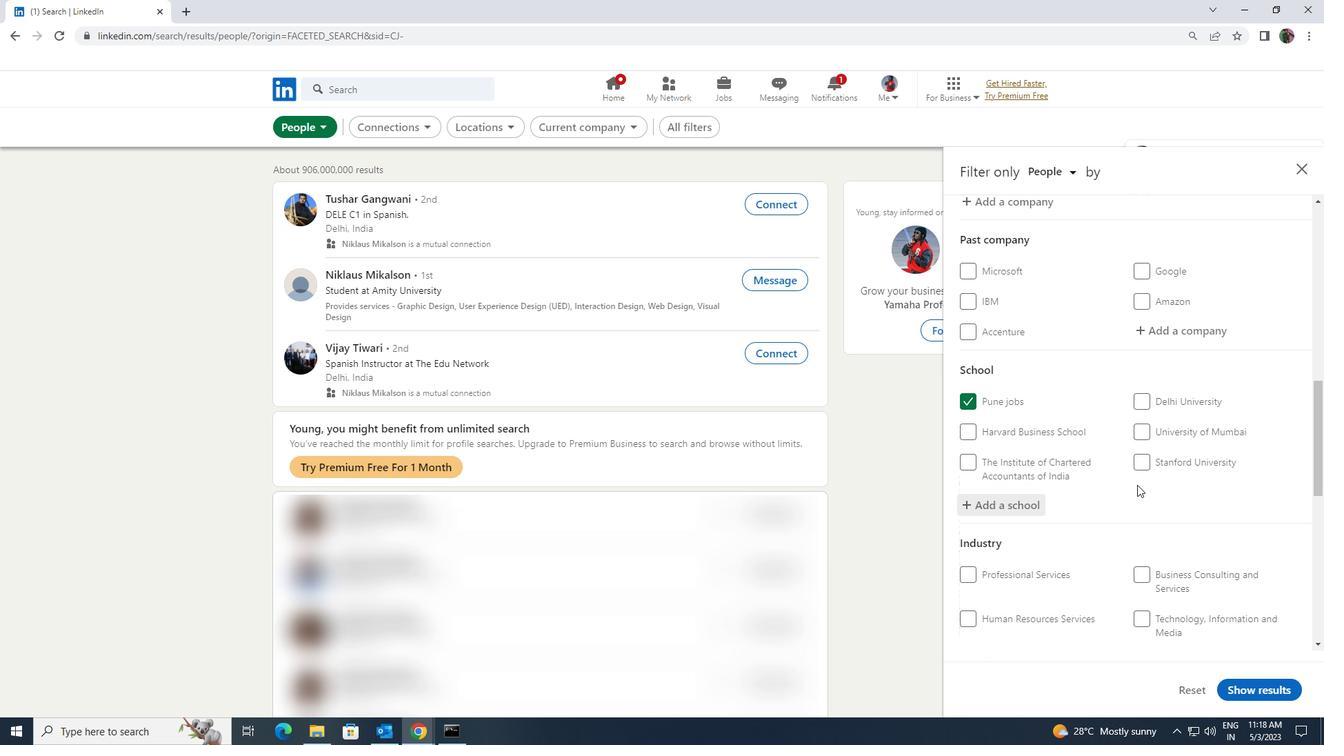 
Action: Mouse scrolled (1137, 484) with delta (0, 0)
Screenshot: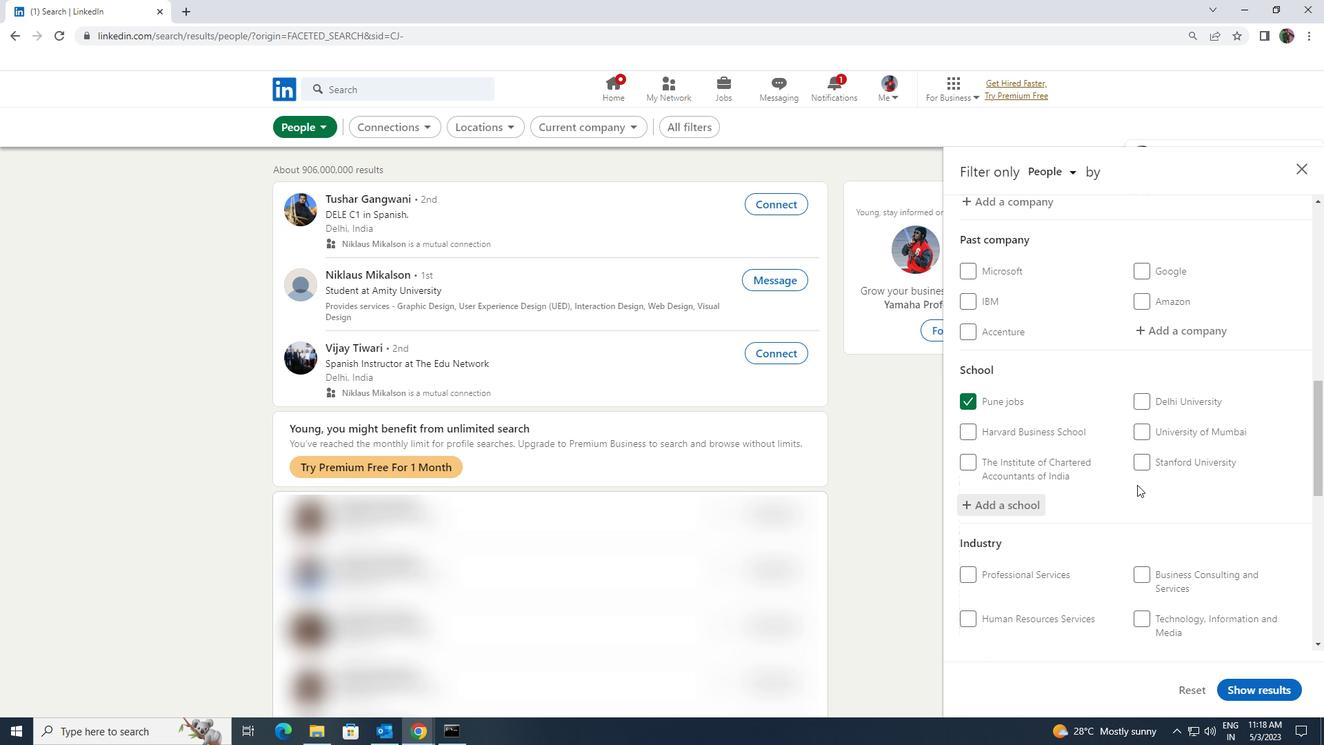 
Action: Mouse scrolled (1137, 484) with delta (0, 0)
Screenshot: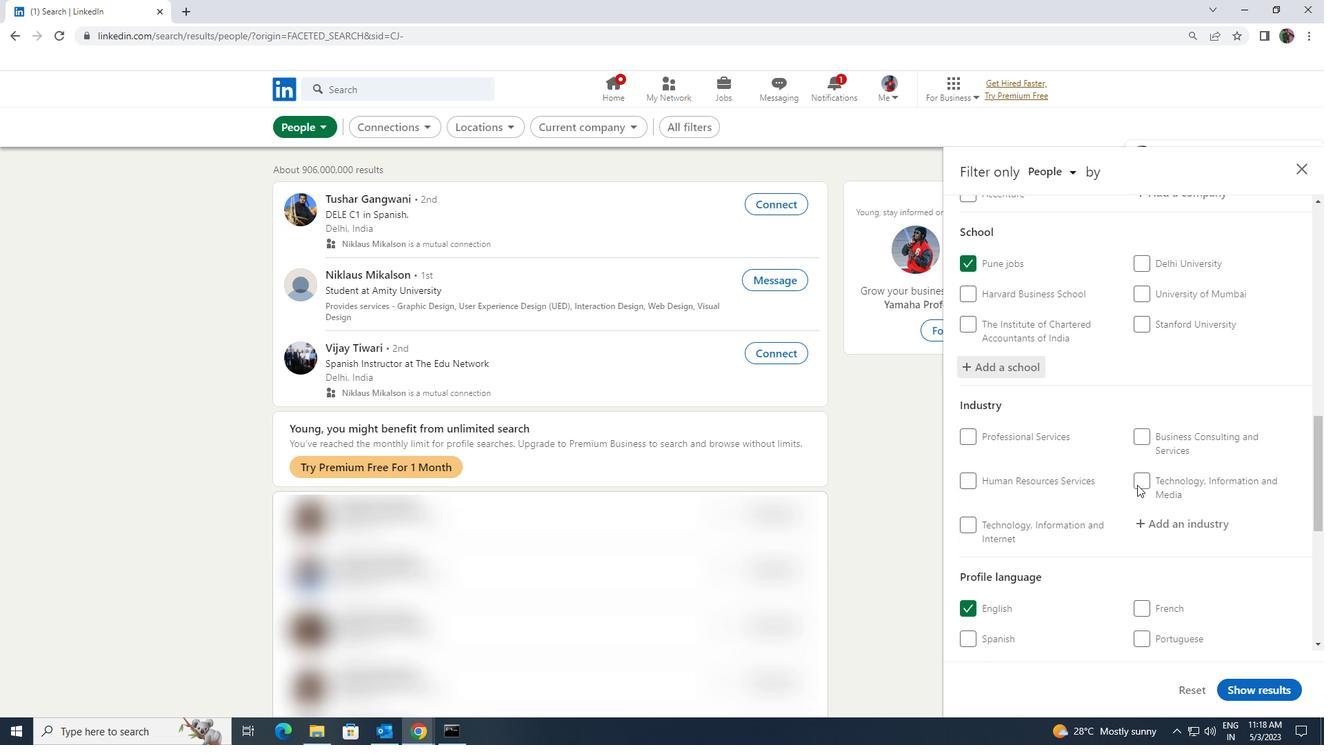 
Action: Mouse scrolled (1137, 484) with delta (0, 0)
Screenshot: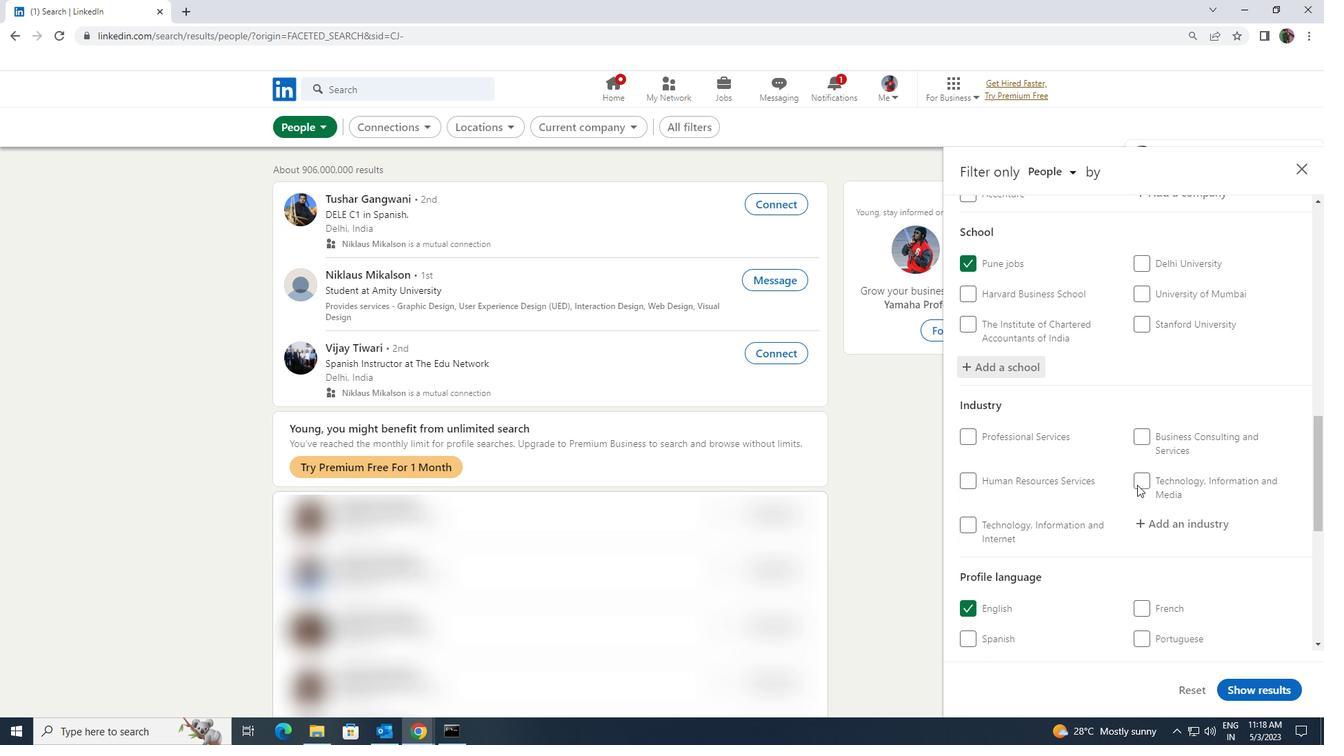 
Action: Mouse moved to (1148, 393)
Screenshot: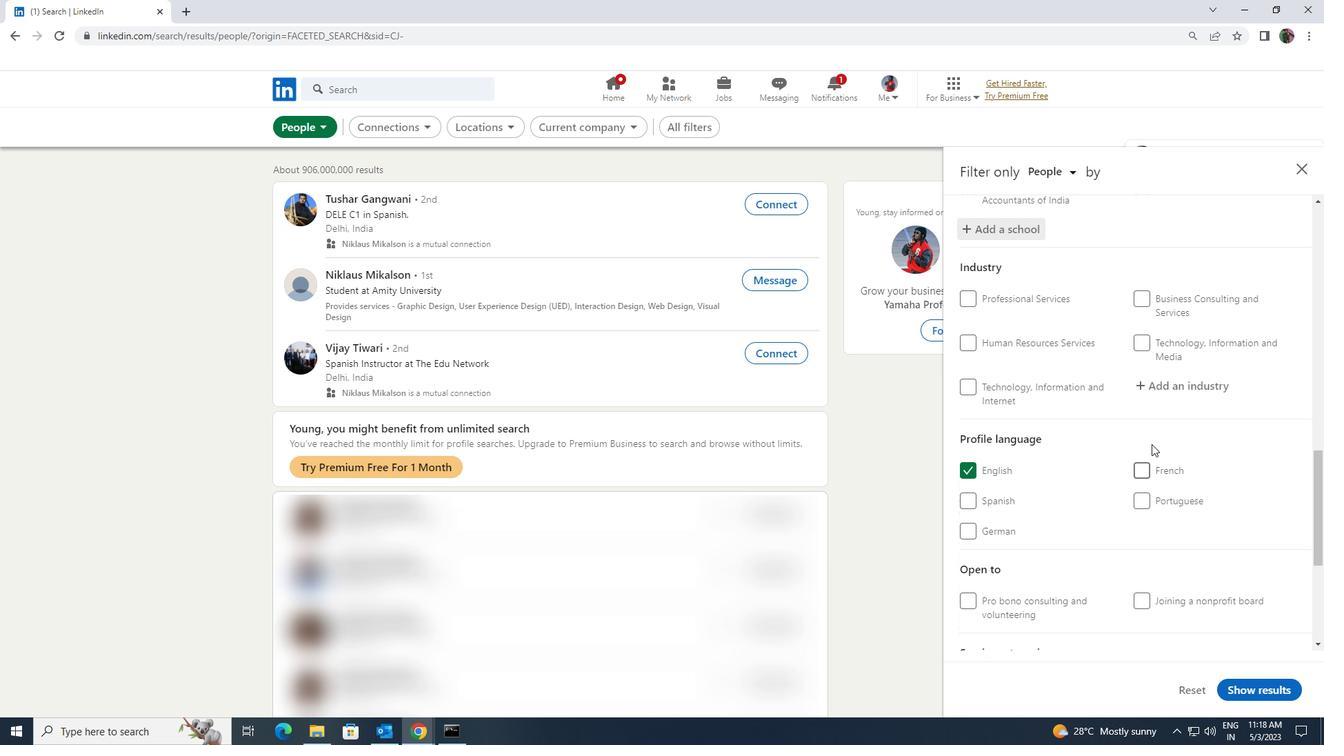 
Action: Mouse pressed left at (1148, 393)
Screenshot: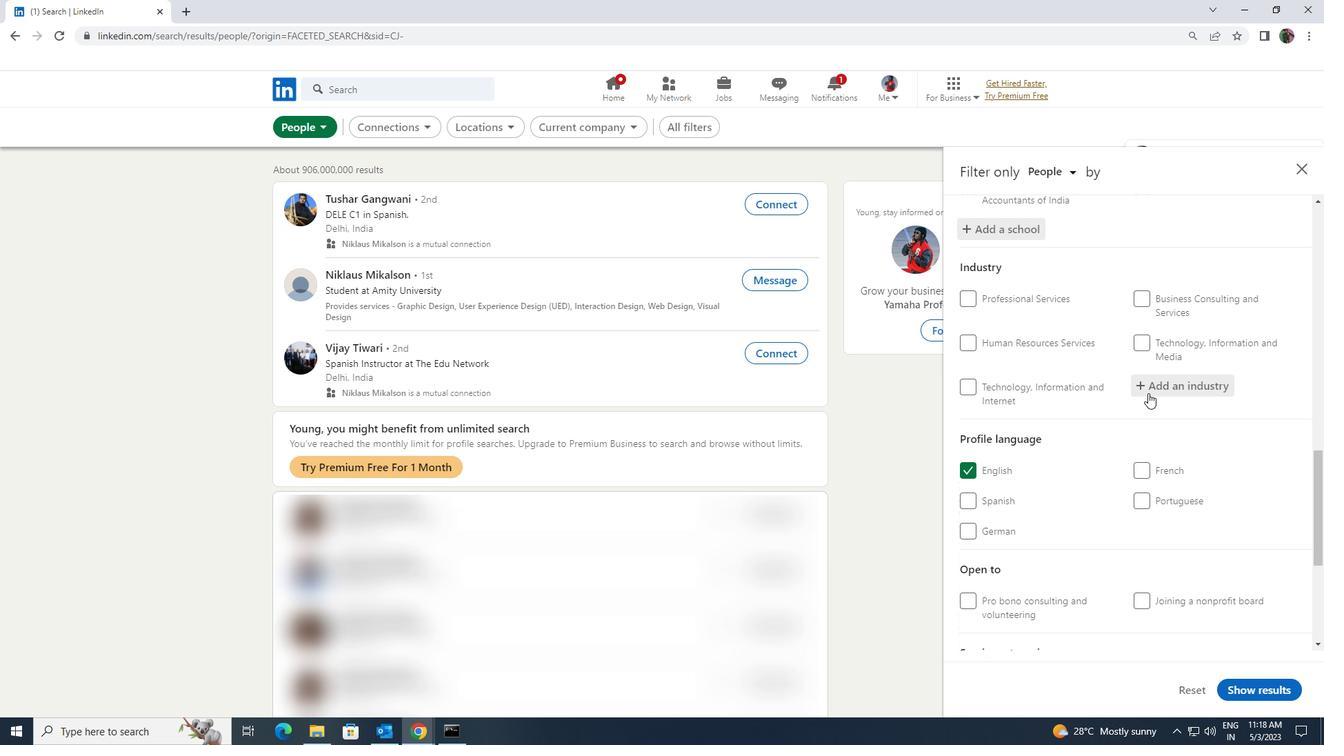 
Action: Key pressed <Key.shift>CONSER
Screenshot: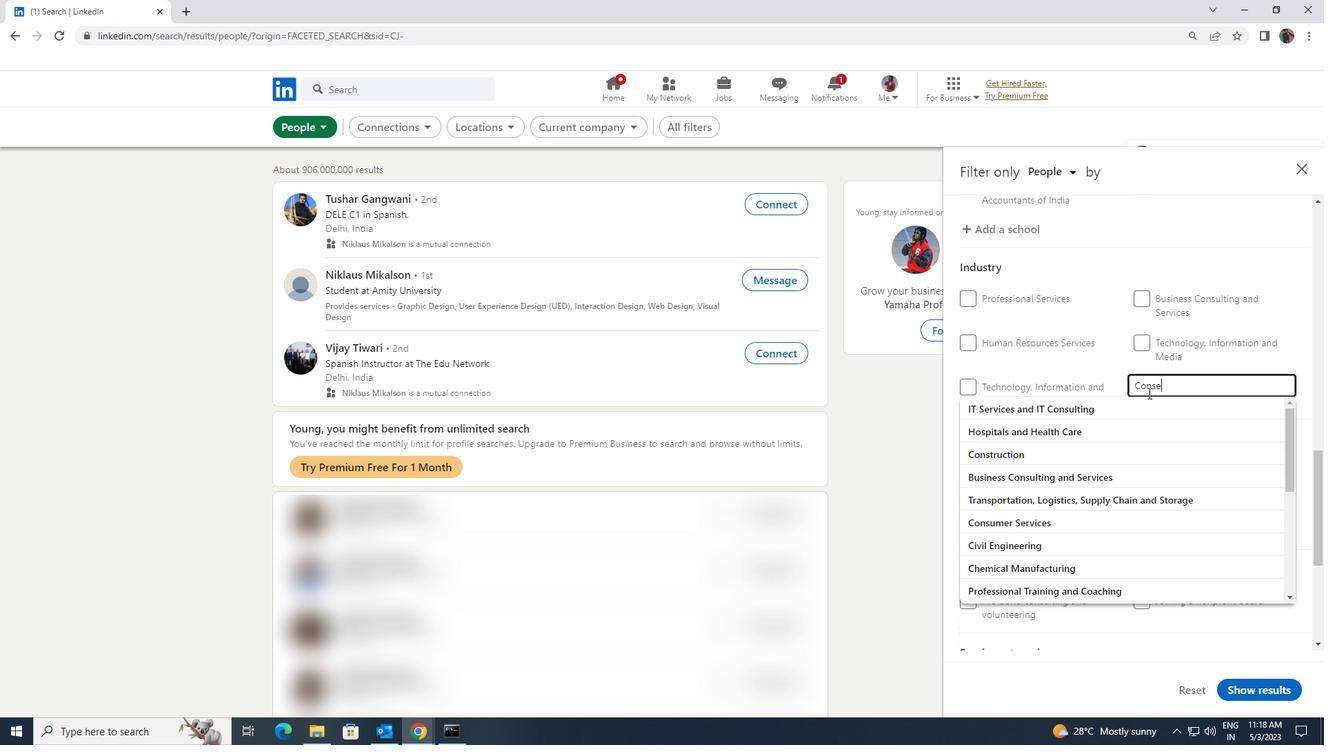 
Action: Mouse moved to (1140, 400)
Screenshot: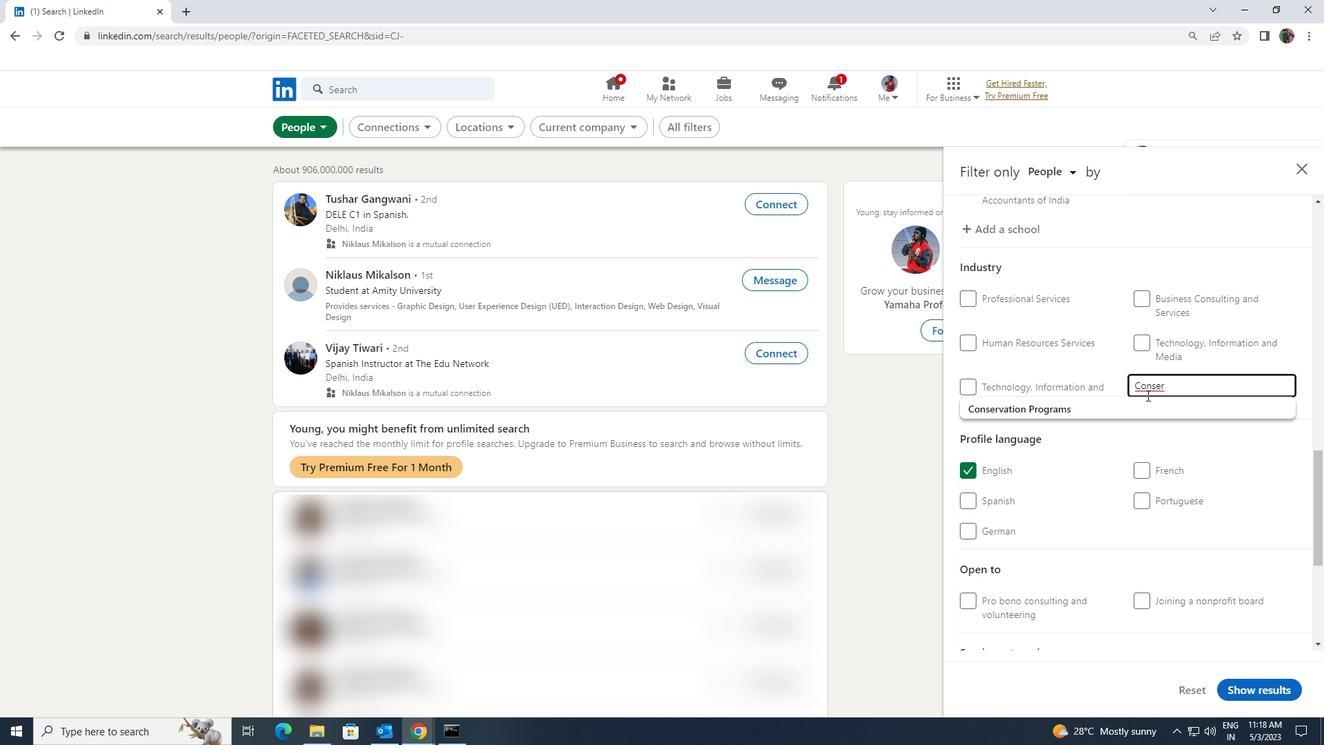 
Action: Mouse pressed left at (1140, 400)
Screenshot: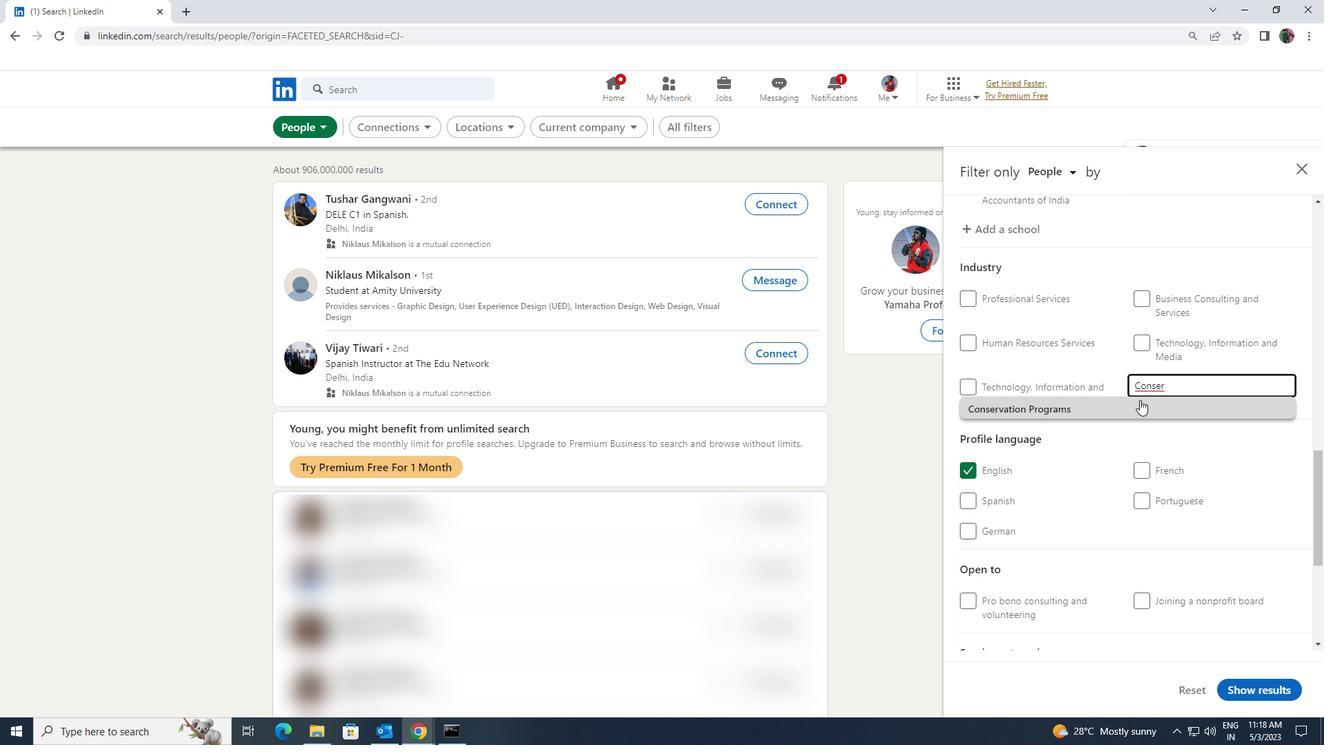 
Action: Mouse scrolled (1140, 399) with delta (0, 0)
Screenshot: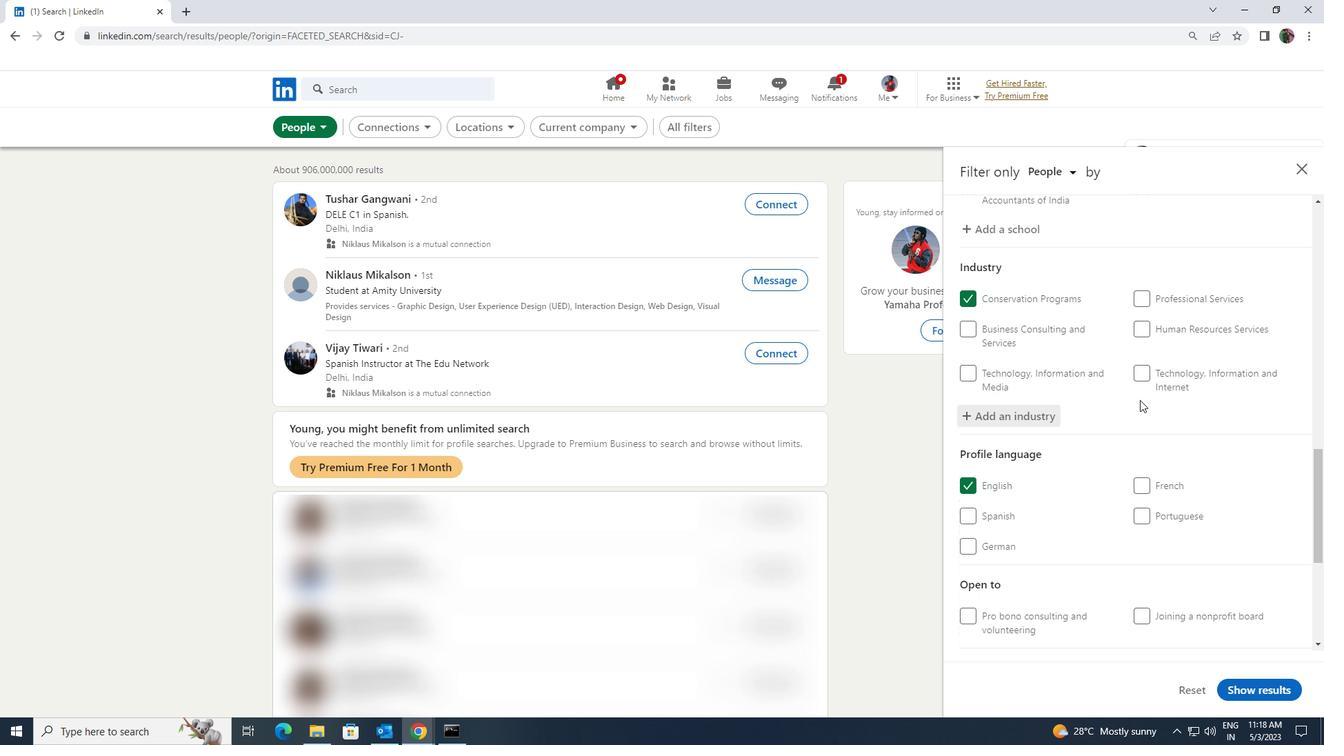 
Action: Mouse scrolled (1140, 399) with delta (0, 0)
Screenshot: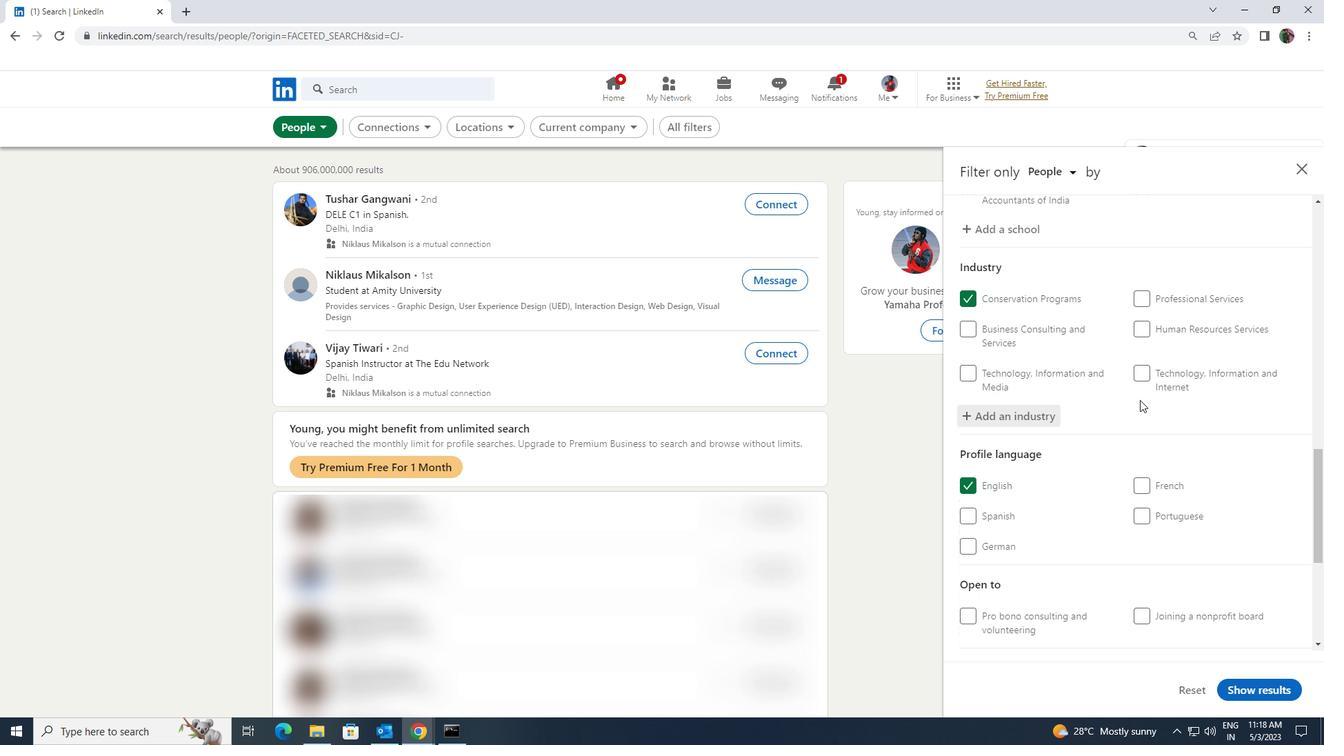 
Action: Mouse scrolled (1140, 399) with delta (0, 0)
Screenshot: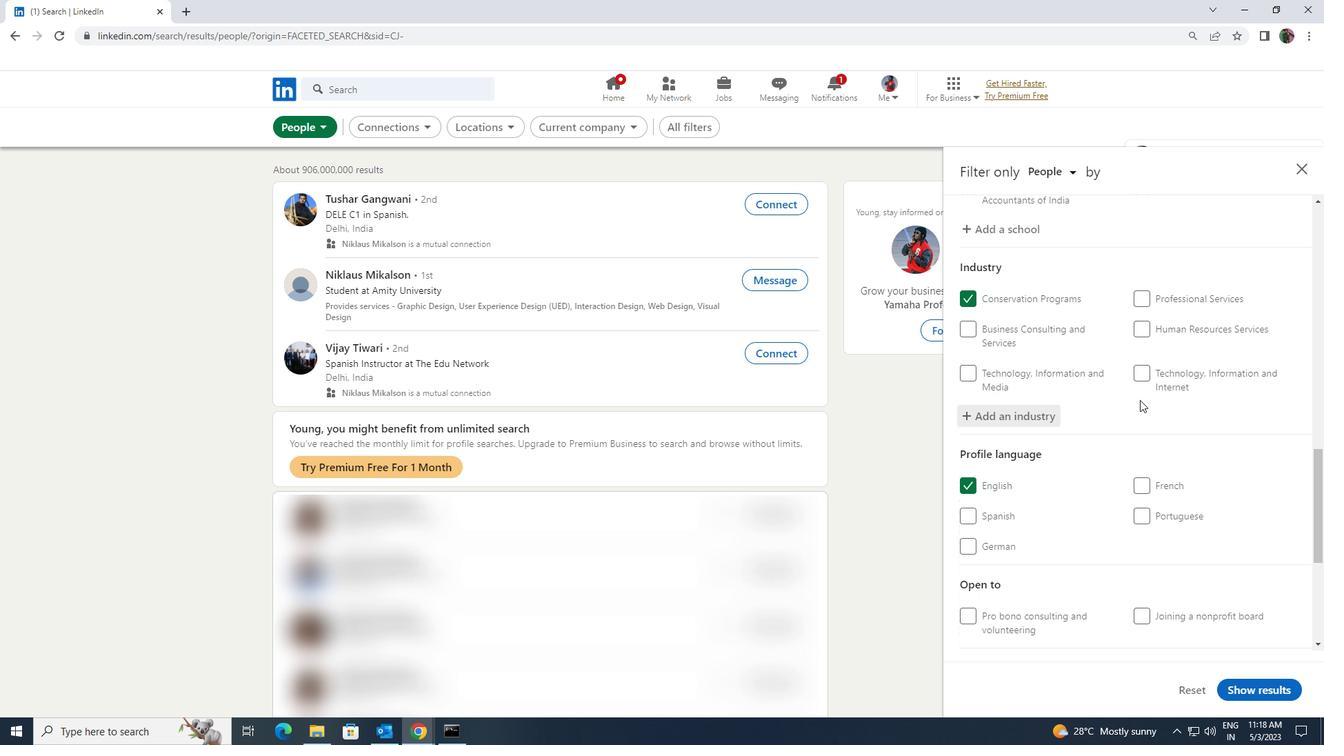 
Action: Mouse moved to (1139, 400)
Screenshot: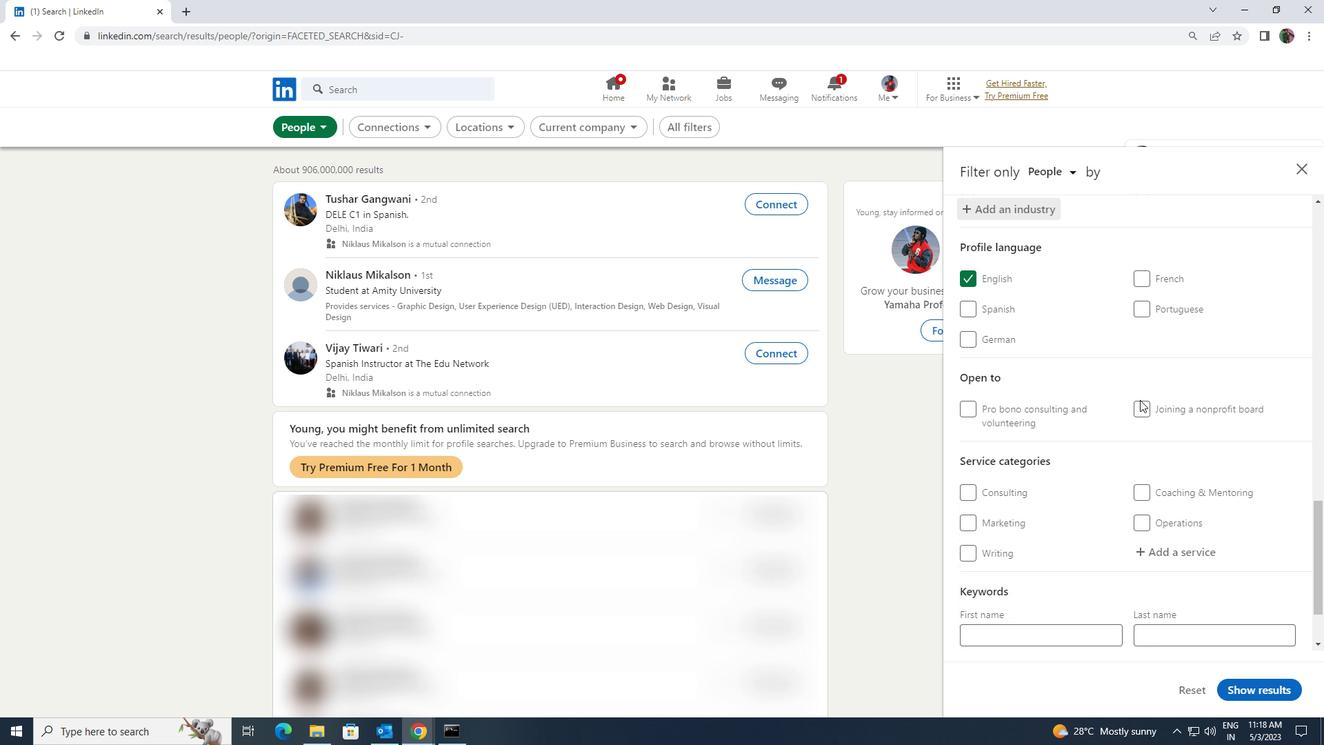 
Action: Mouse scrolled (1139, 399) with delta (0, 0)
Screenshot: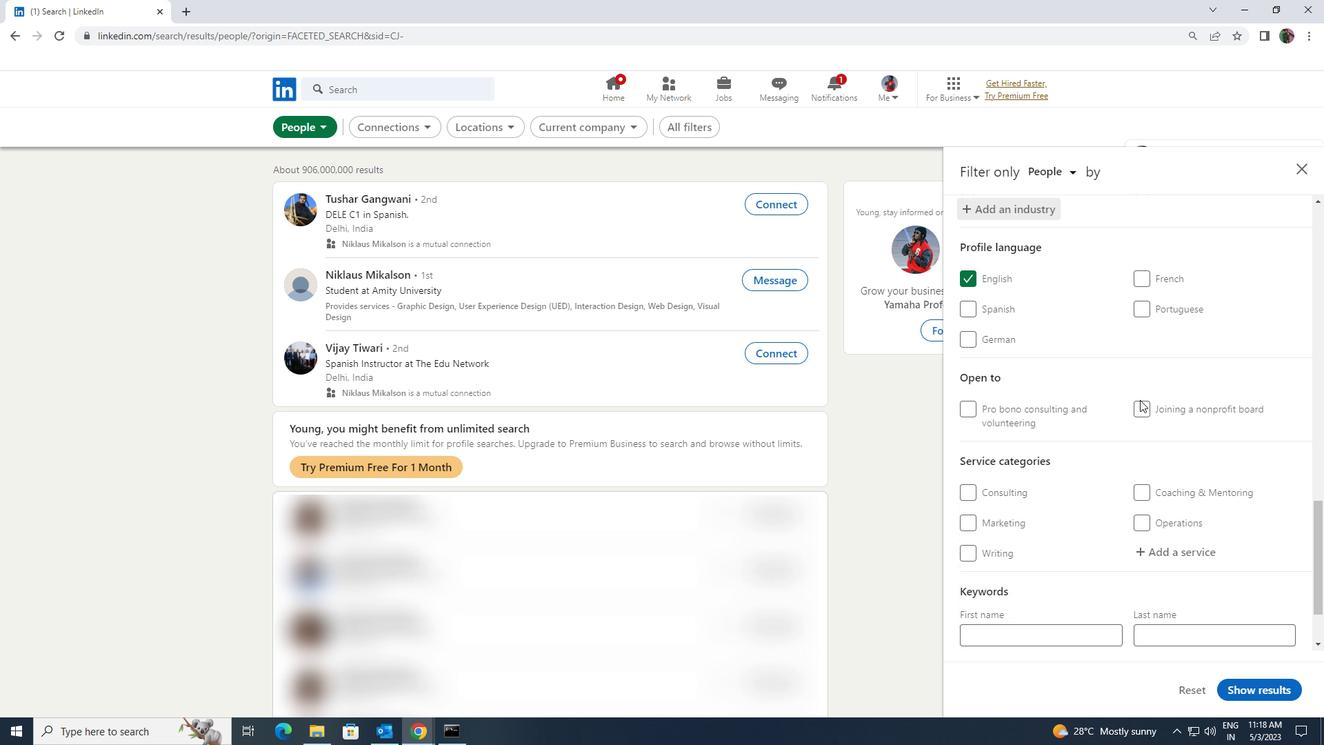 
Action: Mouse moved to (1148, 478)
Screenshot: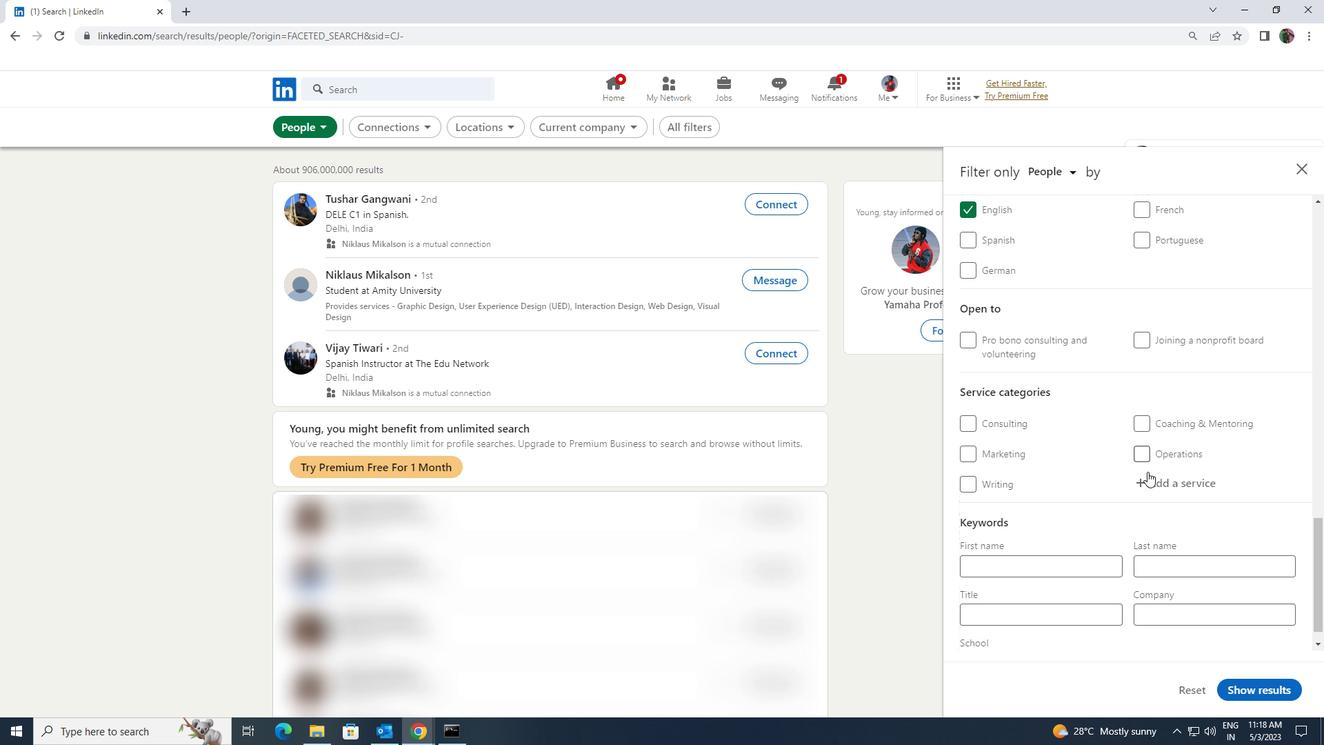 
Action: Mouse pressed left at (1148, 478)
Screenshot: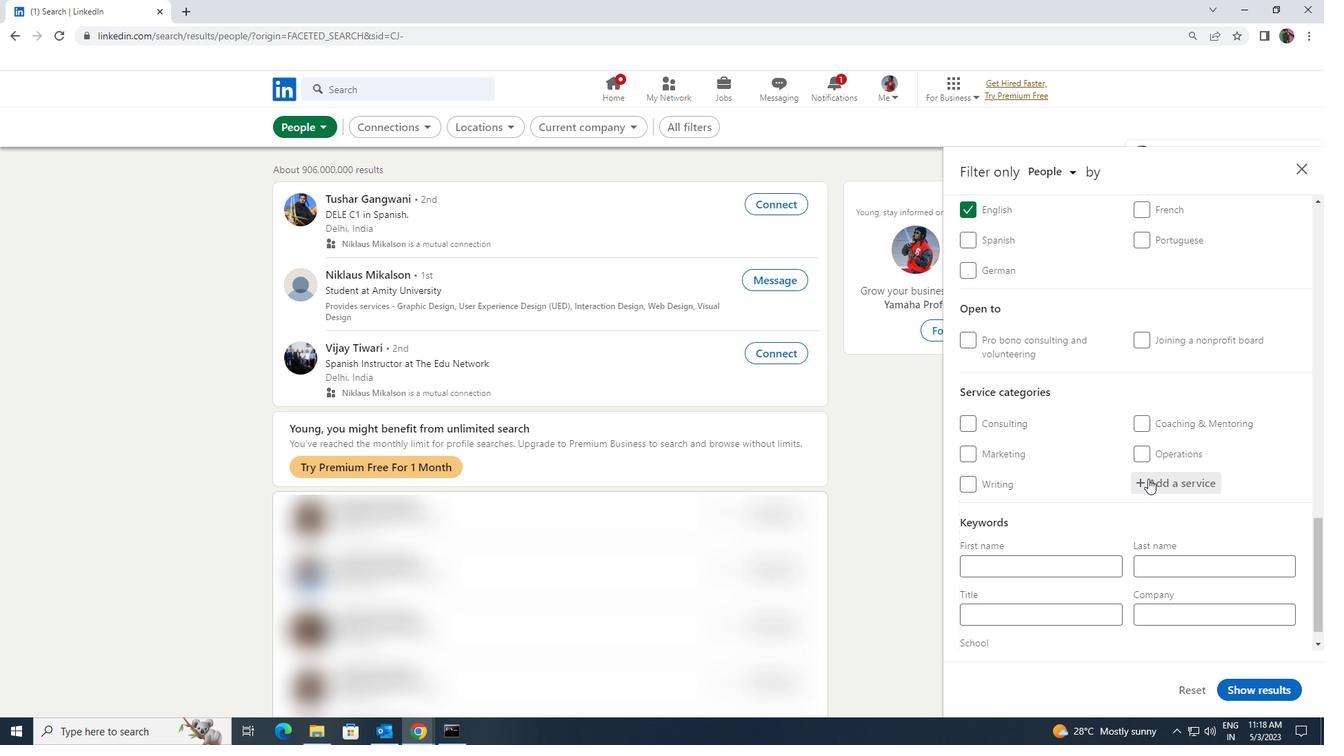 
Action: Mouse moved to (1152, 478)
Screenshot: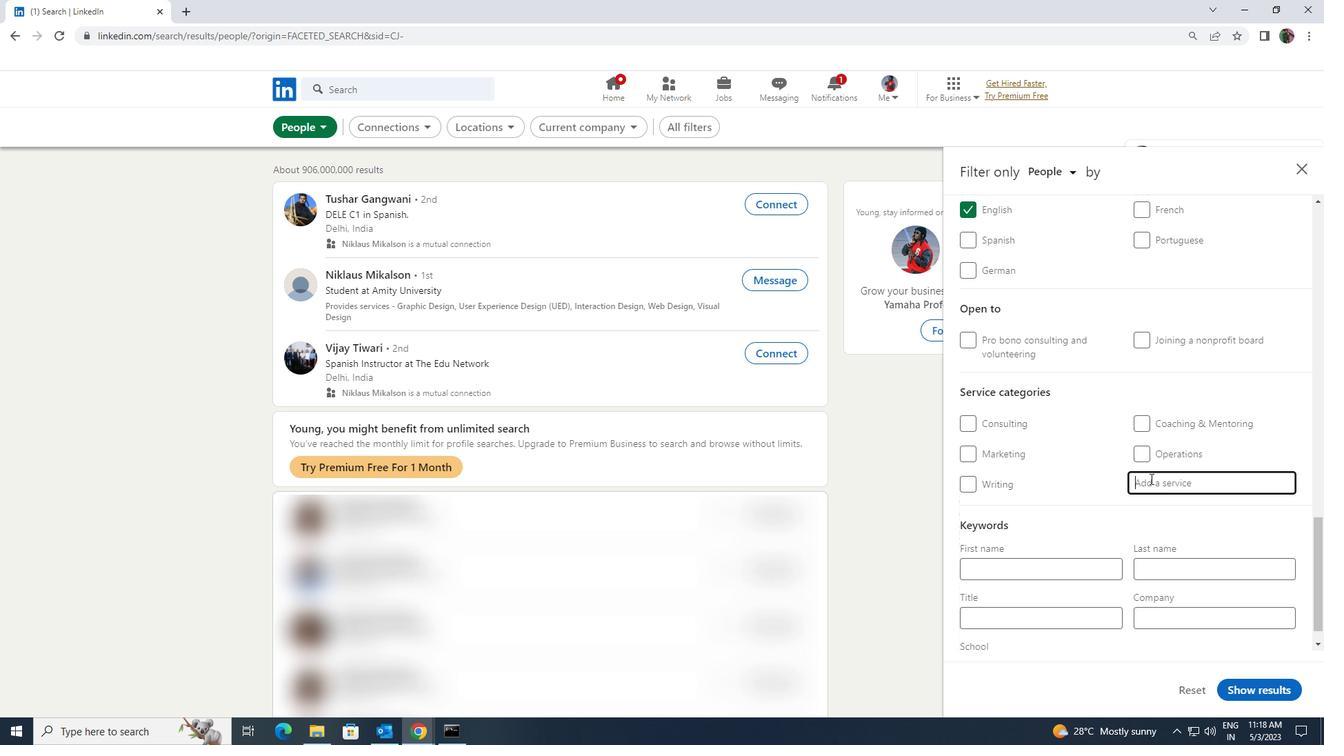 
Action: Key pressed <Key.shift><Key.shift>INTERAC
Screenshot: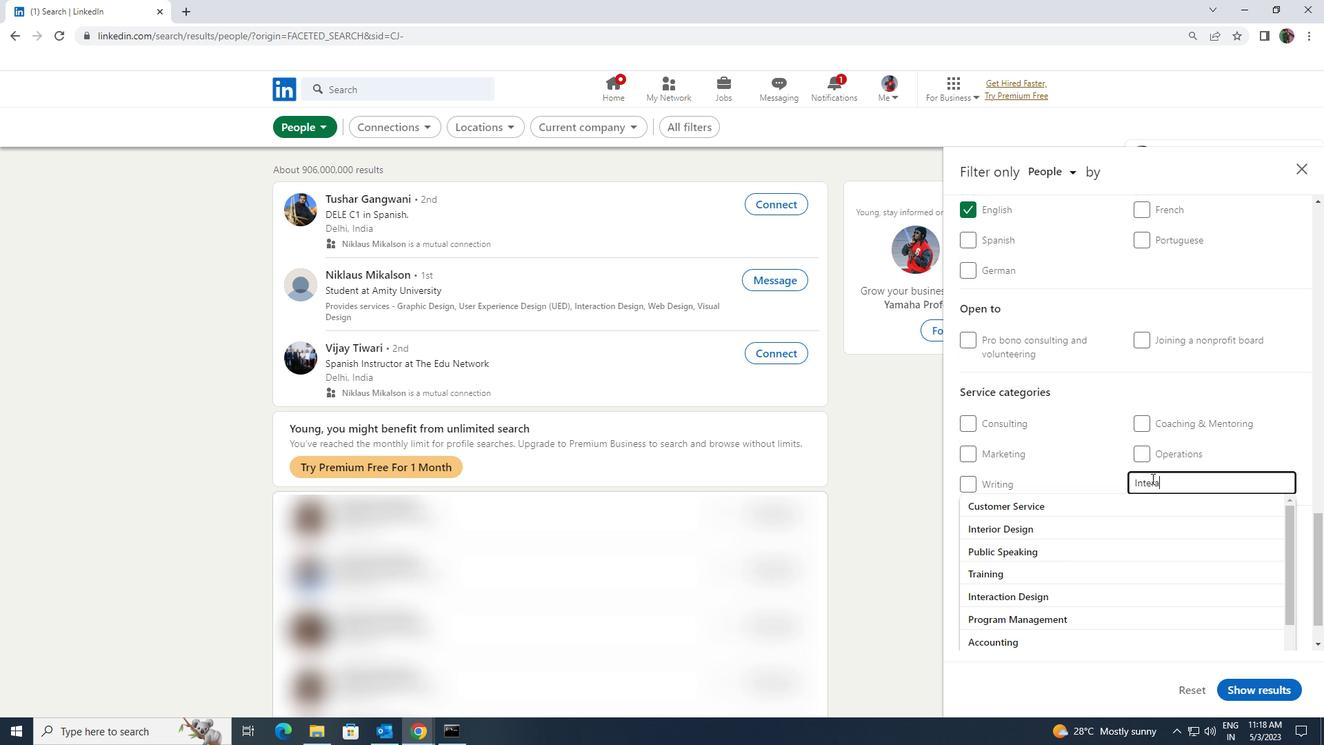 
Action: Mouse moved to (1121, 525)
Screenshot: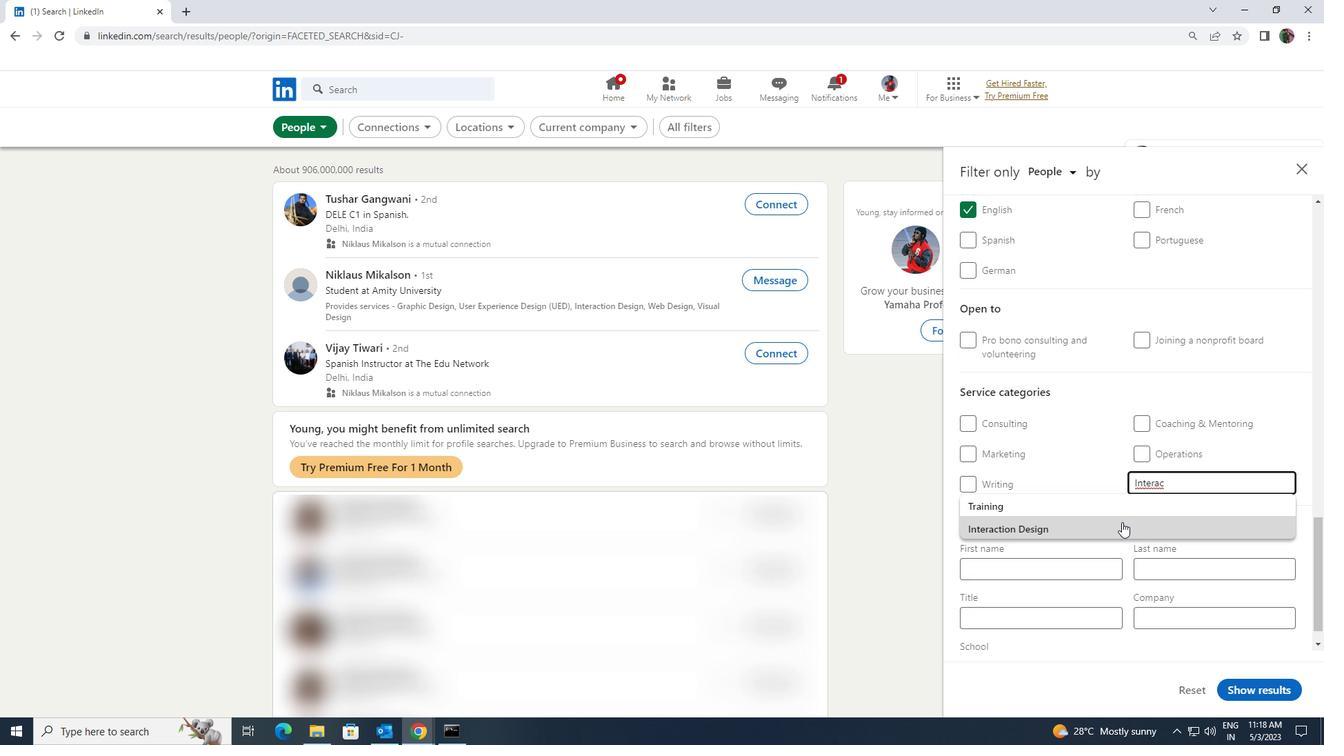 
Action: Mouse pressed left at (1121, 525)
Screenshot: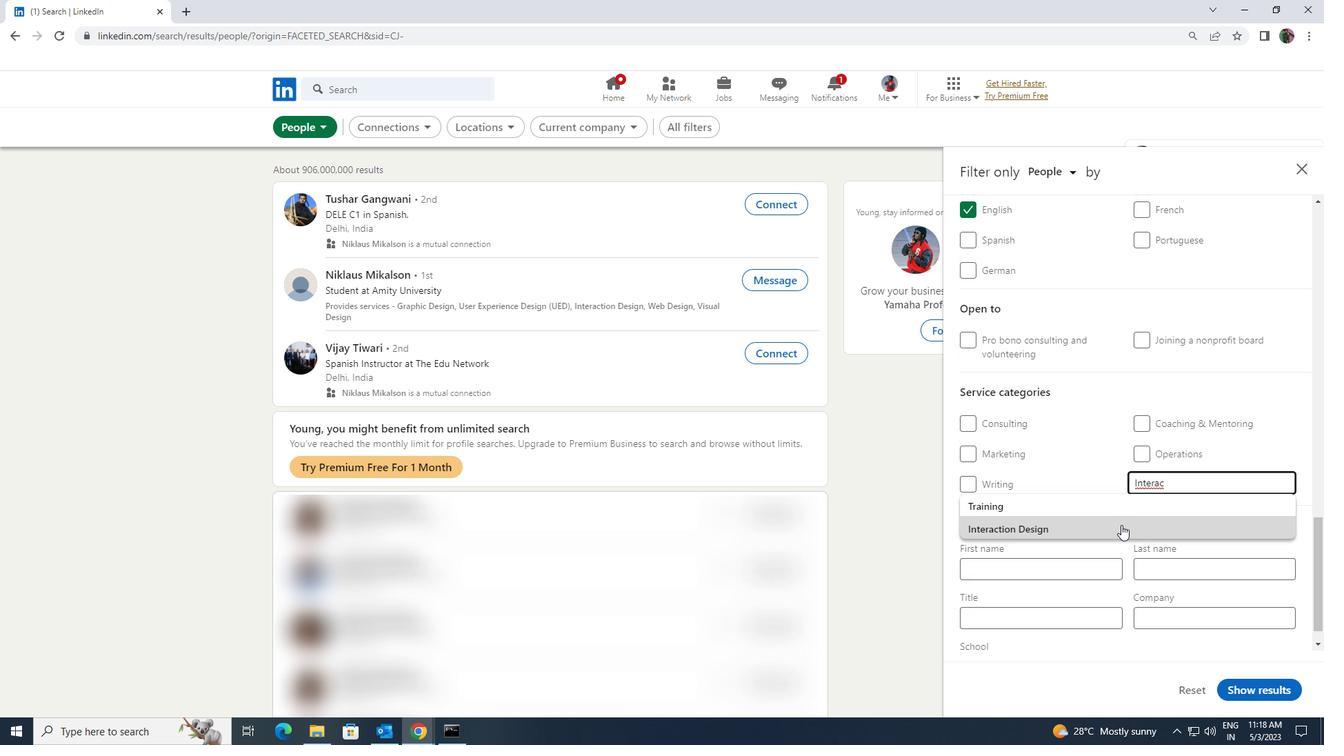 
Action: Mouse moved to (1118, 523)
Screenshot: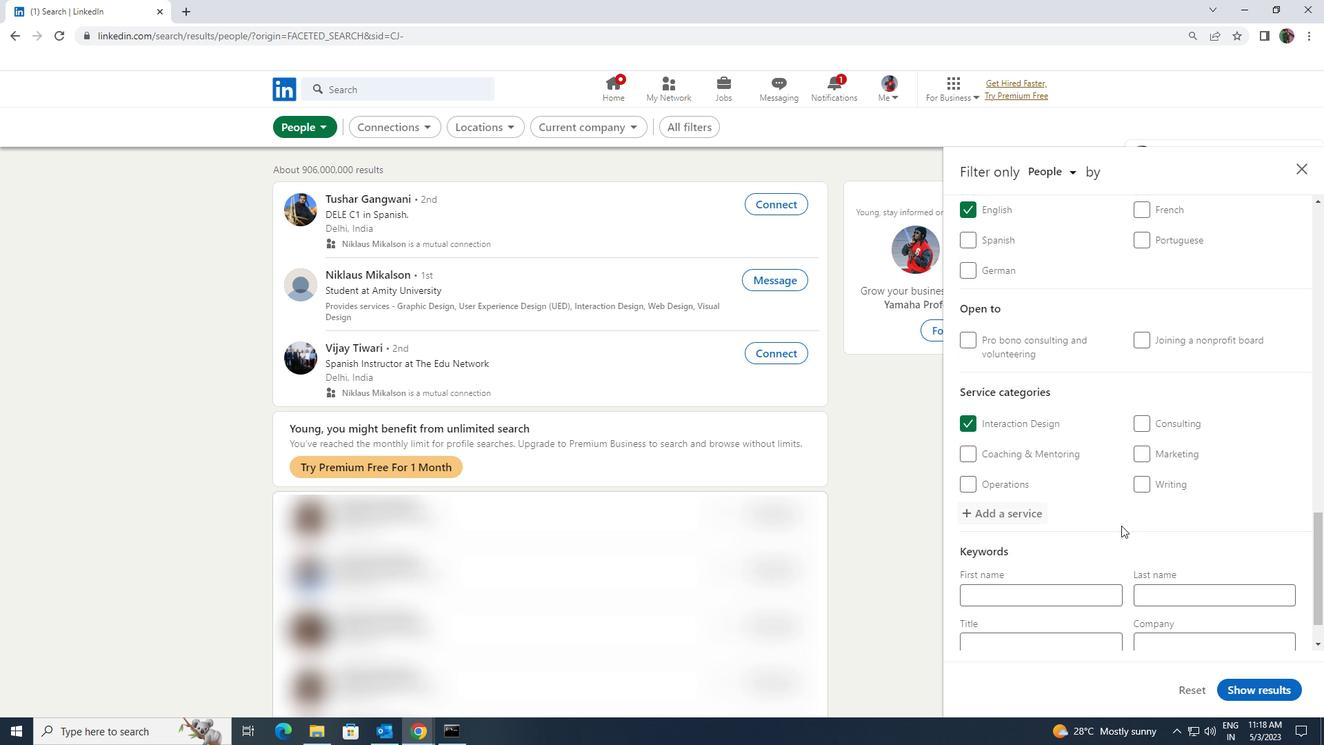 
Action: Mouse scrolled (1118, 522) with delta (0, 0)
Screenshot: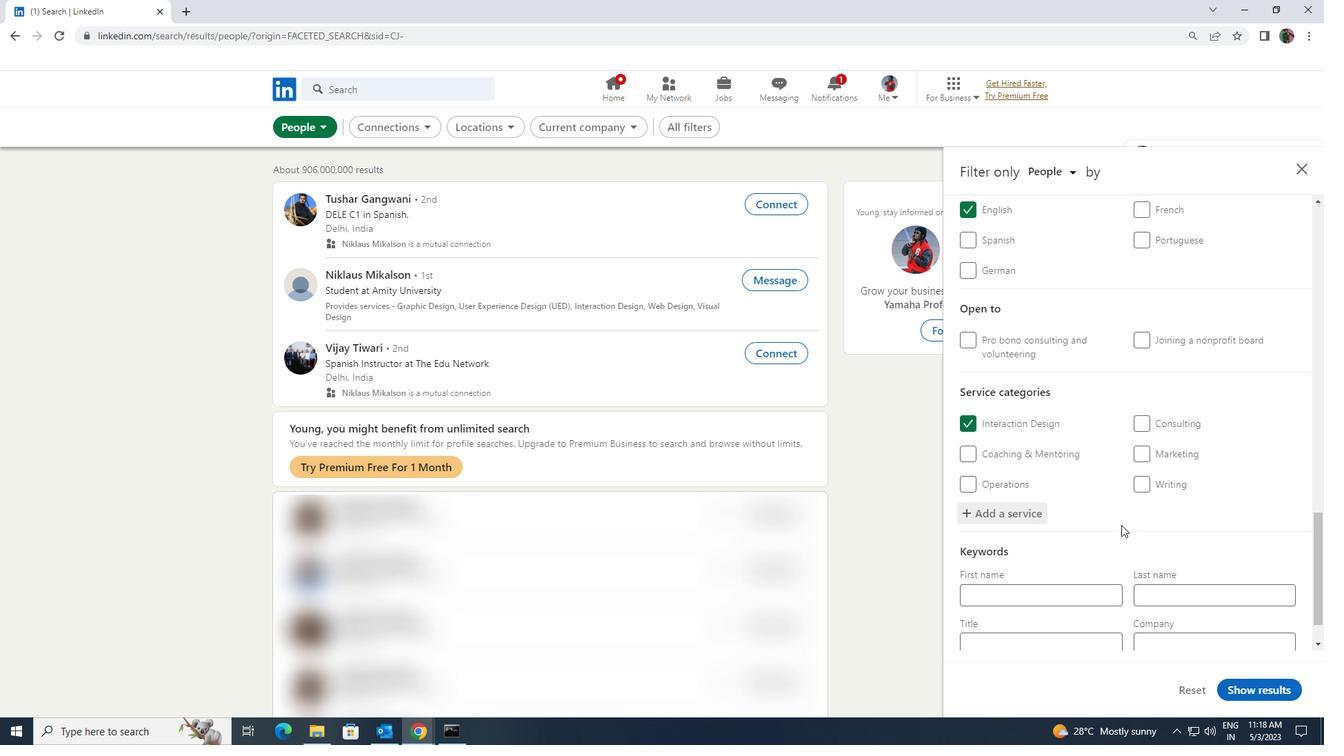 
Action: Mouse moved to (1118, 520)
Screenshot: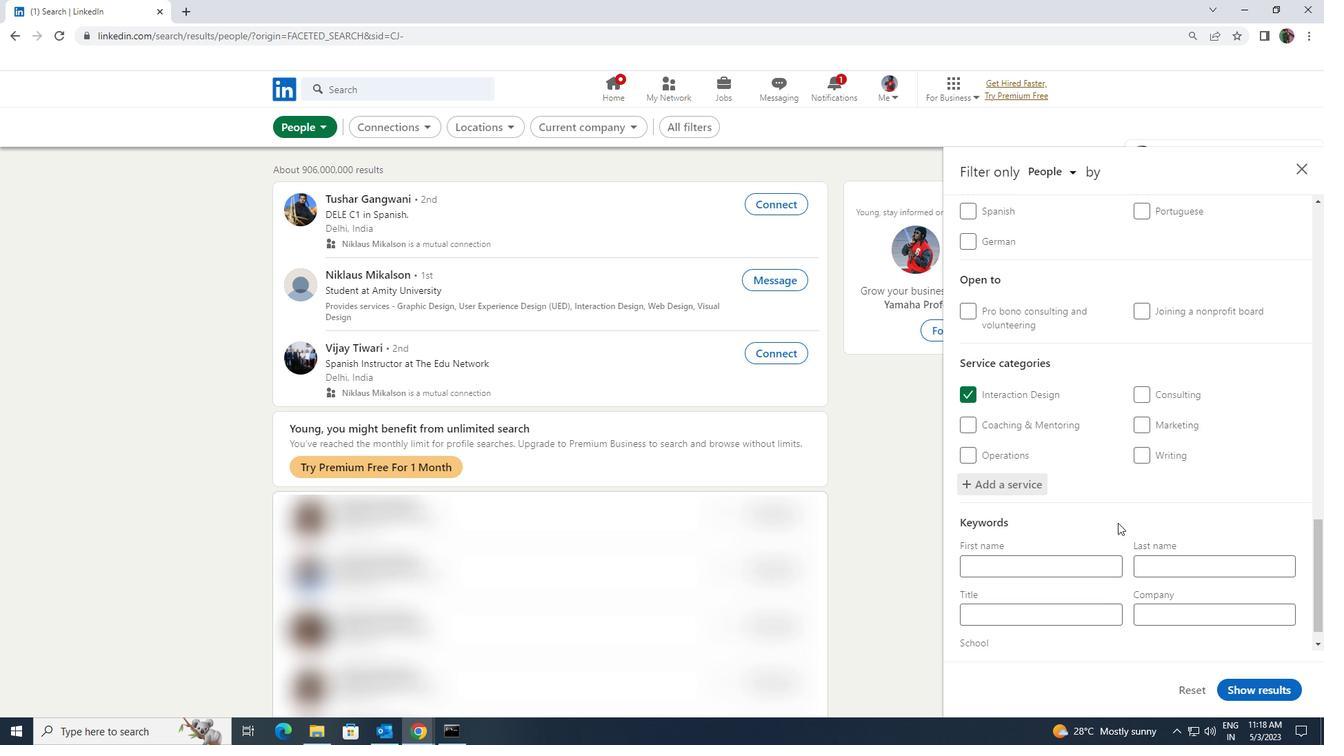 
Action: Mouse scrolled (1118, 520) with delta (0, 0)
Screenshot: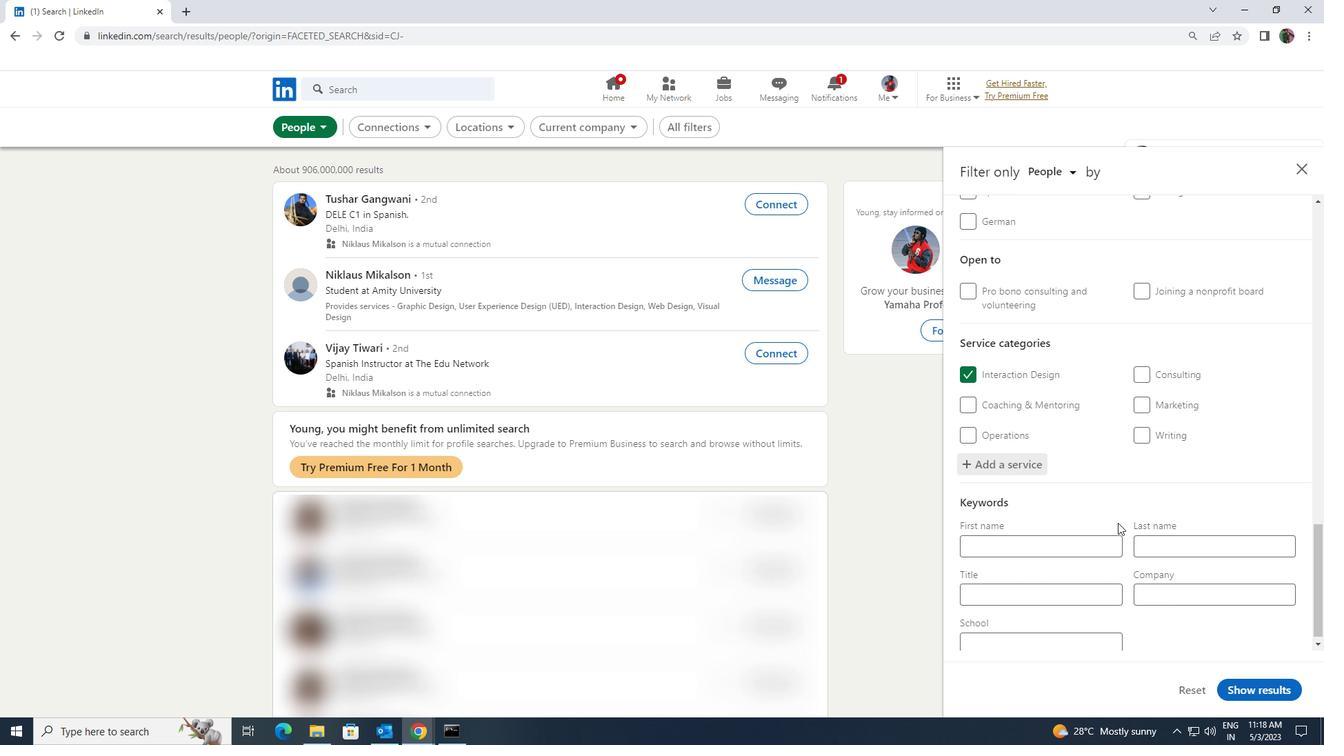 
Action: Mouse scrolled (1118, 520) with delta (0, 0)
Screenshot: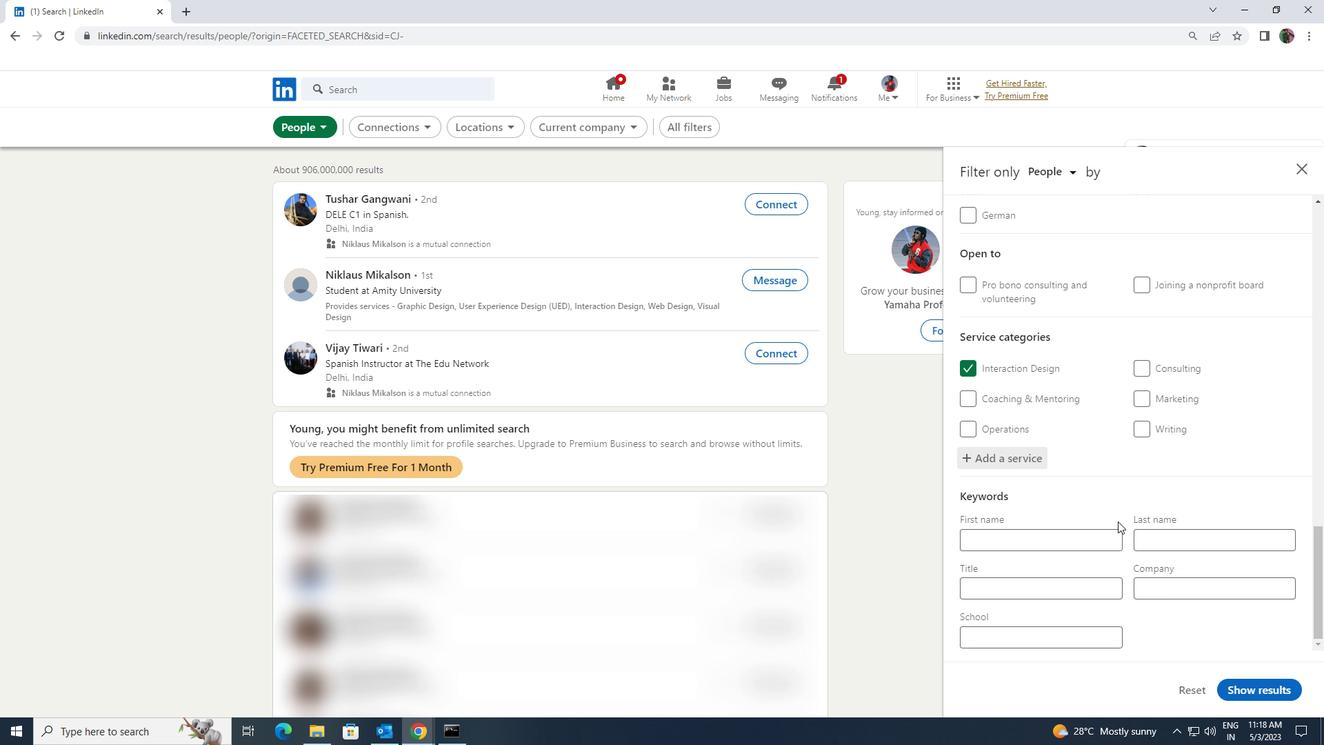 
Action: Mouse moved to (1088, 585)
Screenshot: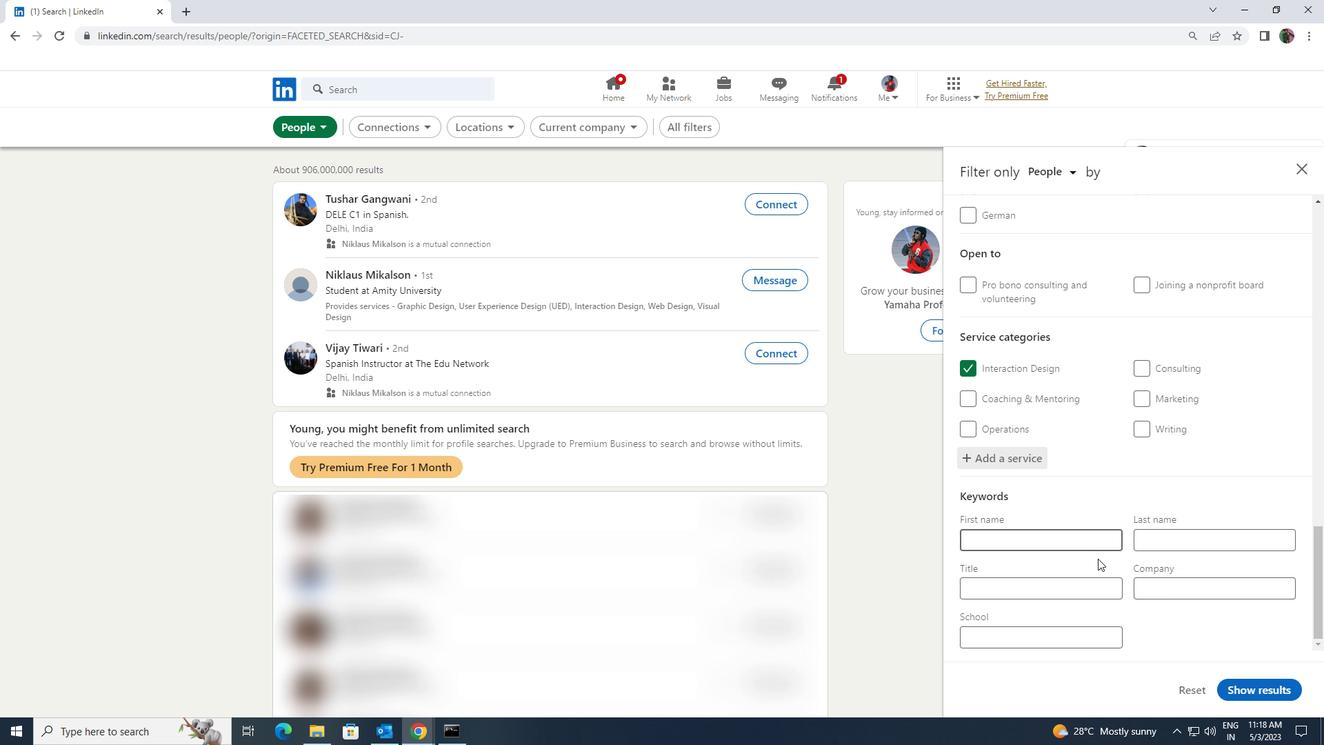 
Action: Mouse pressed left at (1088, 585)
Screenshot: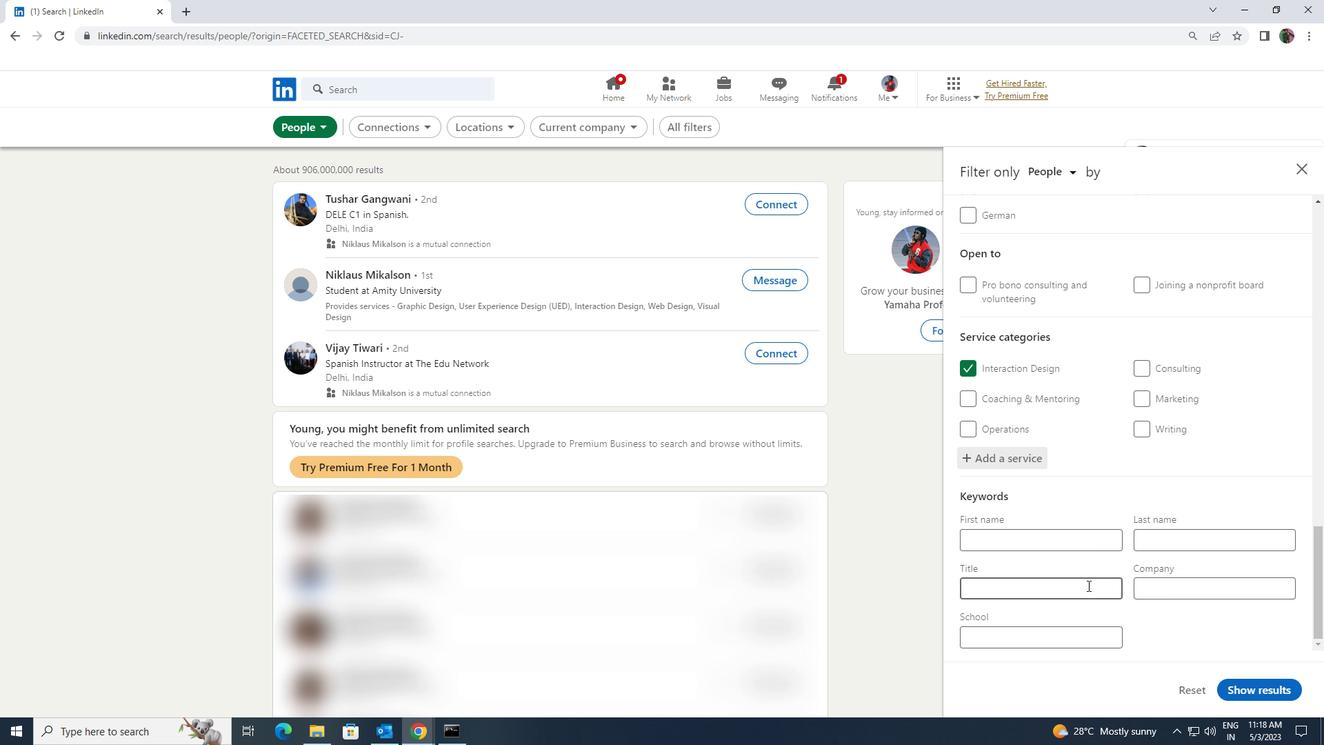
Action: Mouse moved to (1088, 585)
Screenshot: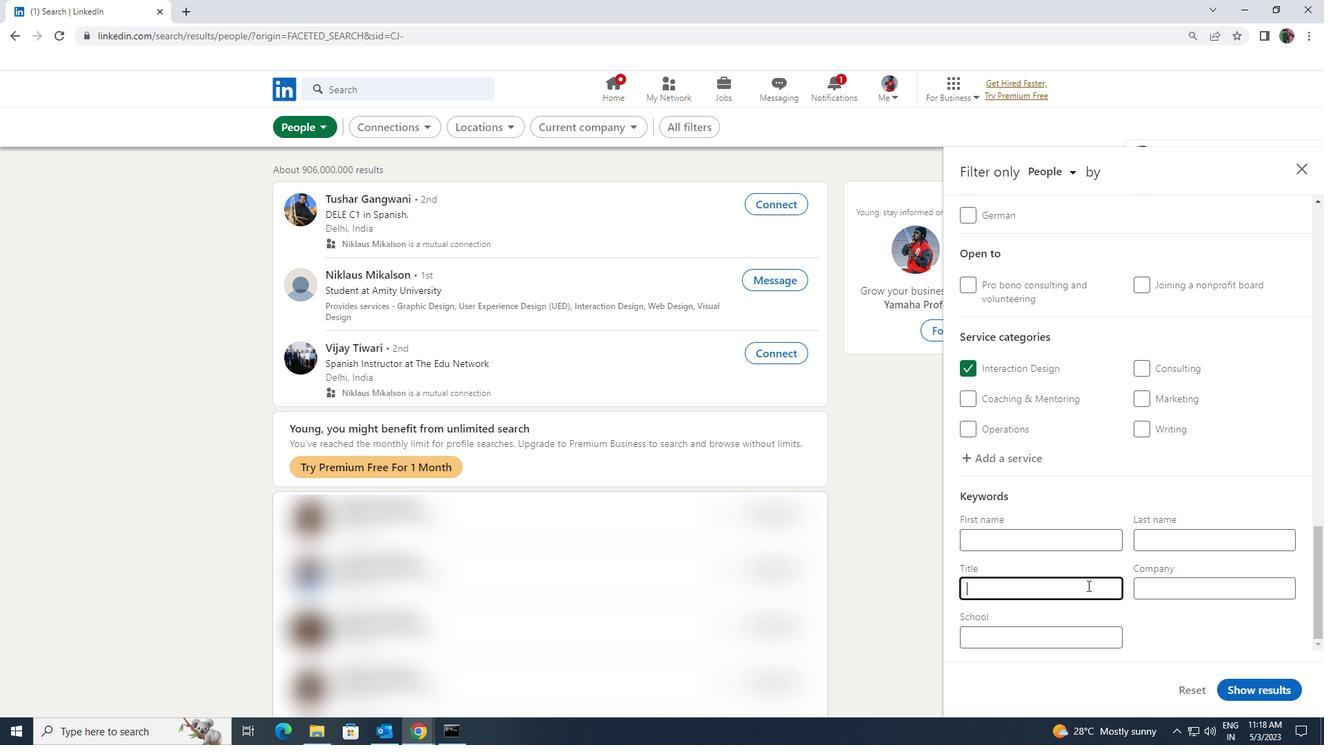 
Action: Key pressed <Key.shift><Key.shift><Key.shift><Key.shift>MEDICAL<Key.space><Key.shift>ADMINISTRATOR
Screenshot: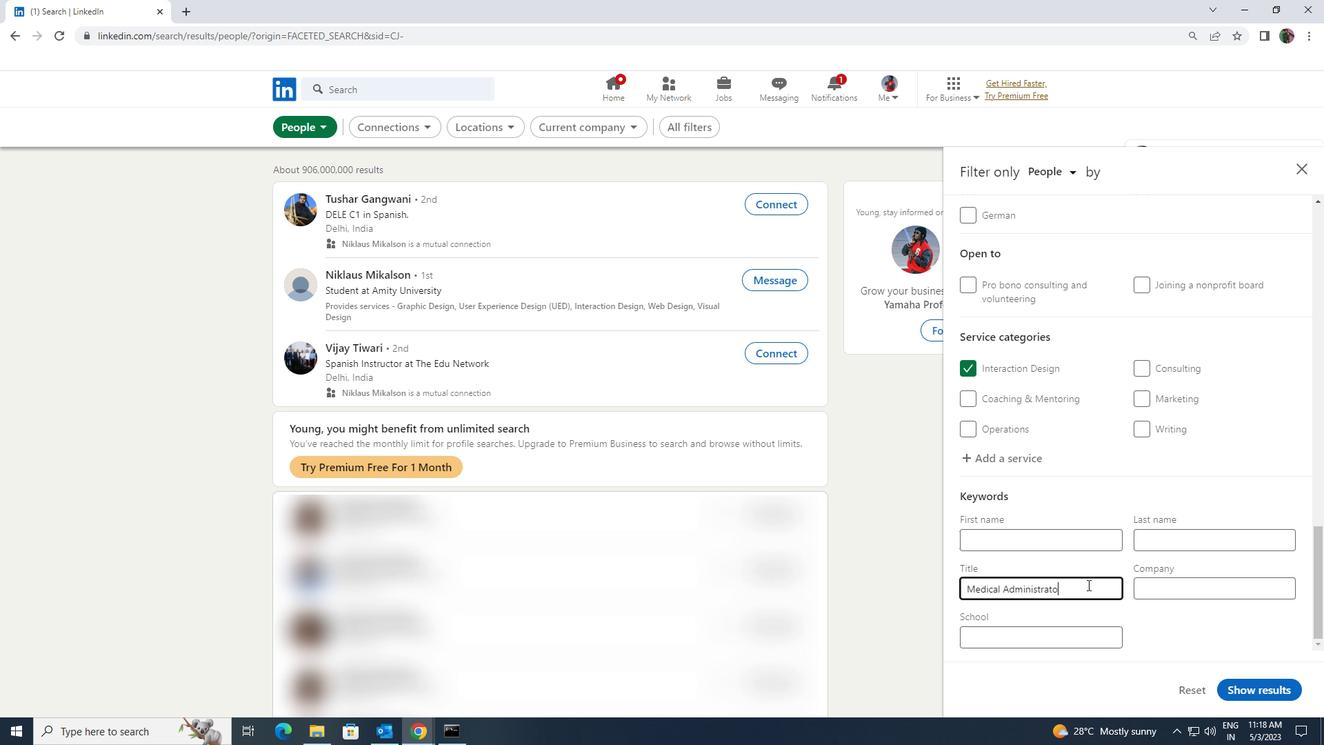
Action: Mouse moved to (1231, 682)
Screenshot: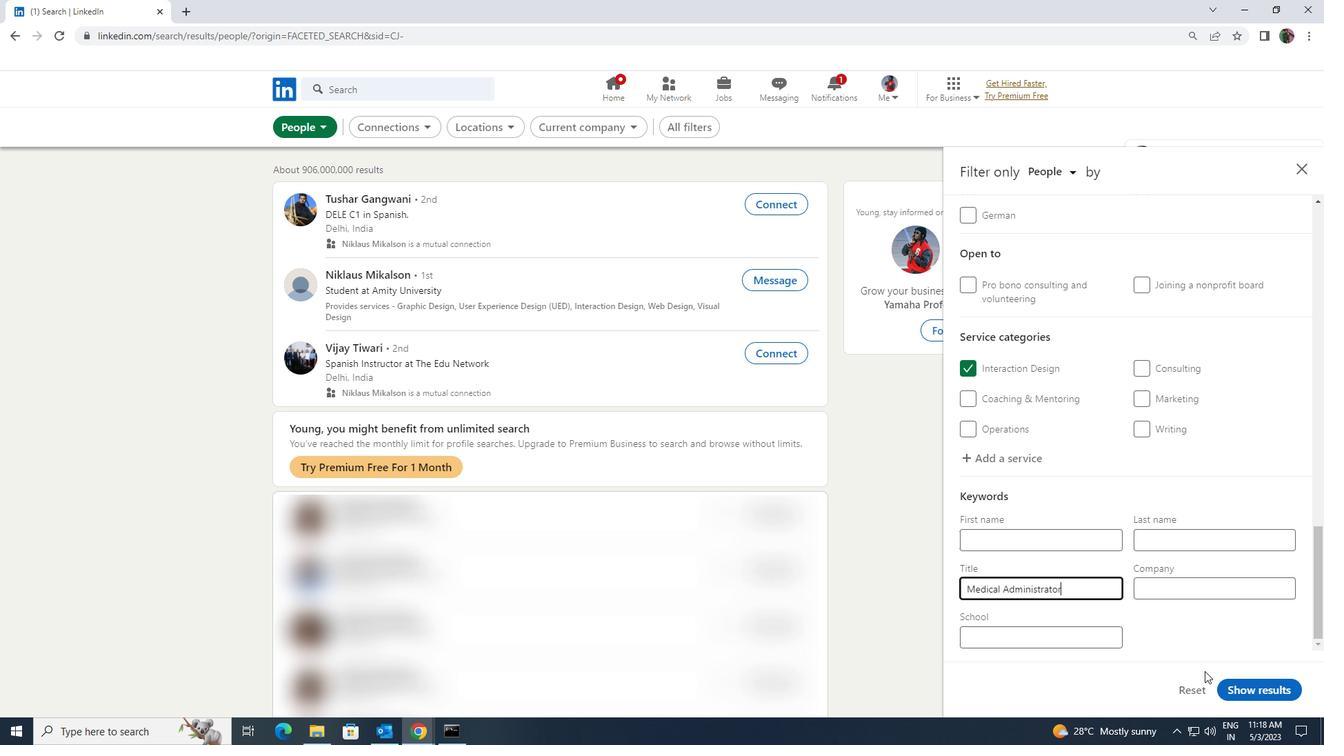 
Action: Mouse pressed left at (1231, 682)
Screenshot: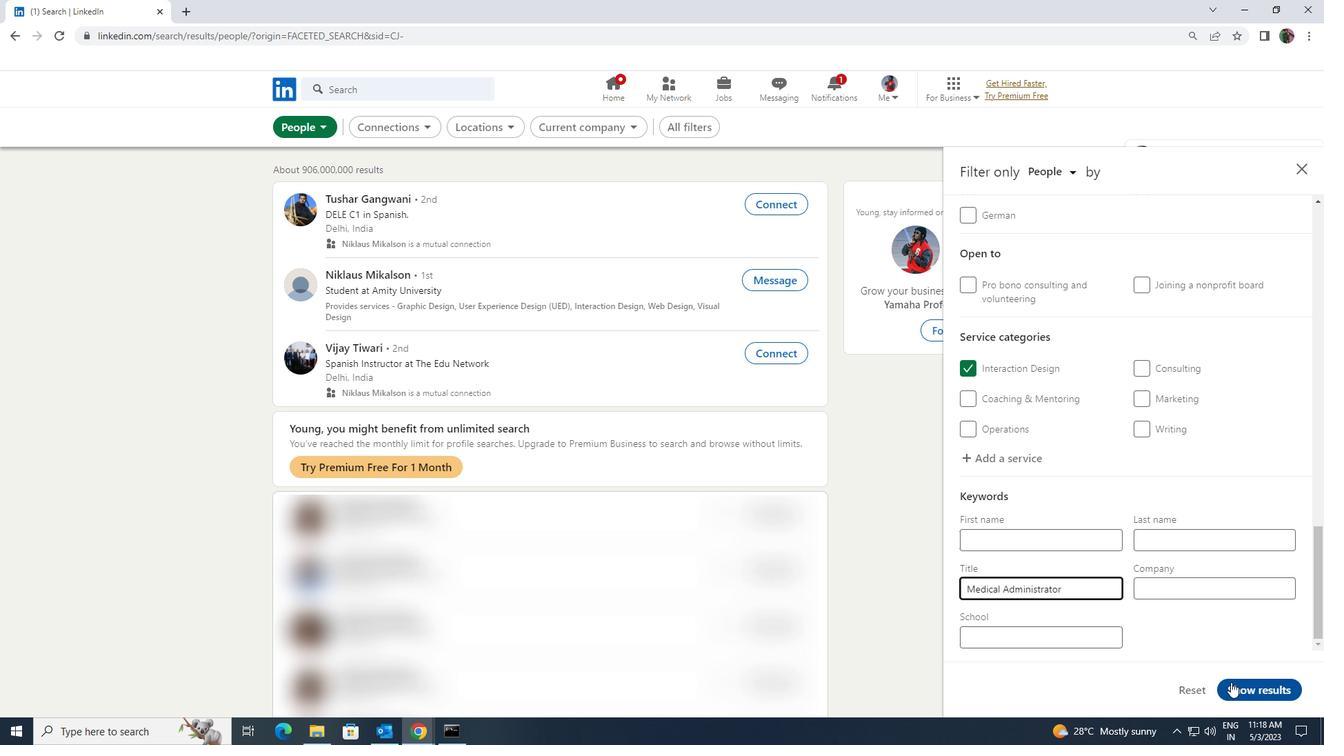 
